 Task: Find a place to stay in Barpali, India, from 10th to 25th June for 4 guests, with a price range of ₹10,000 to ₹15,000, 4 bedrooms, 4 beds, and amenities including Wifi, Free parking, TV, and Breakfast.
Action: Mouse moved to (579, 146)
Screenshot: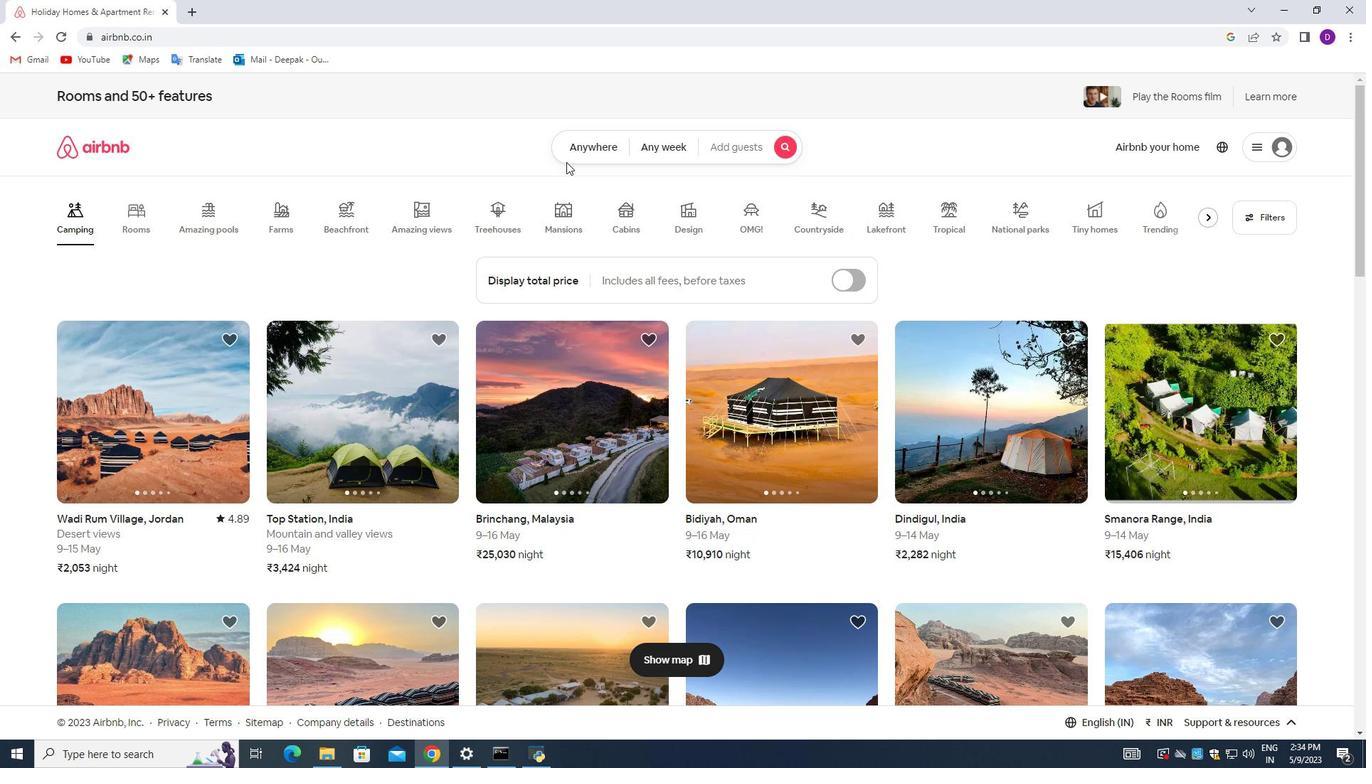 
Action: Mouse pressed left at (579, 146)
Screenshot: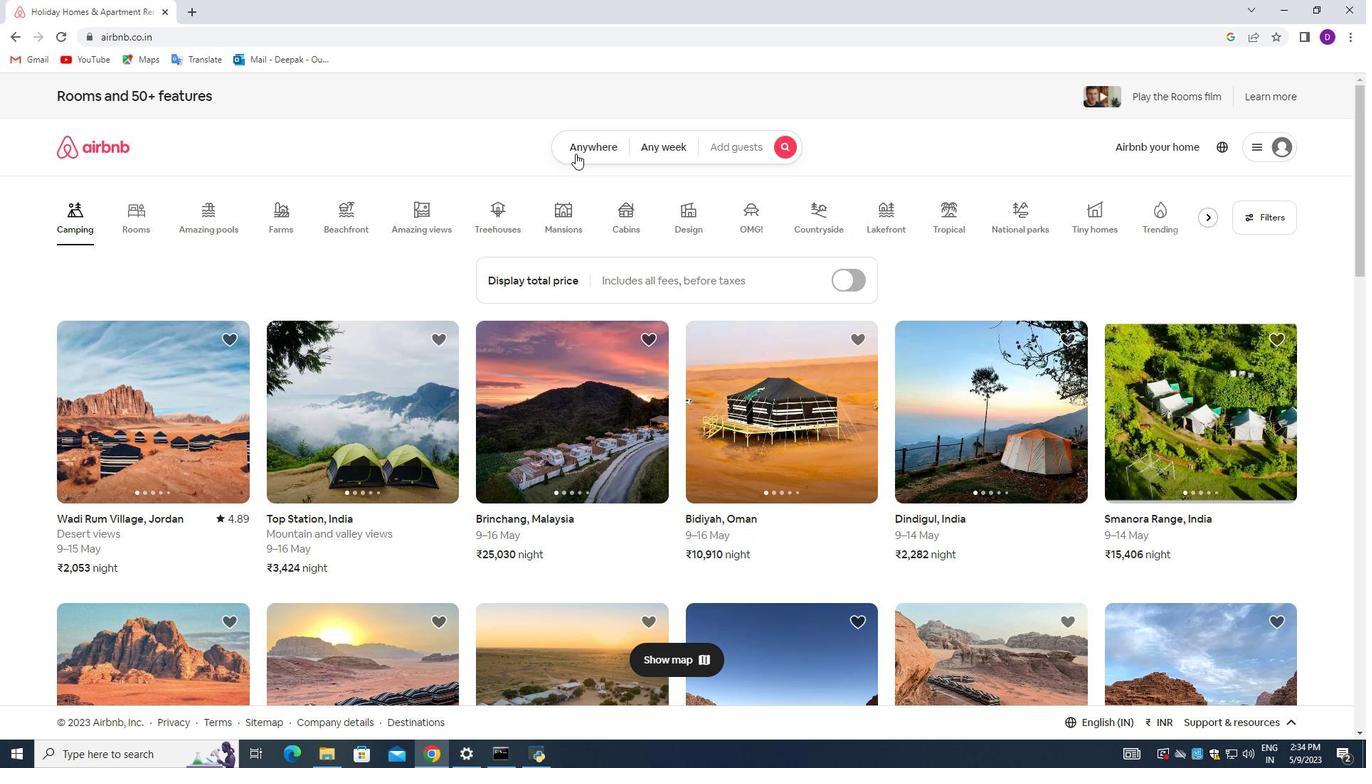 
Action: Mouse moved to (502, 205)
Screenshot: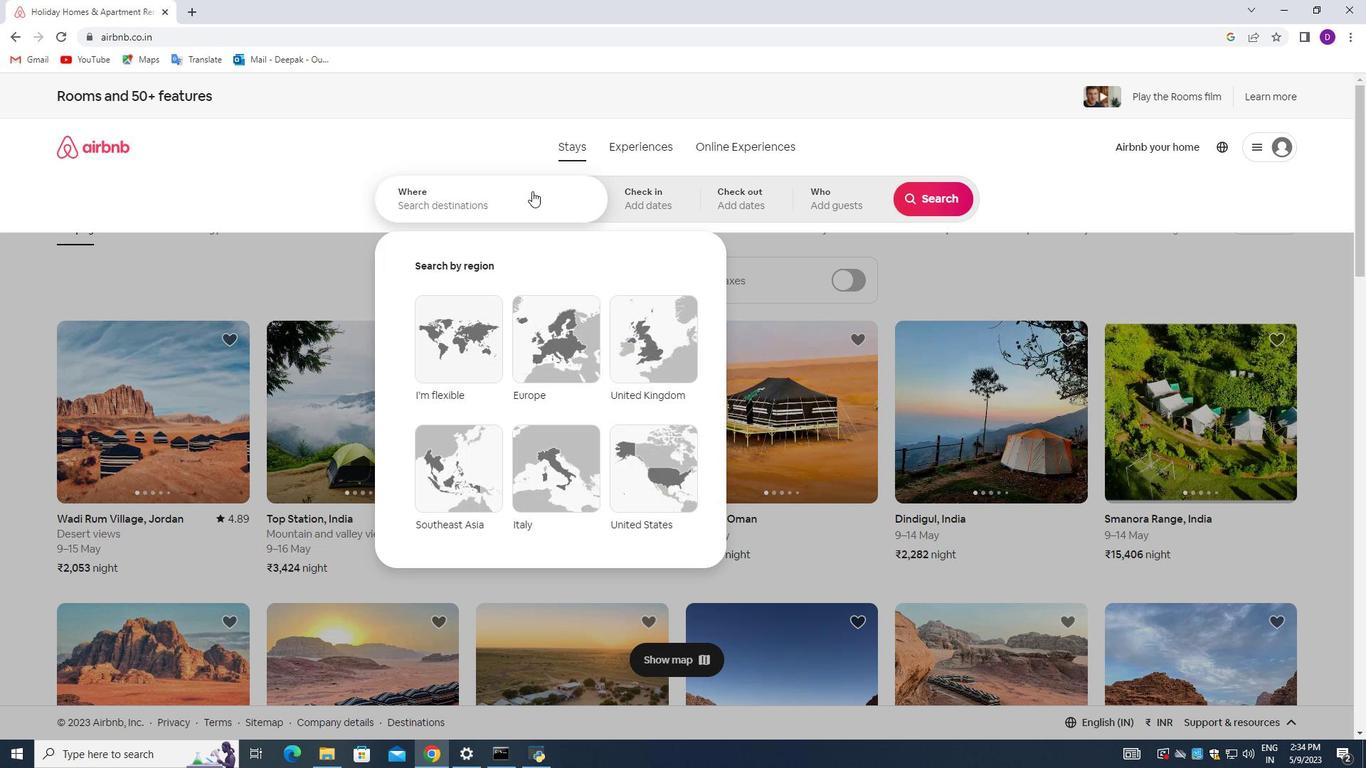 
Action: Mouse pressed left at (502, 205)
Screenshot: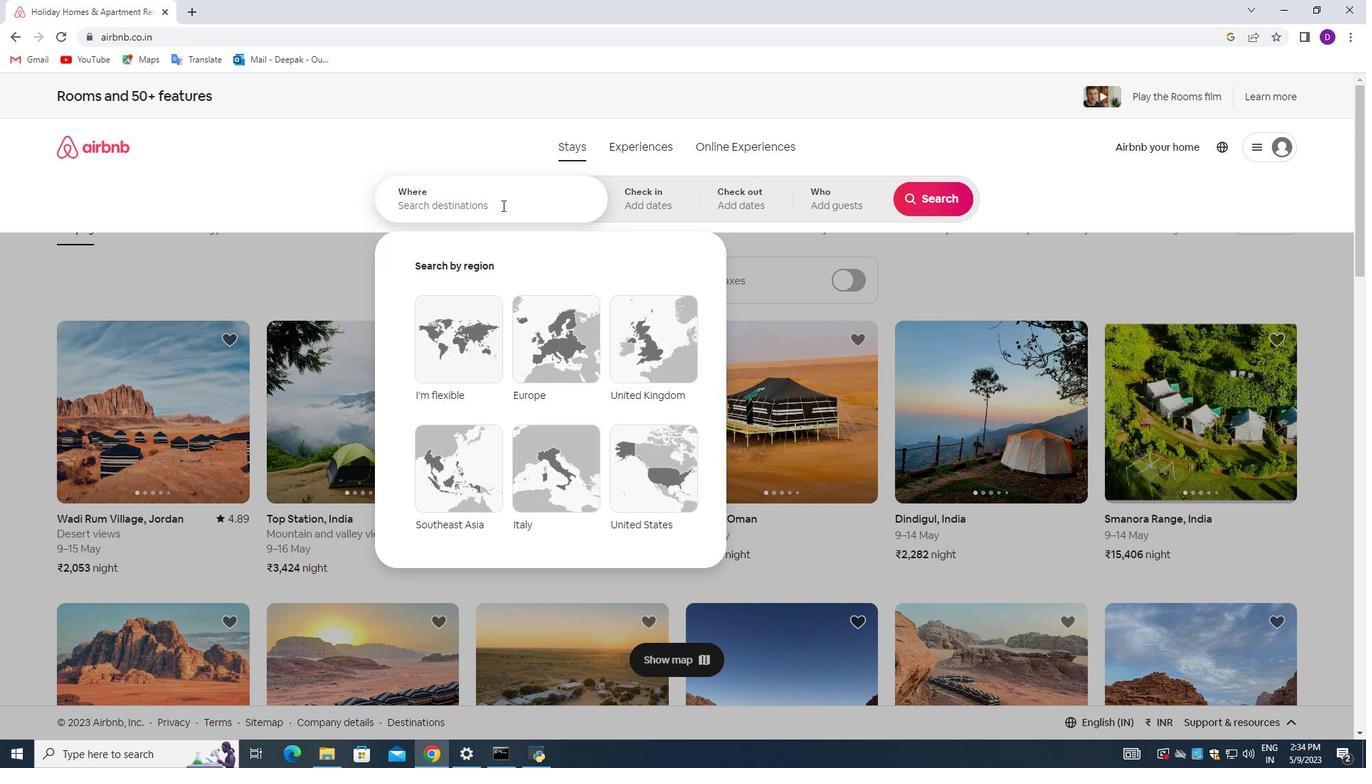 
Action: Mouse moved to (258, 294)
Screenshot: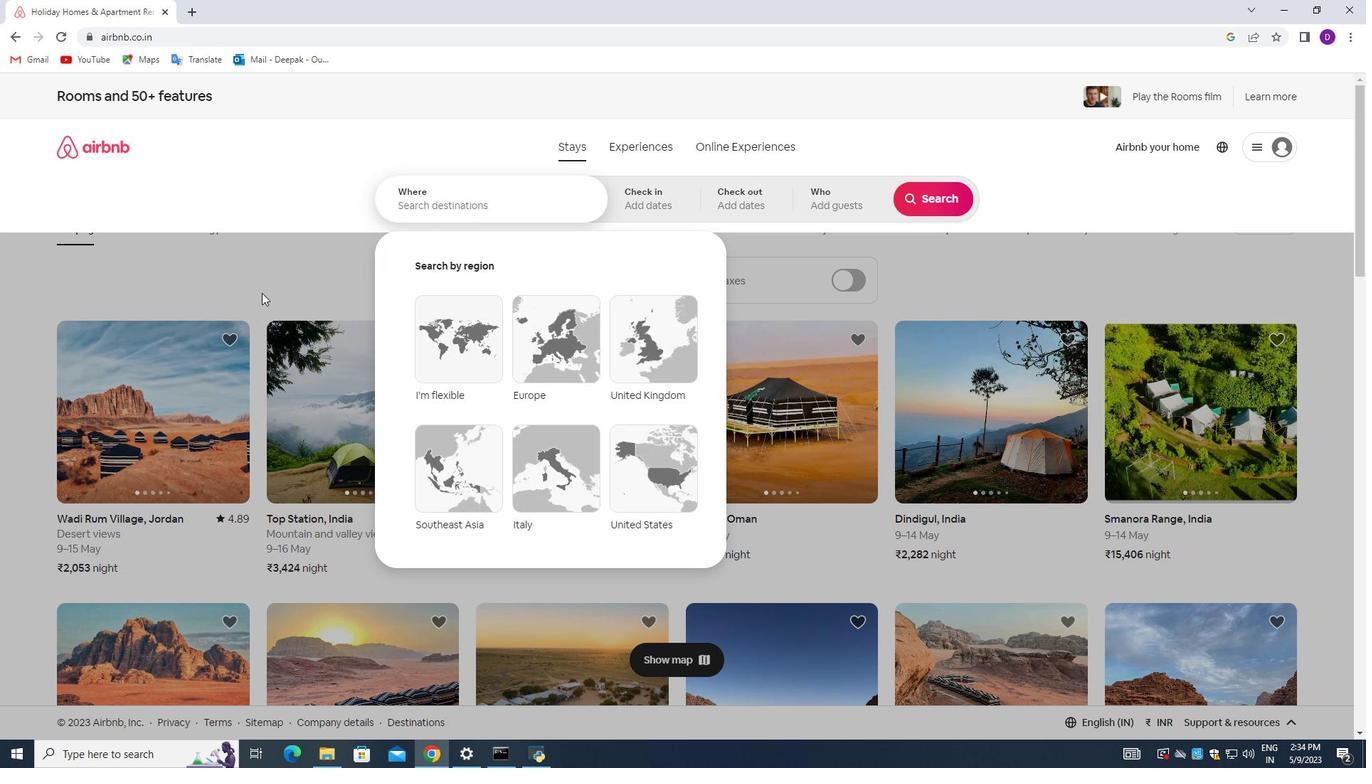
Action: Key pressed <Key.shift_r>Barpali,<Key.space><Key.shift>India<Key.enter>
Screenshot: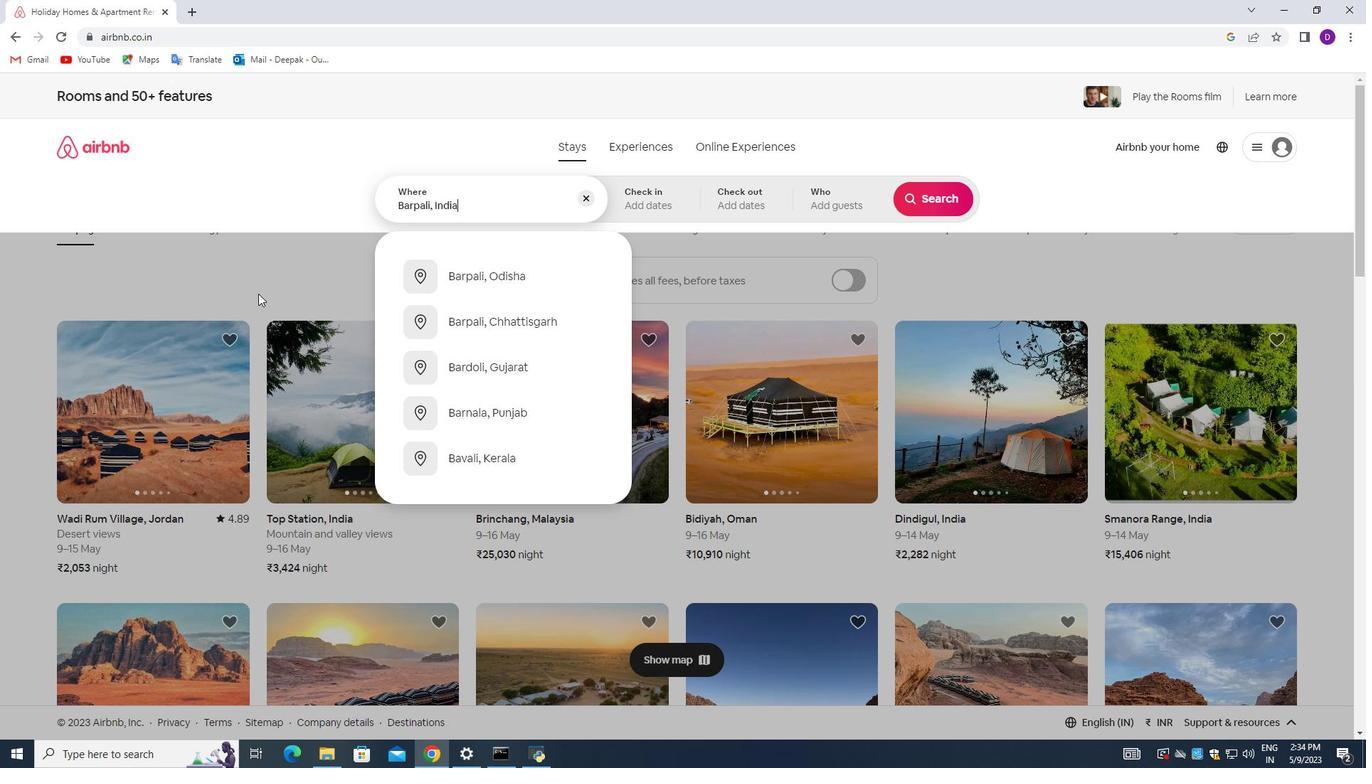 
Action: Mouse moved to (912, 409)
Screenshot: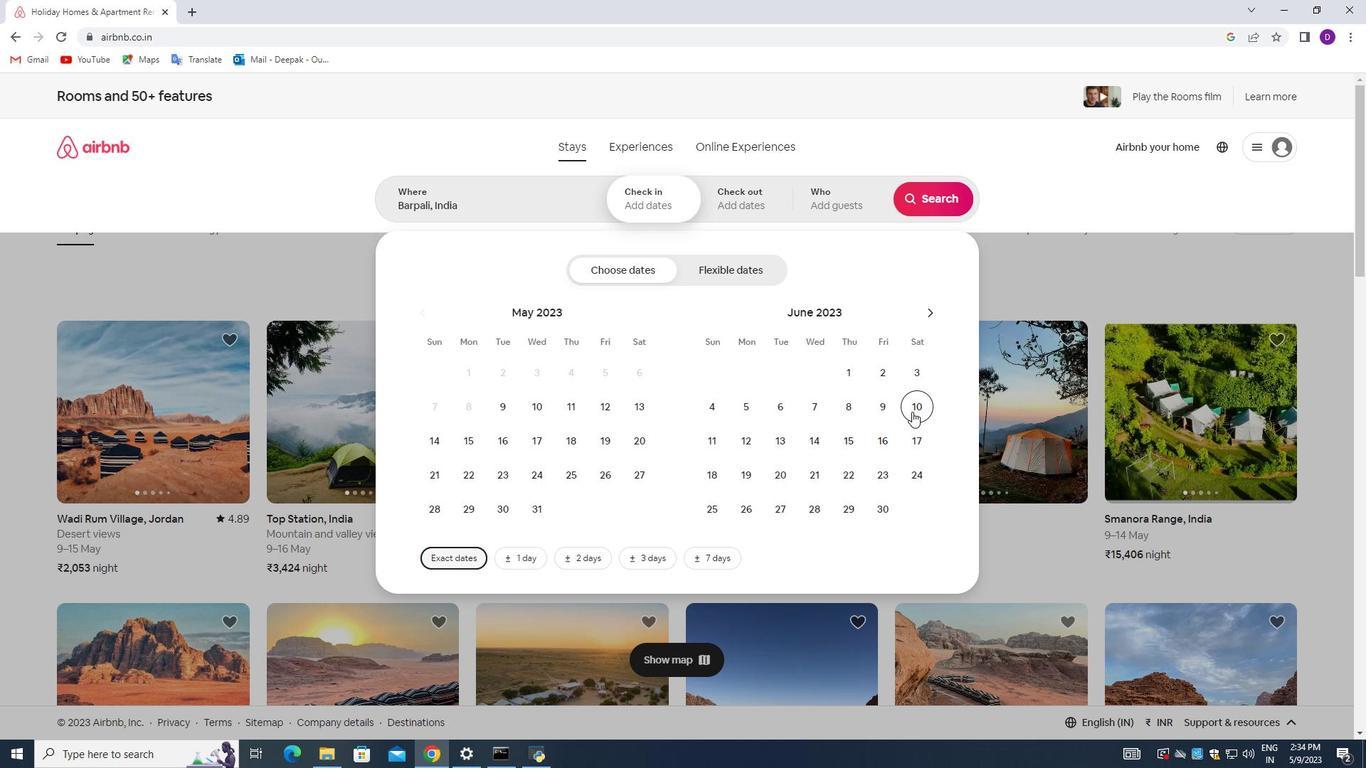 
Action: Mouse pressed left at (912, 409)
Screenshot: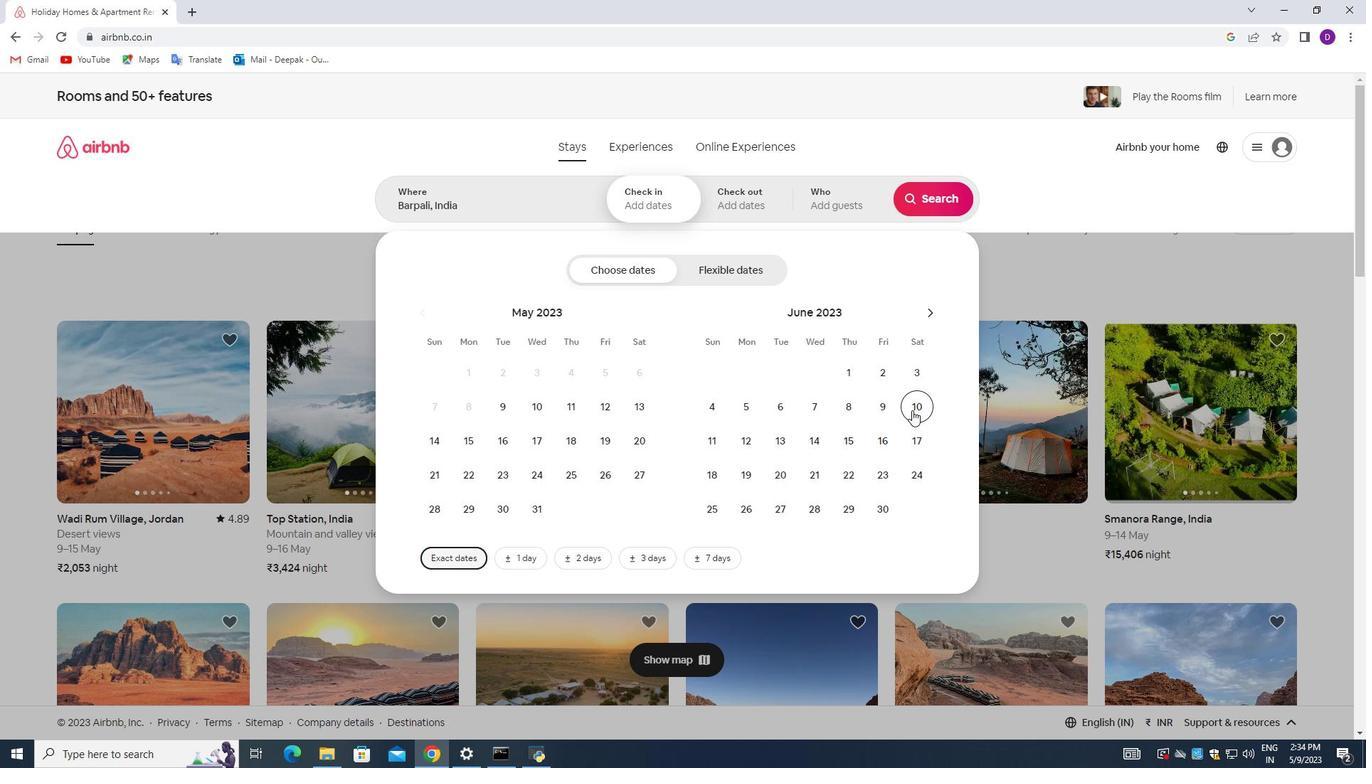 
Action: Mouse moved to (715, 515)
Screenshot: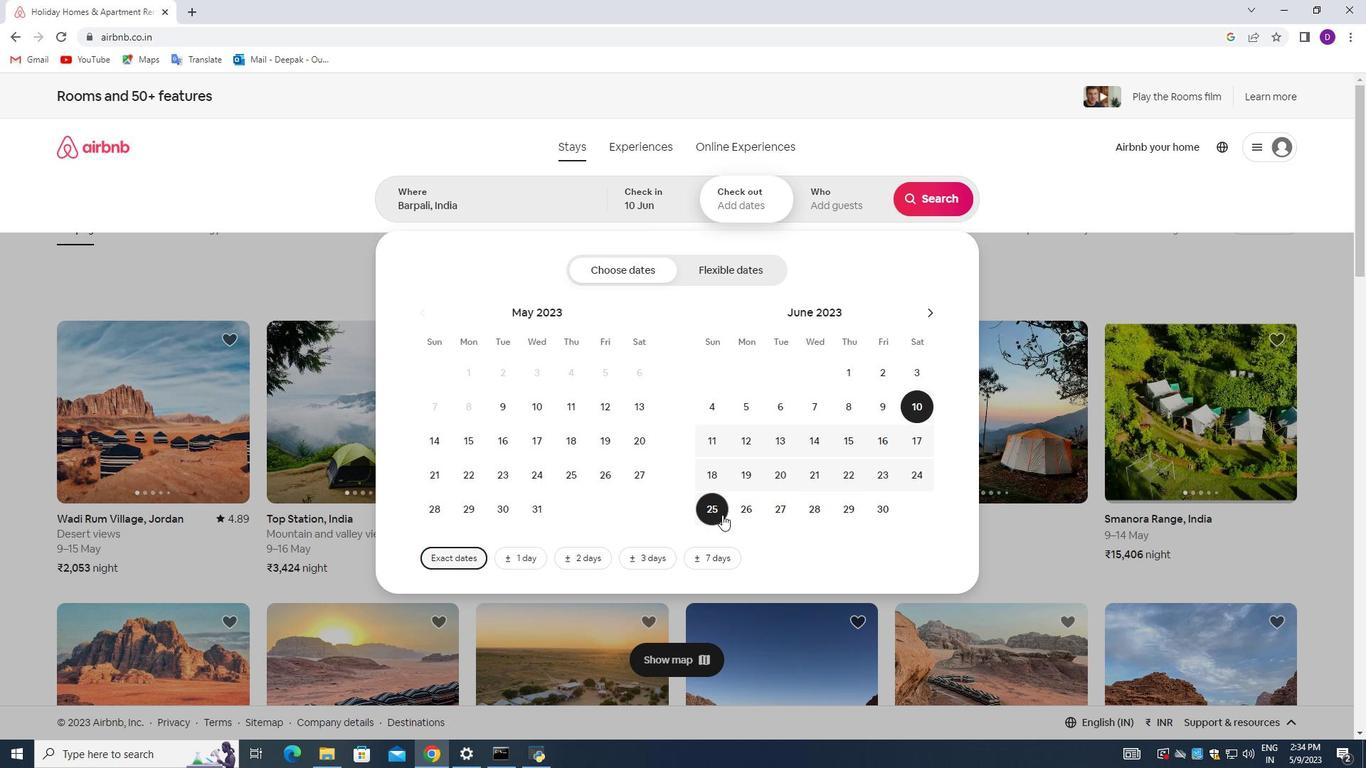 
Action: Mouse pressed left at (715, 515)
Screenshot: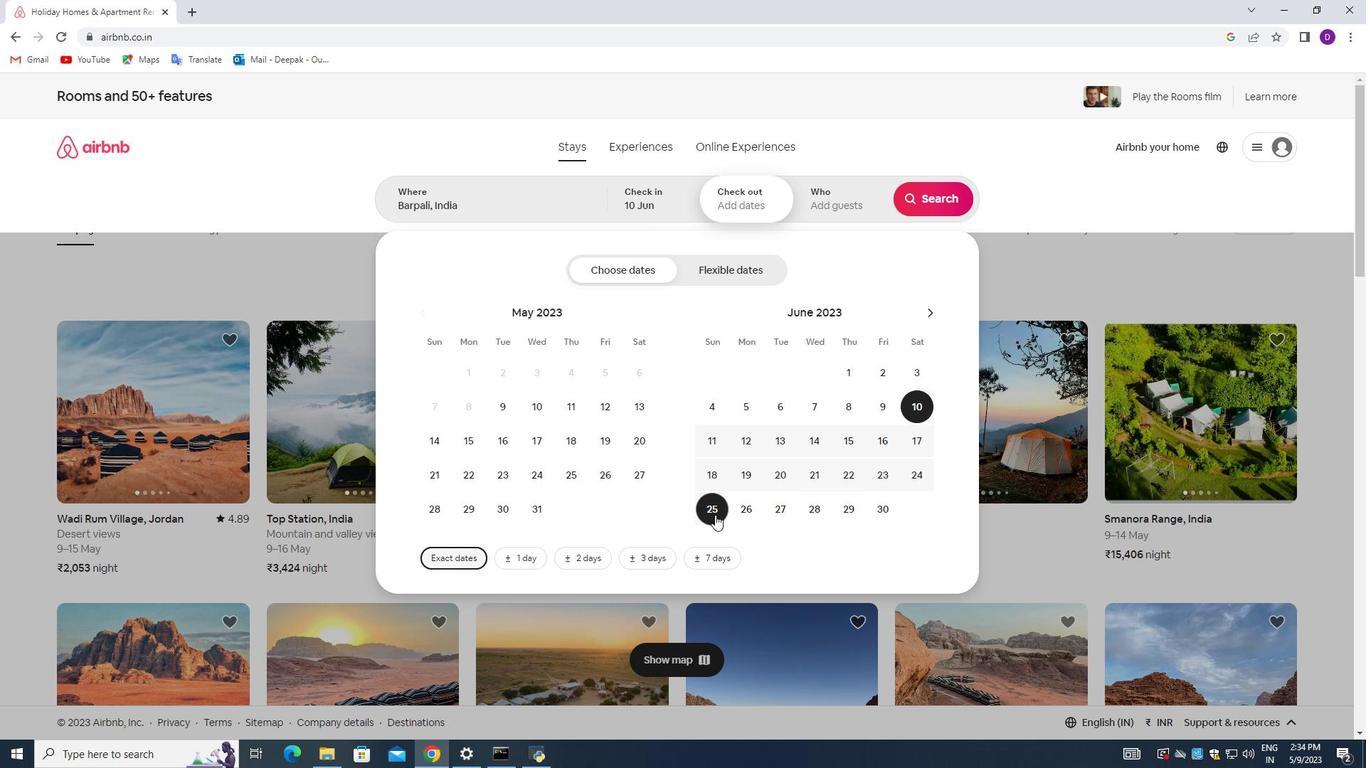 
Action: Mouse moved to (820, 201)
Screenshot: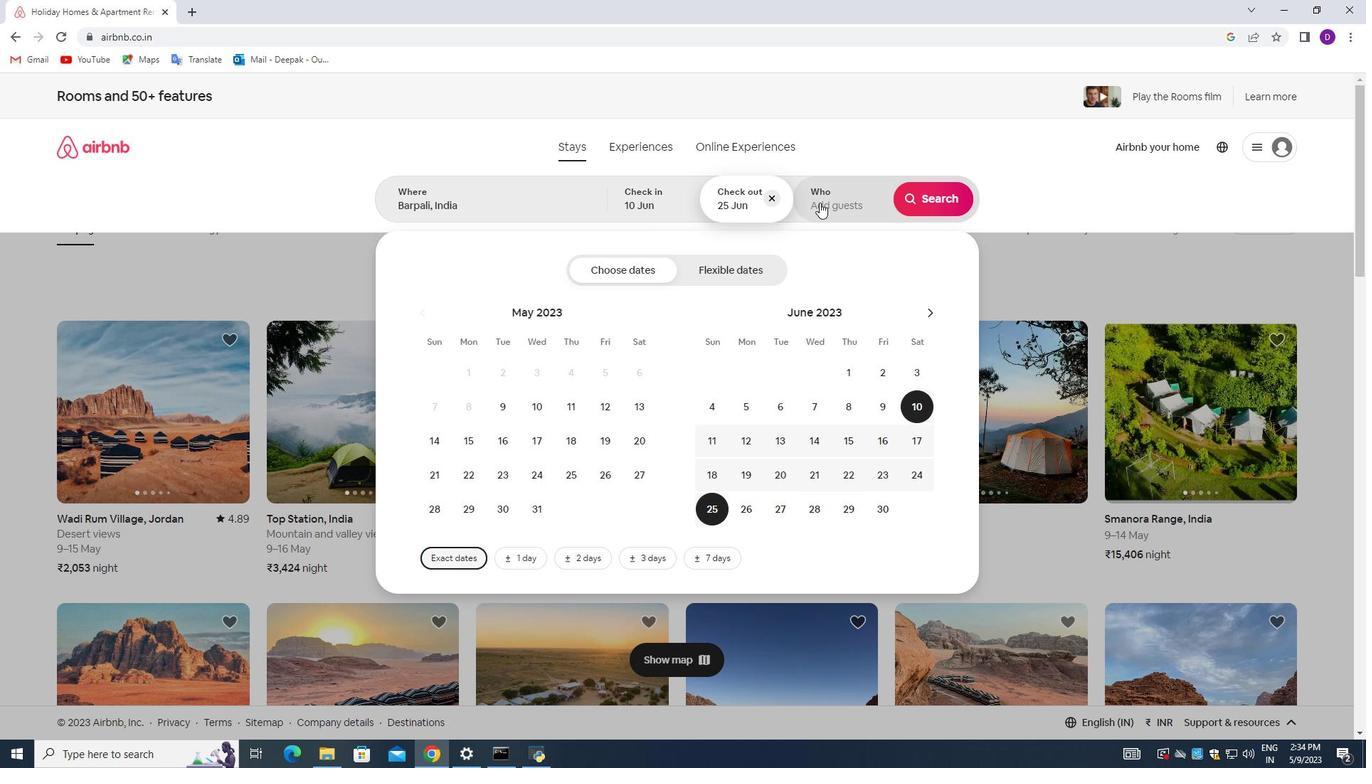 
Action: Mouse pressed left at (820, 201)
Screenshot: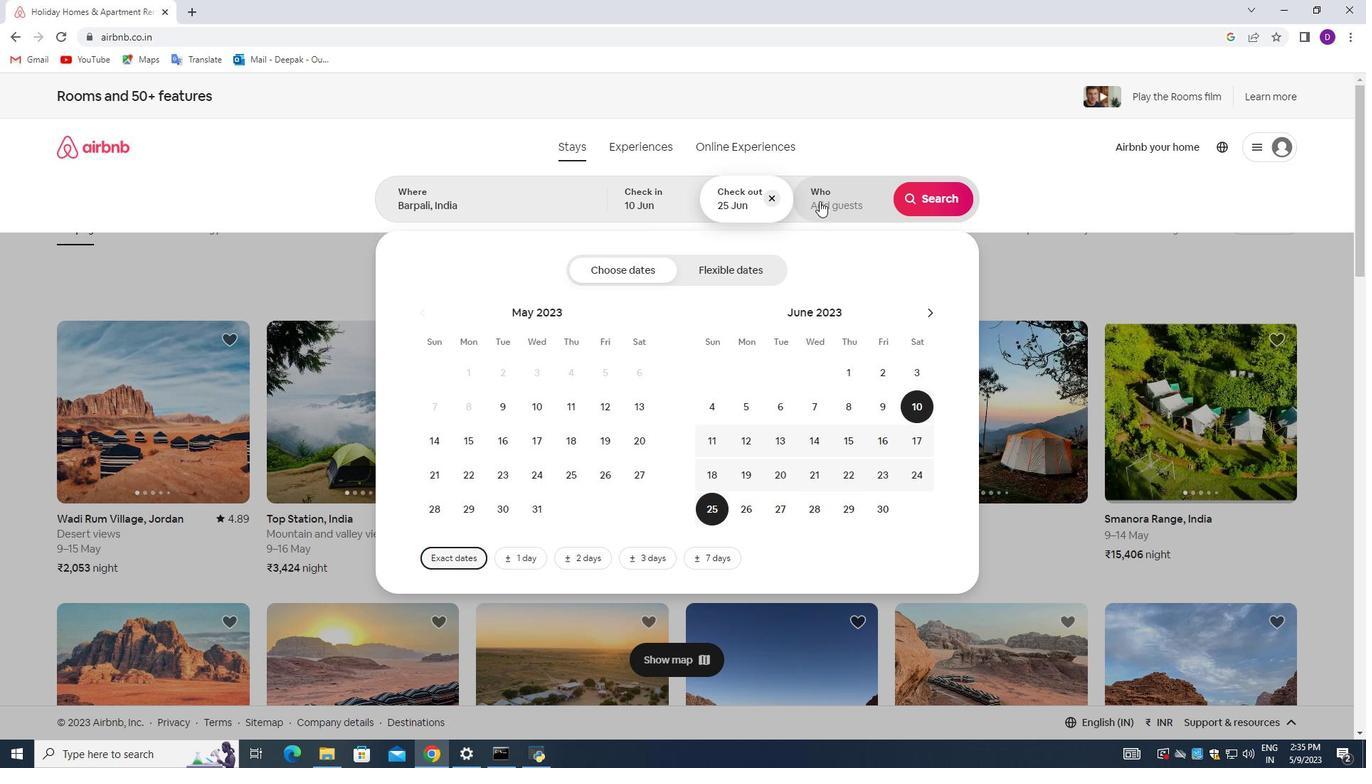 
Action: Mouse moved to (936, 274)
Screenshot: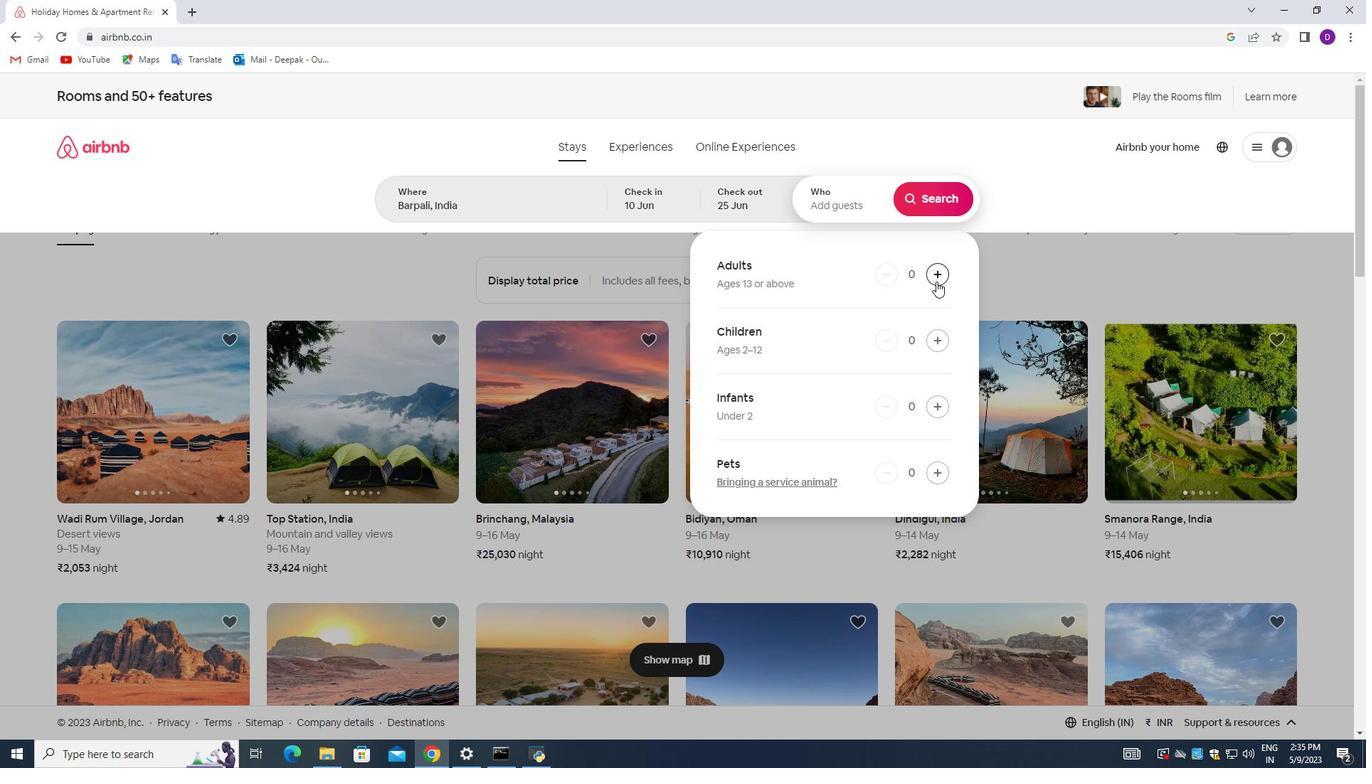 
Action: Mouse pressed left at (936, 274)
Screenshot: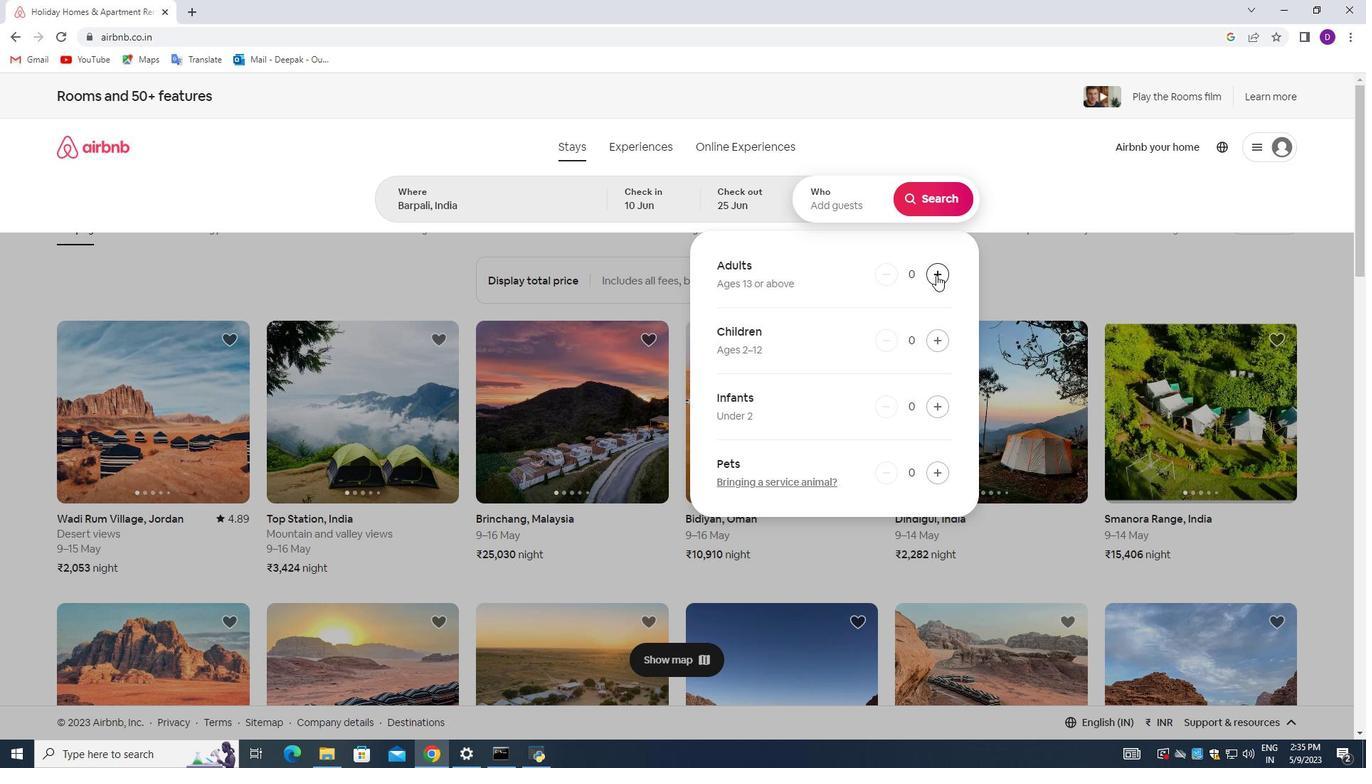 
Action: Mouse pressed left at (936, 274)
Screenshot: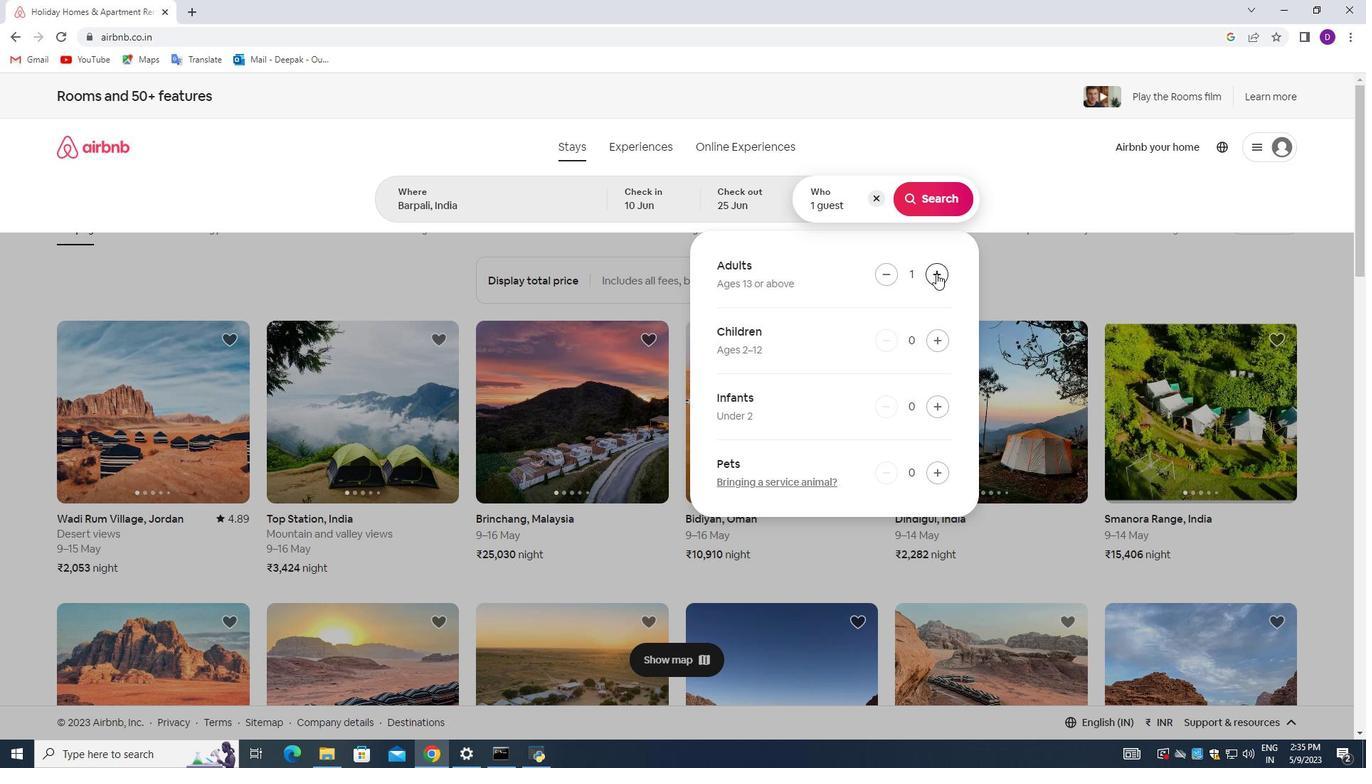 
Action: Mouse pressed left at (936, 274)
Screenshot: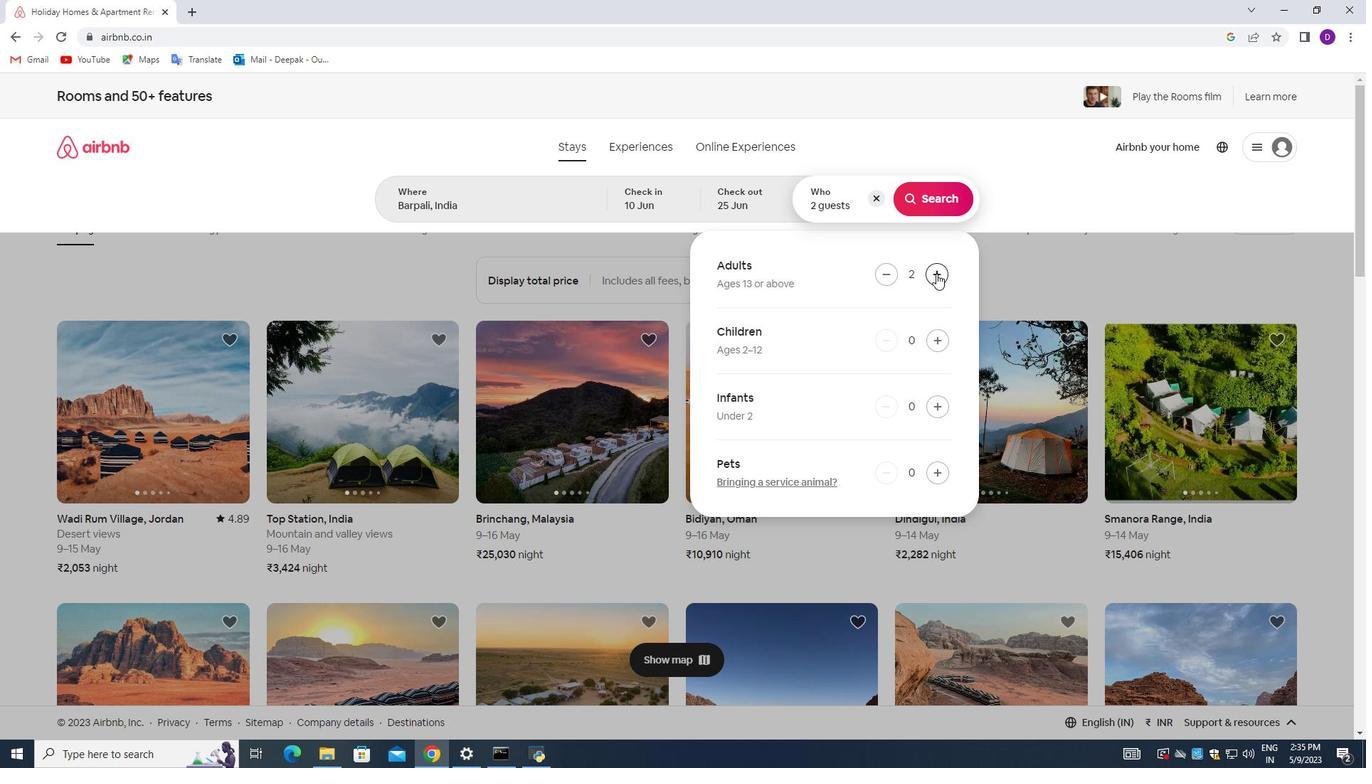 
Action: Mouse pressed left at (936, 274)
Screenshot: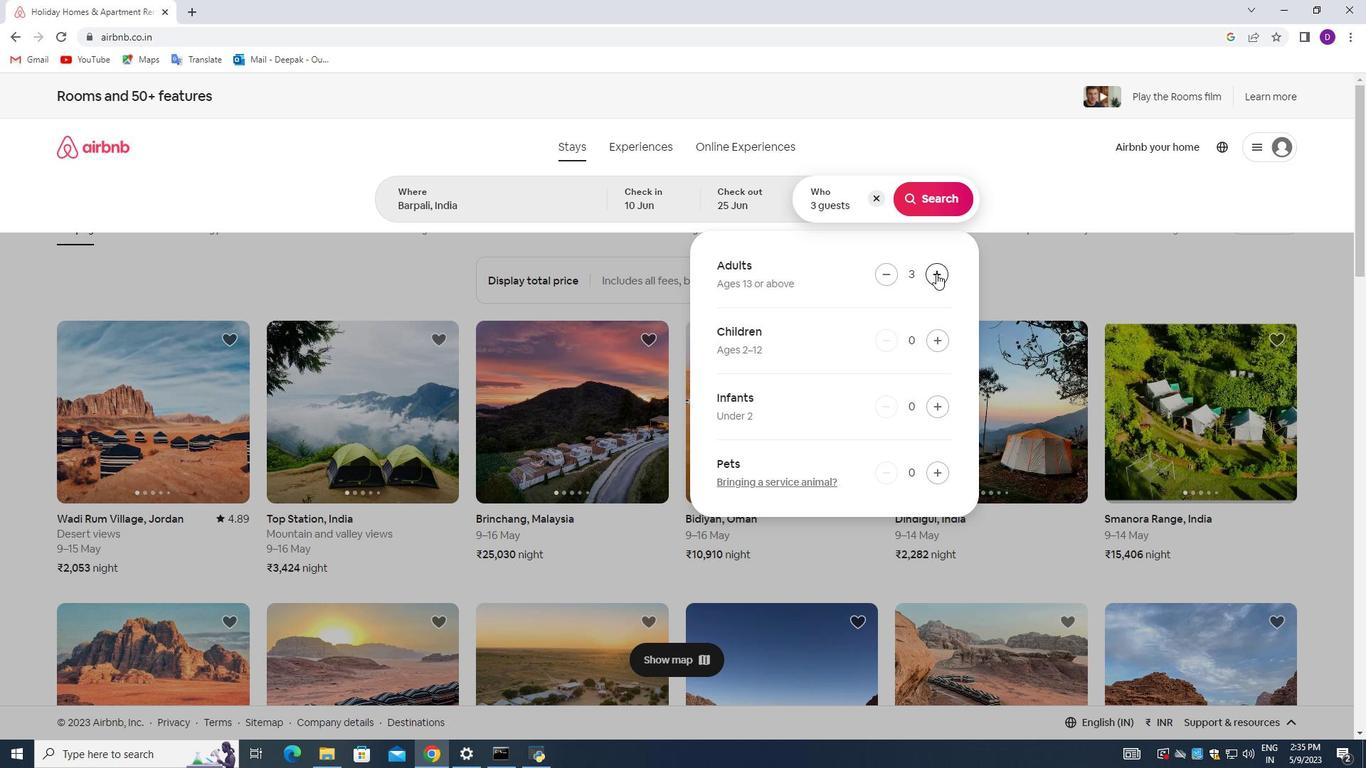 
Action: Mouse moved to (926, 199)
Screenshot: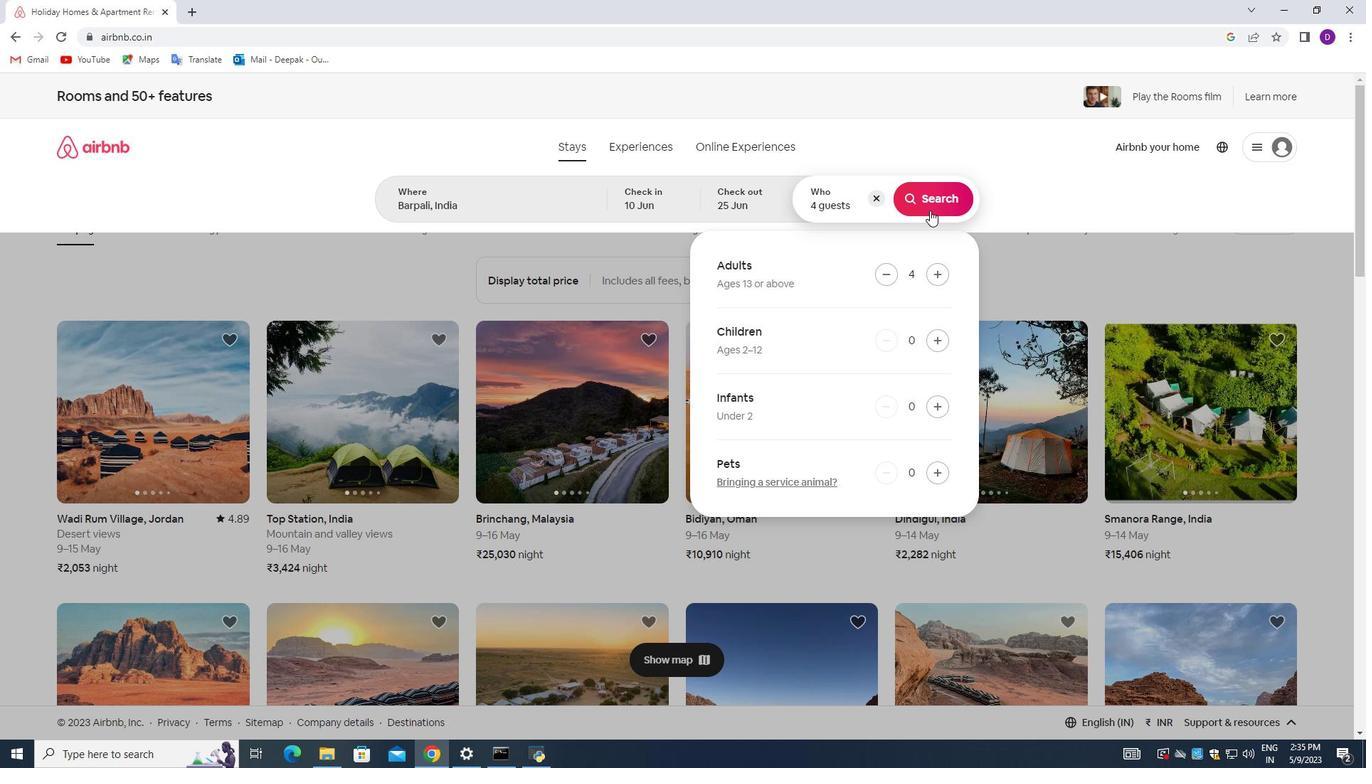 
Action: Mouse pressed left at (926, 199)
Screenshot: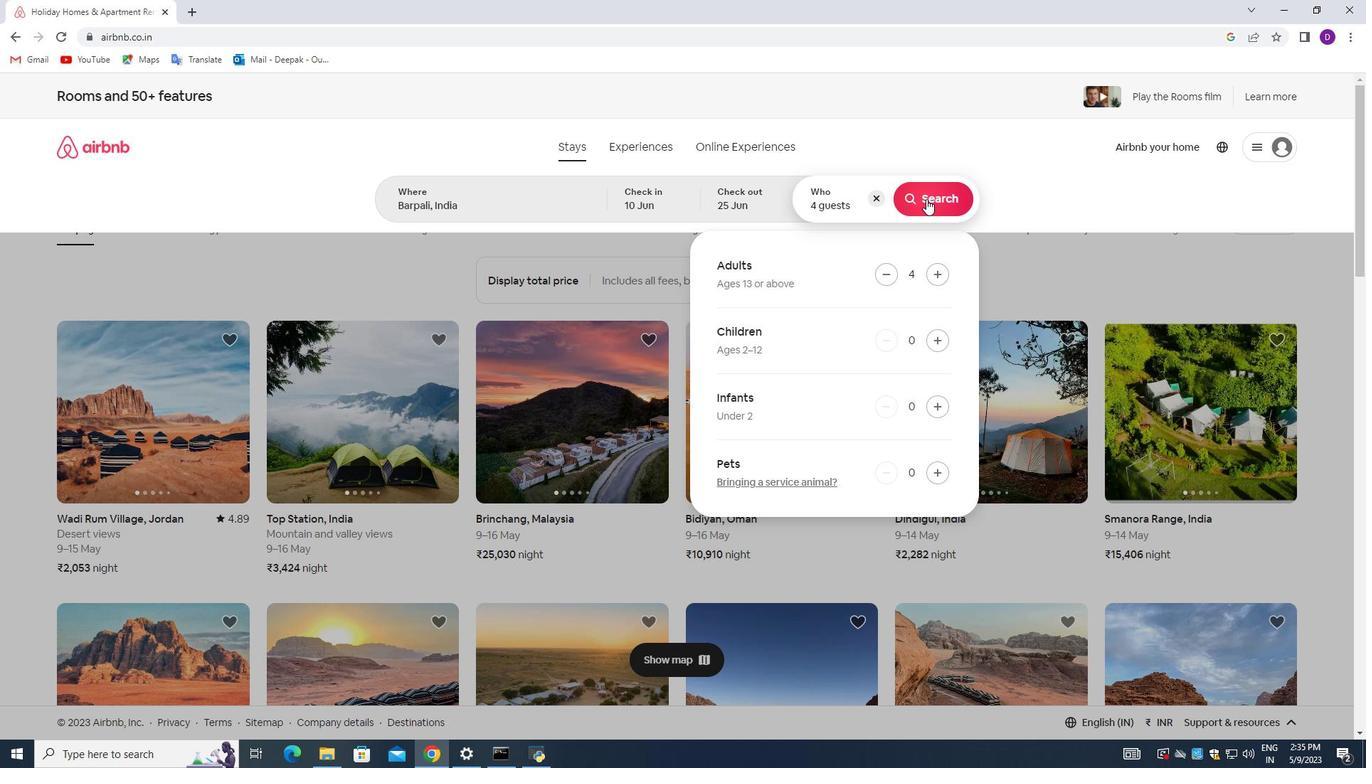 
Action: Mouse moved to (1288, 157)
Screenshot: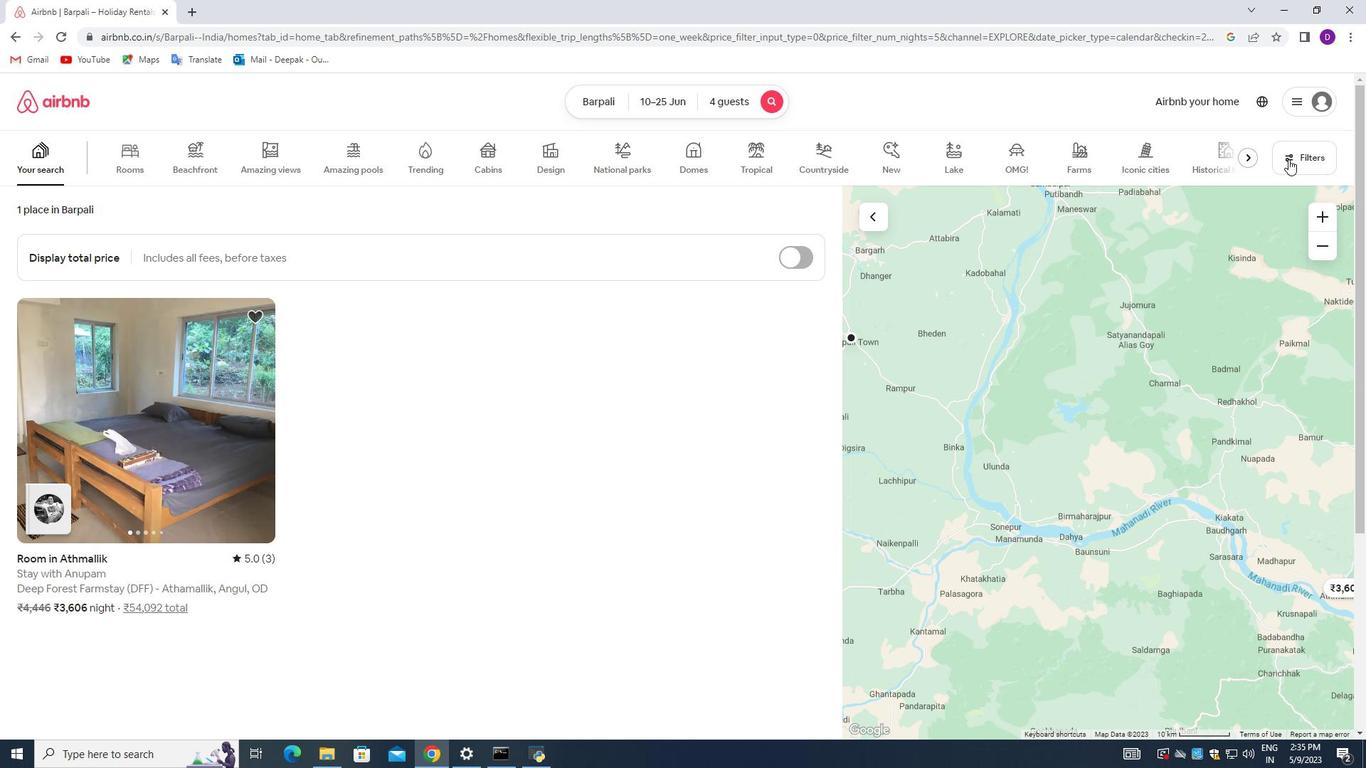 
Action: Mouse pressed left at (1288, 157)
Screenshot: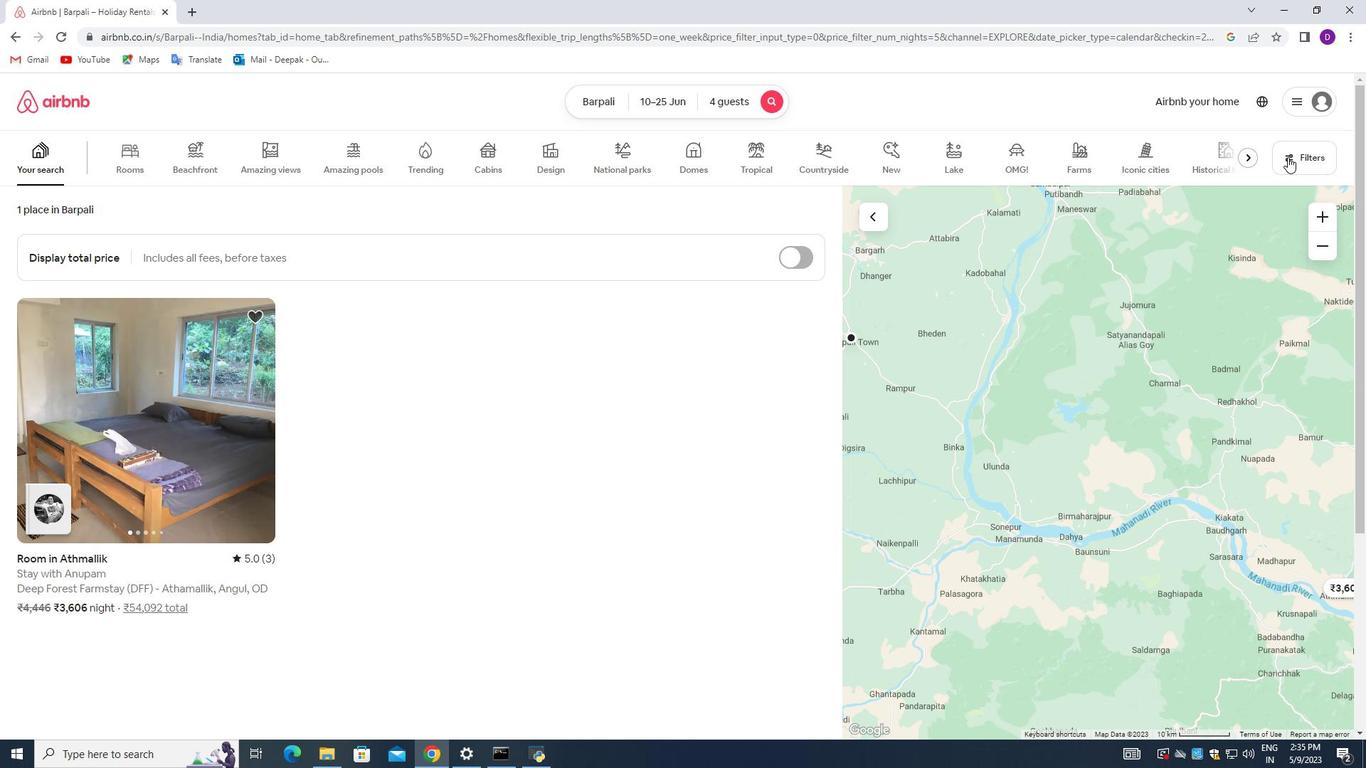 
Action: Mouse moved to (501, 505)
Screenshot: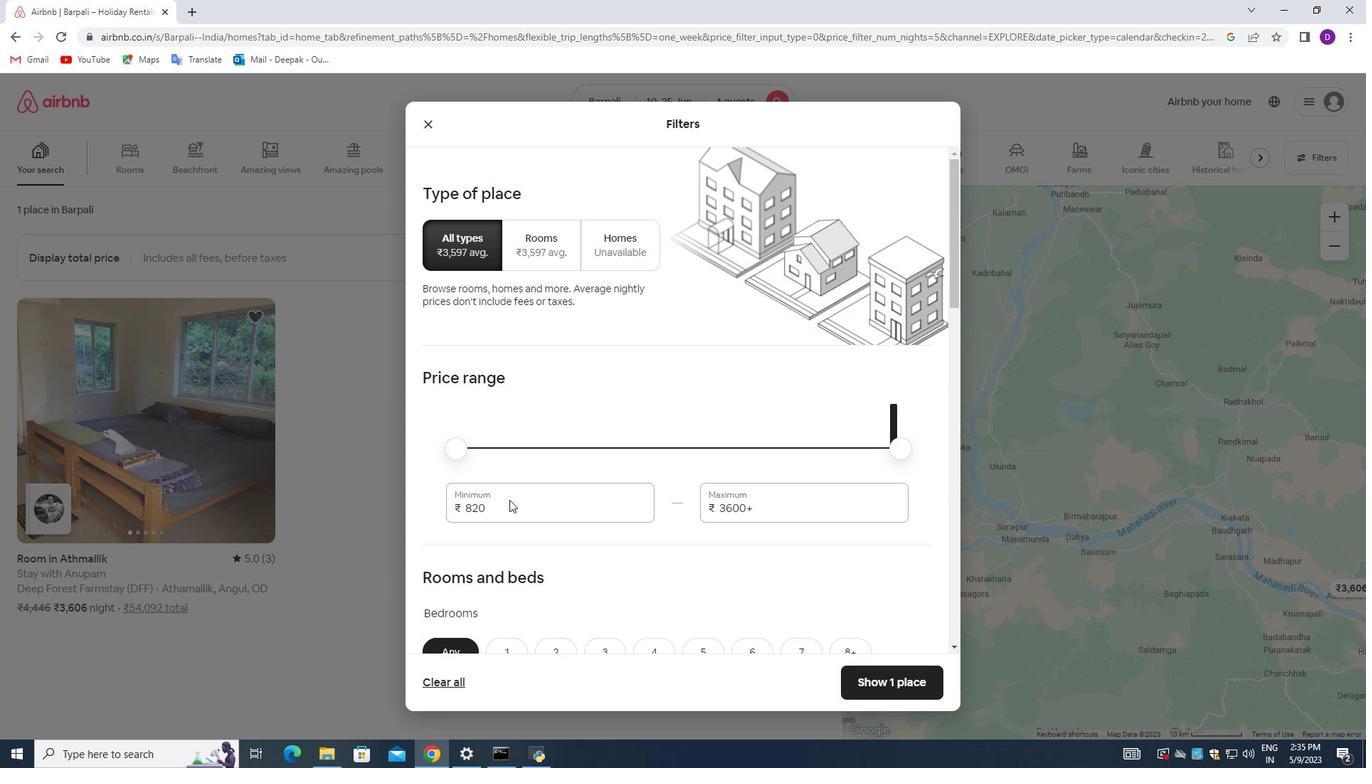 
Action: Mouse pressed left at (501, 505)
Screenshot: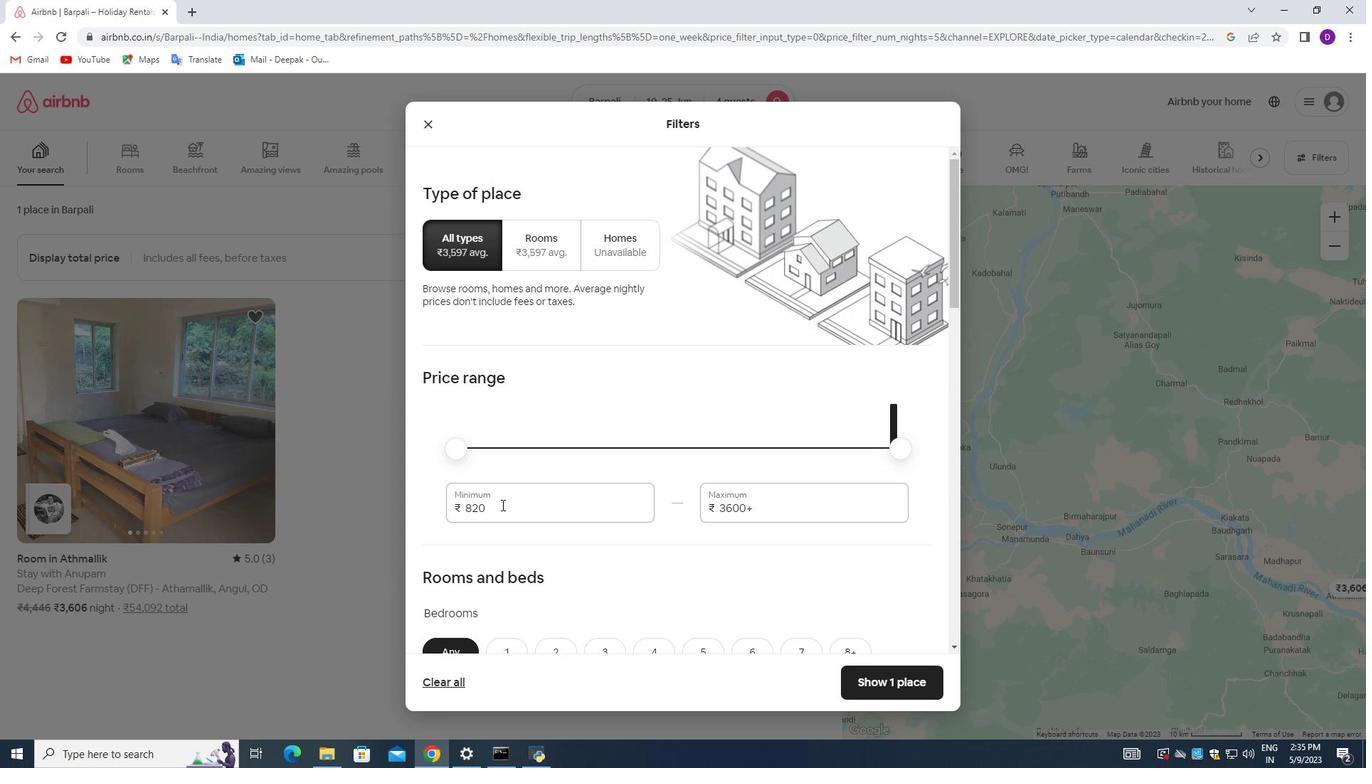 
Action: Mouse pressed left at (501, 505)
Screenshot: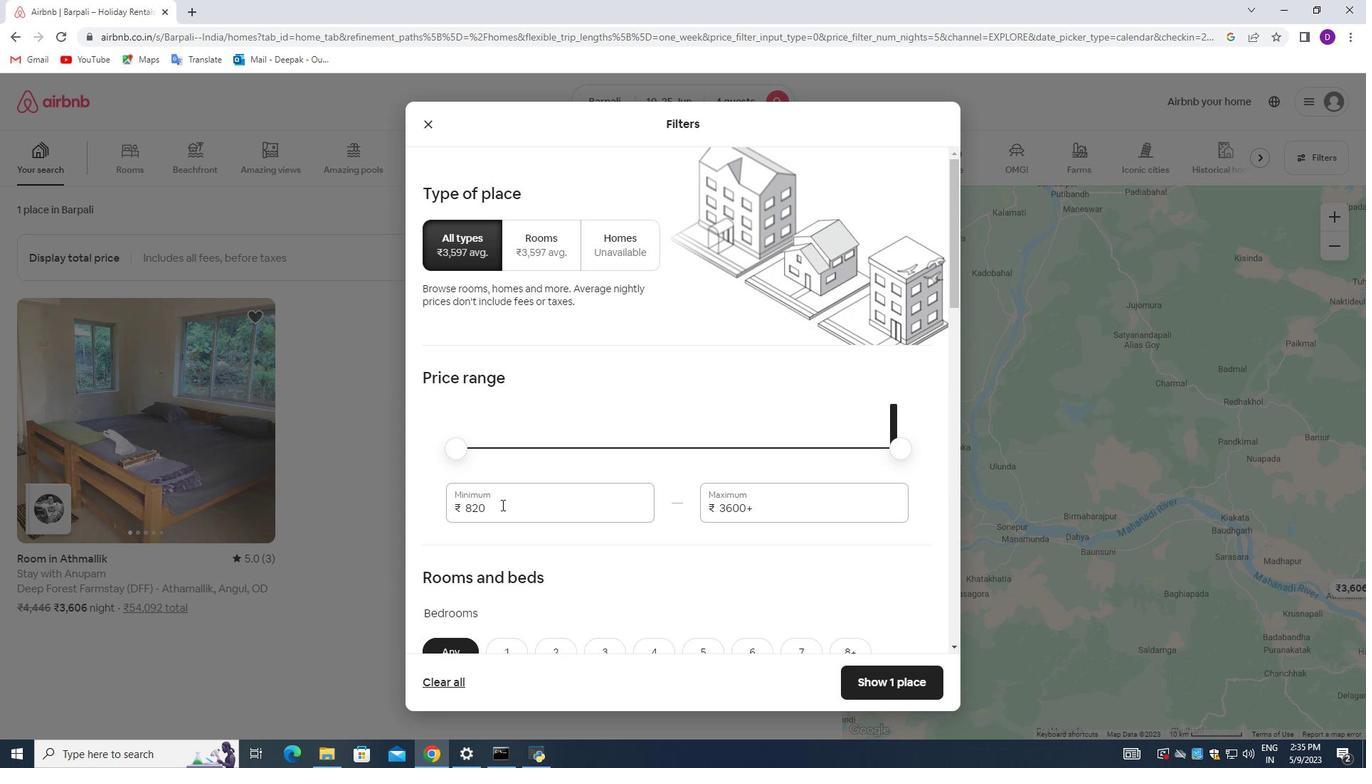 
Action: Key pressed 10000<Key.tab>15000
Screenshot: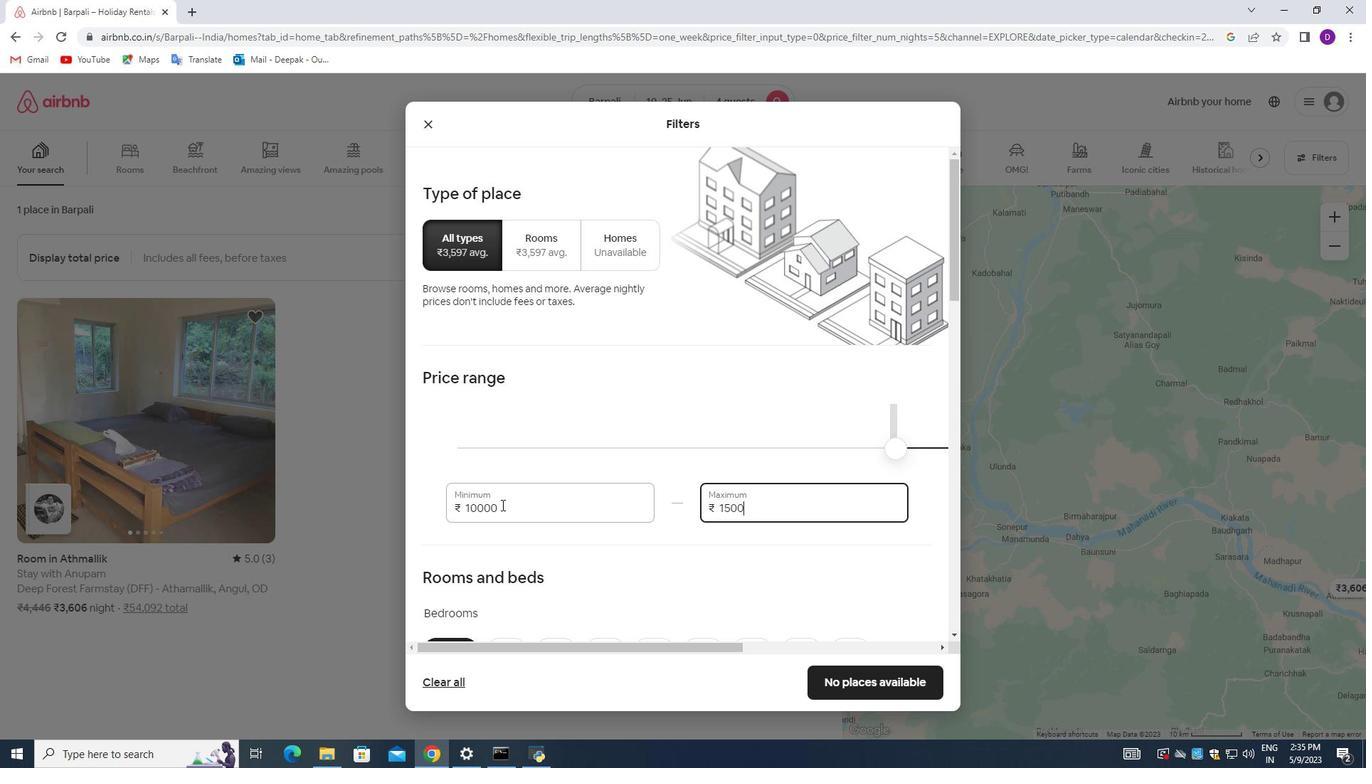 
Action: Mouse moved to (593, 454)
Screenshot: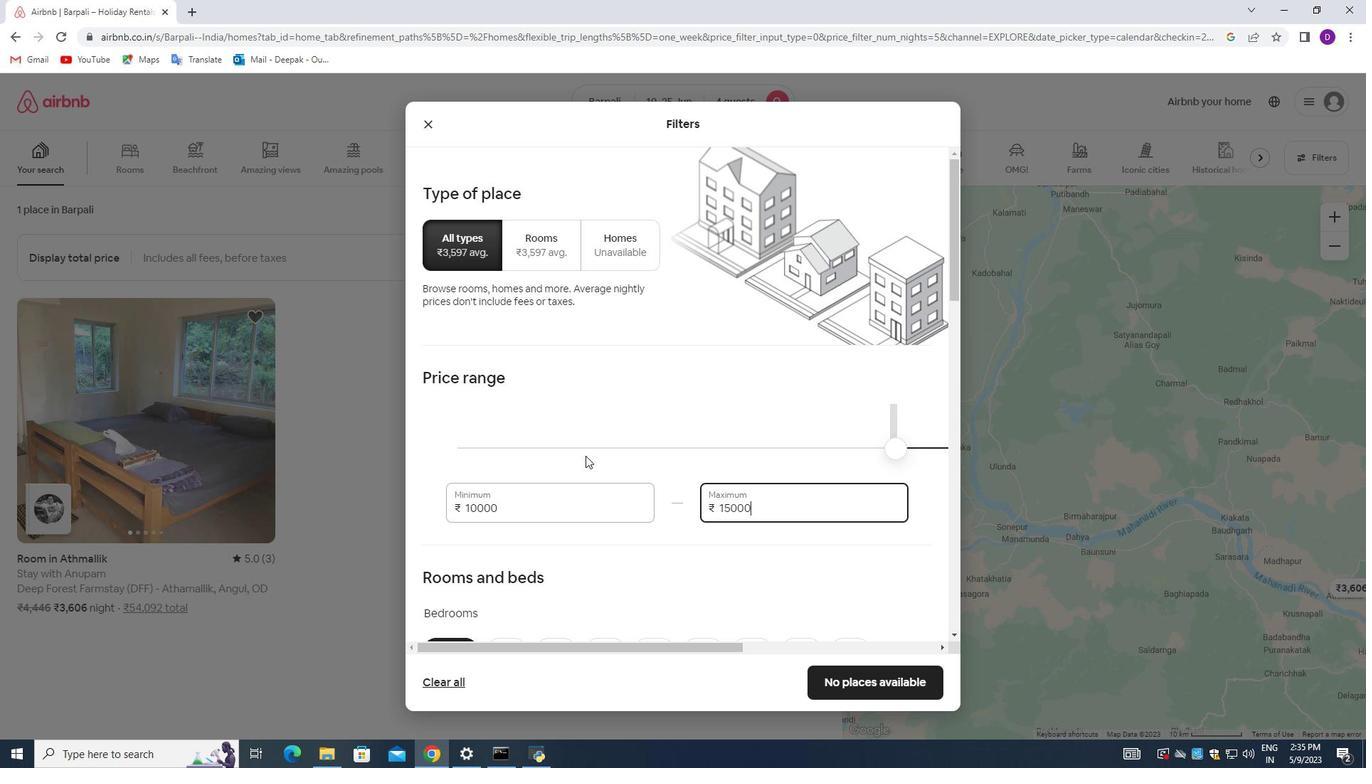
Action: Mouse scrolled (593, 453) with delta (0, 0)
Screenshot: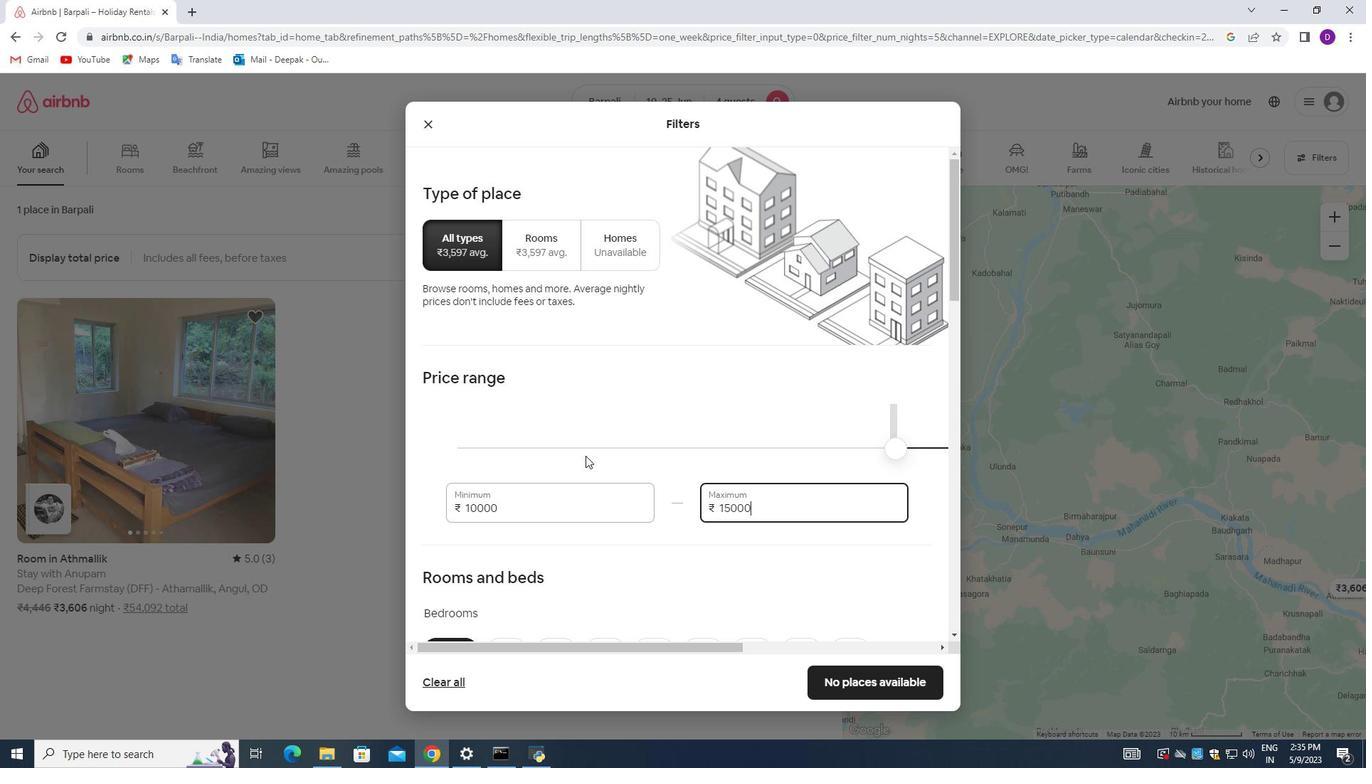 
Action: Mouse scrolled (593, 453) with delta (0, 0)
Screenshot: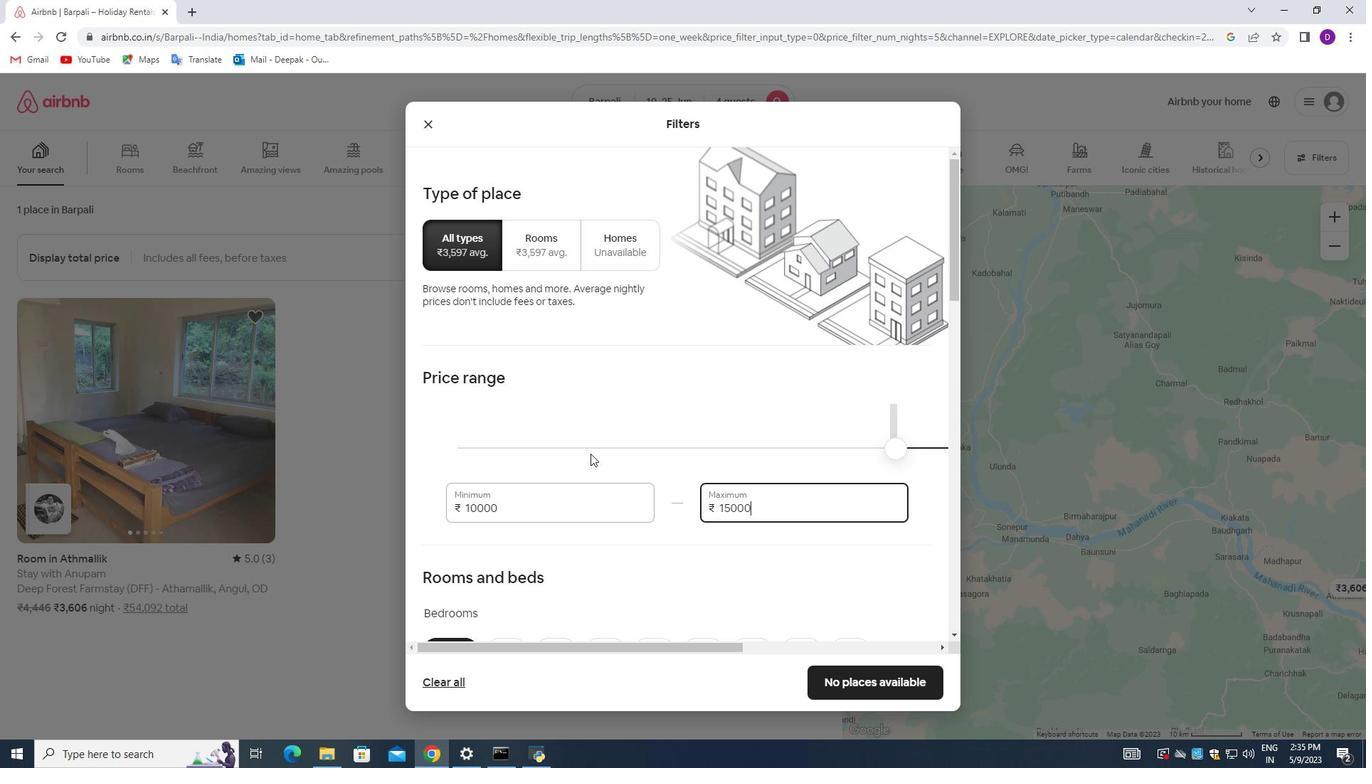
Action: Mouse scrolled (593, 453) with delta (0, 0)
Screenshot: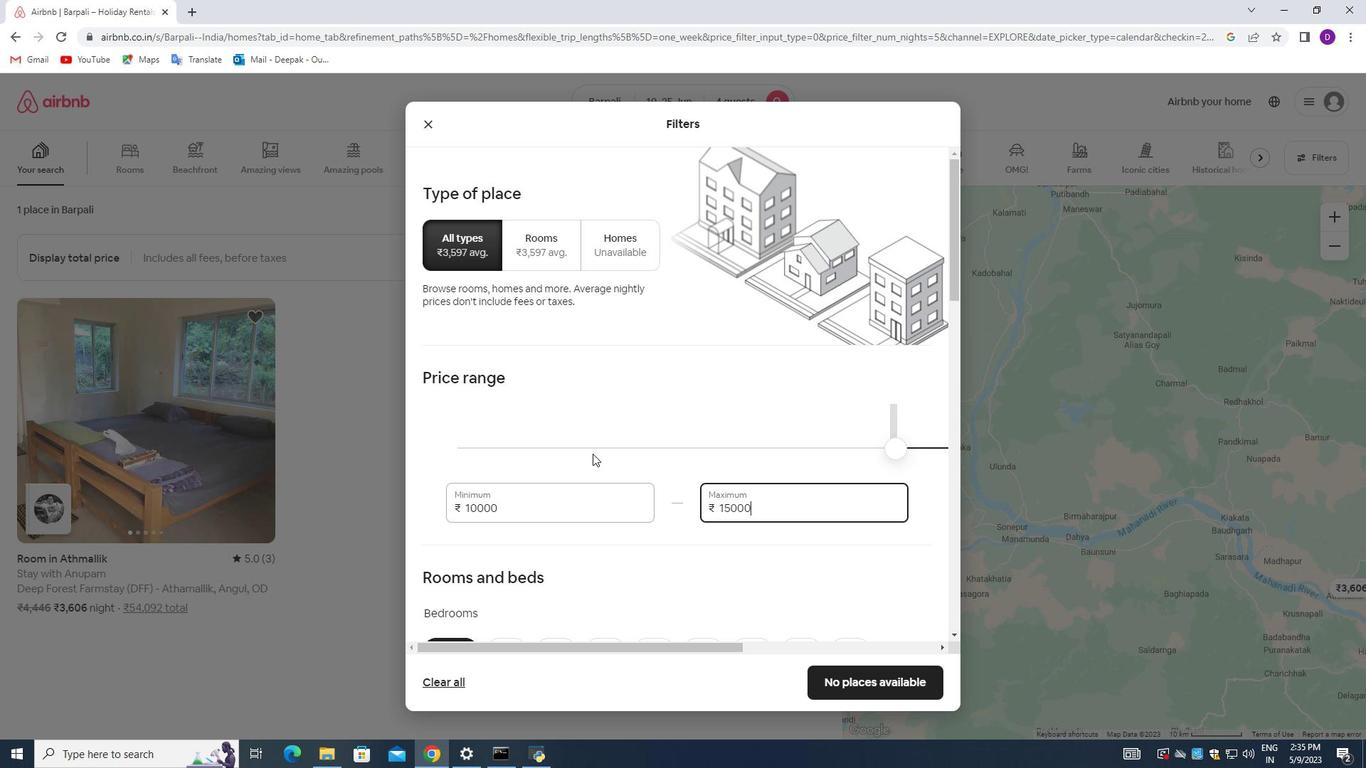 
Action: Mouse scrolled (593, 453) with delta (0, 0)
Screenshot: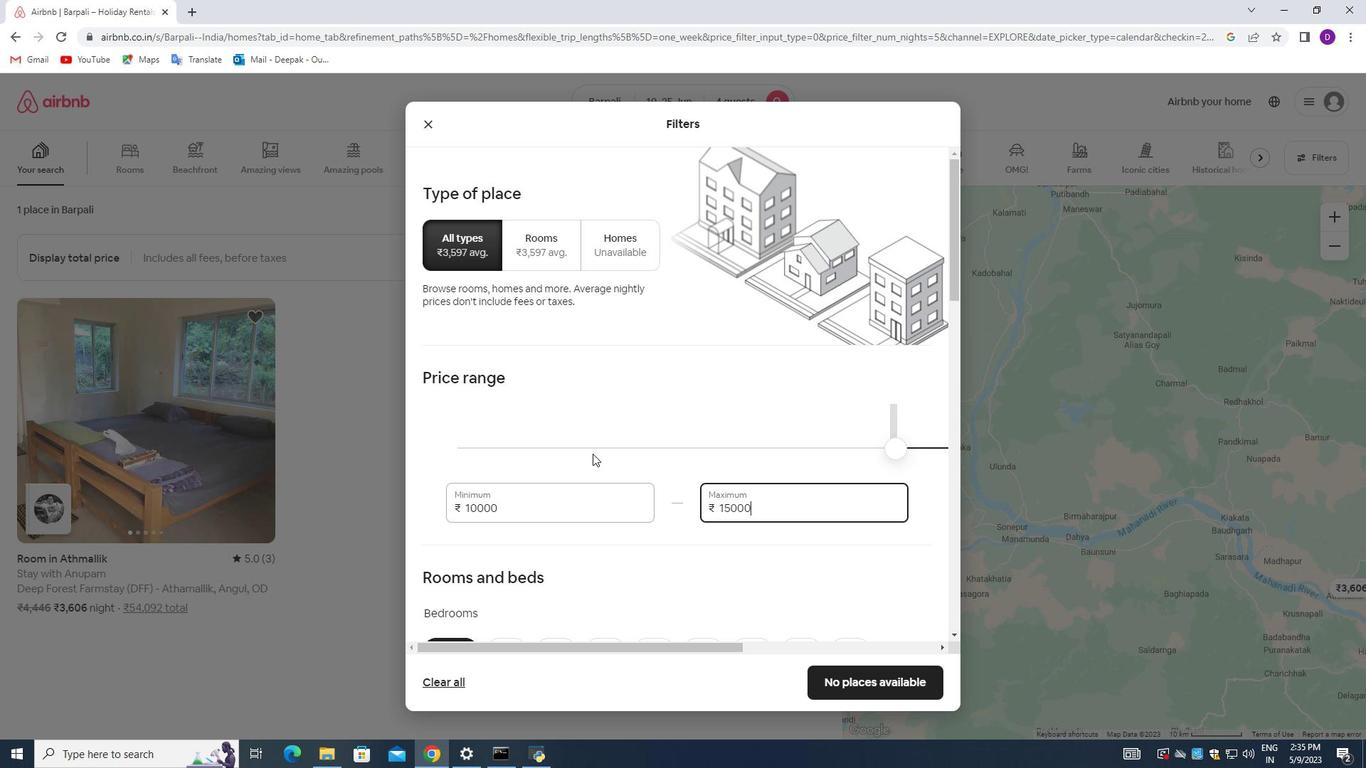 
Action: Mouse moved to (661, 370)
Screenshot: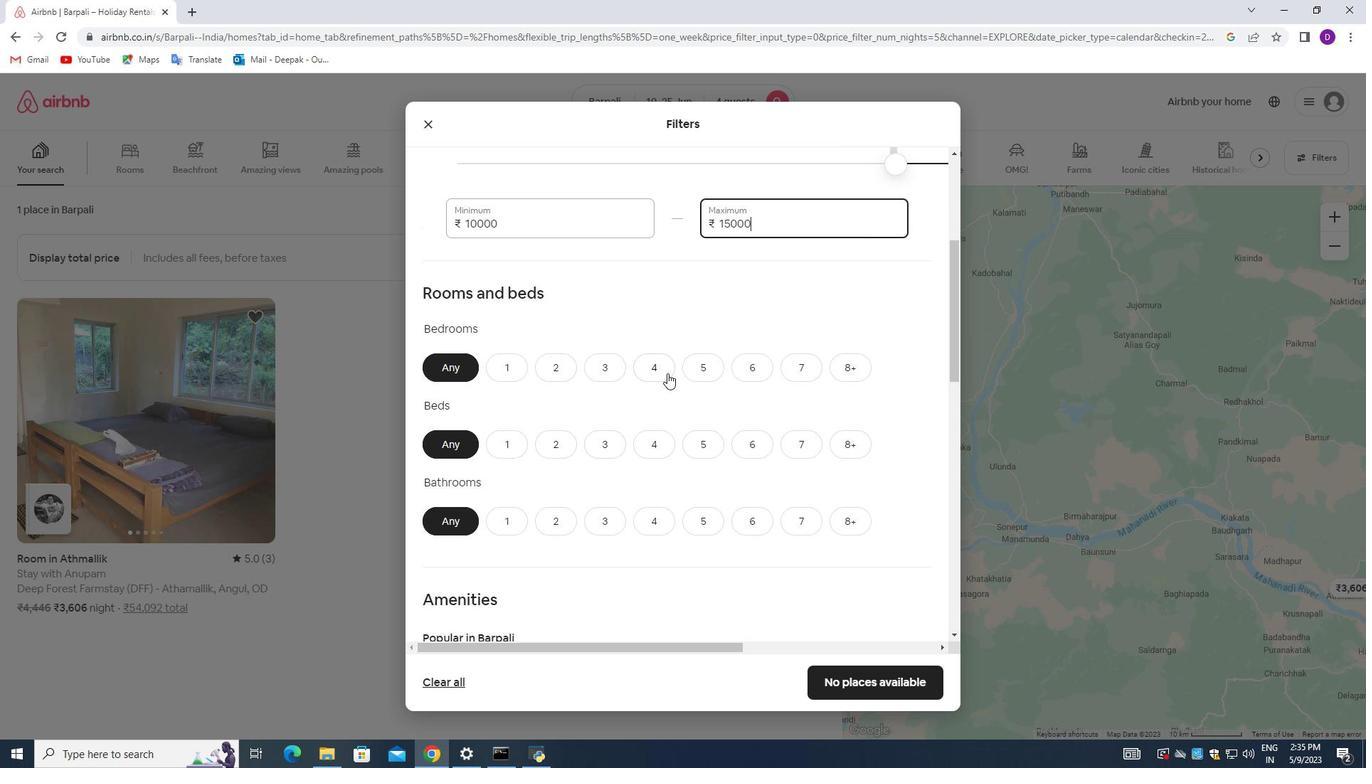 
Action: Mouse pressed left at (661, 370)
Screenshot: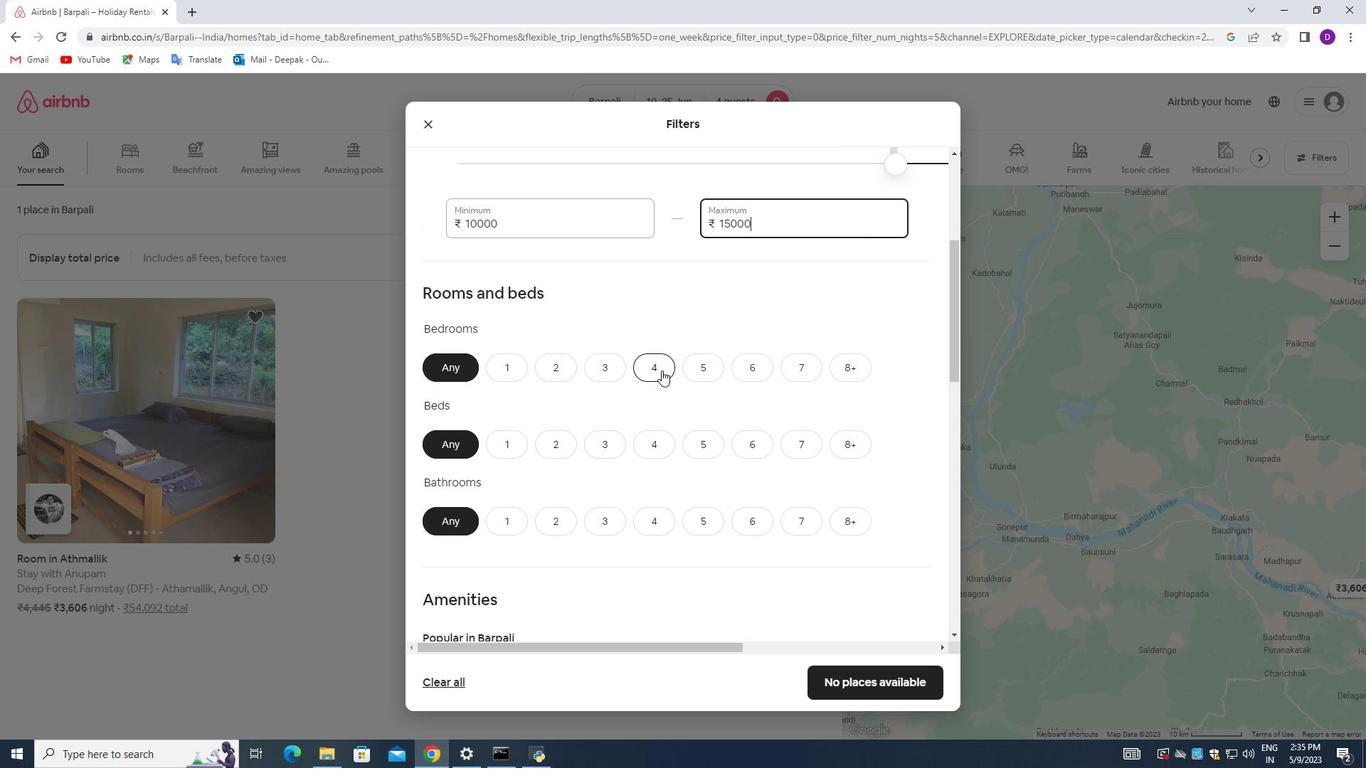 
Action: Mouse moved to (662, 443)
Screenshot: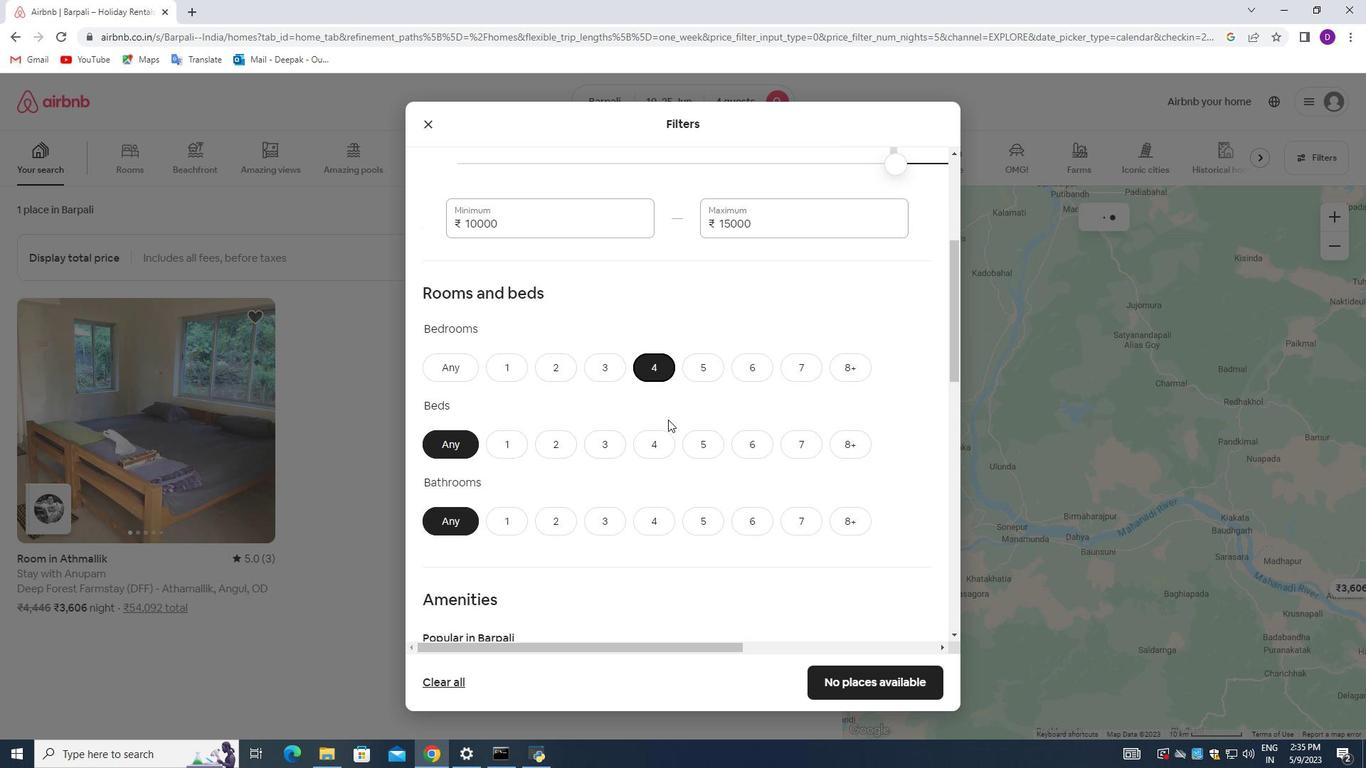 
Action: Mouse pressed left at (662, 443)
Screenshot: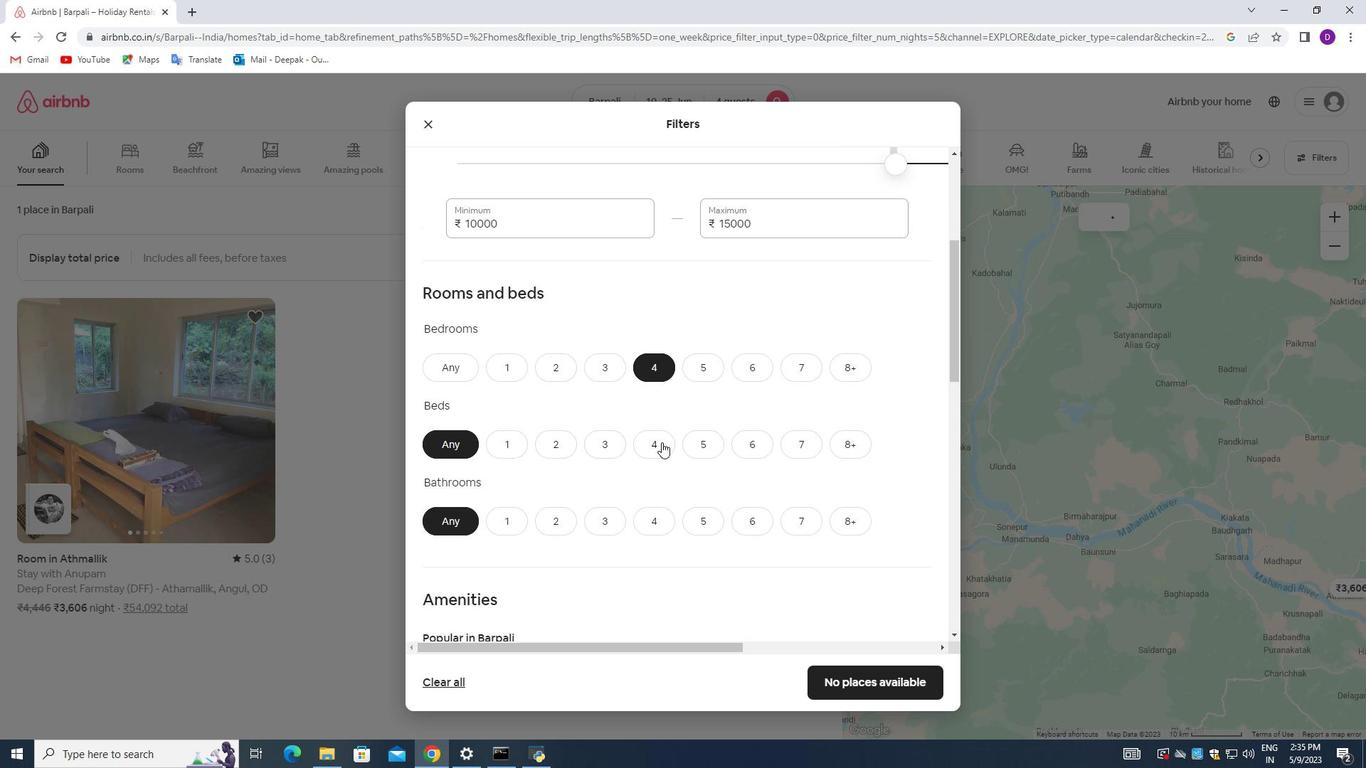 
Action: Mouse moved to (654, 517)
Screenshot: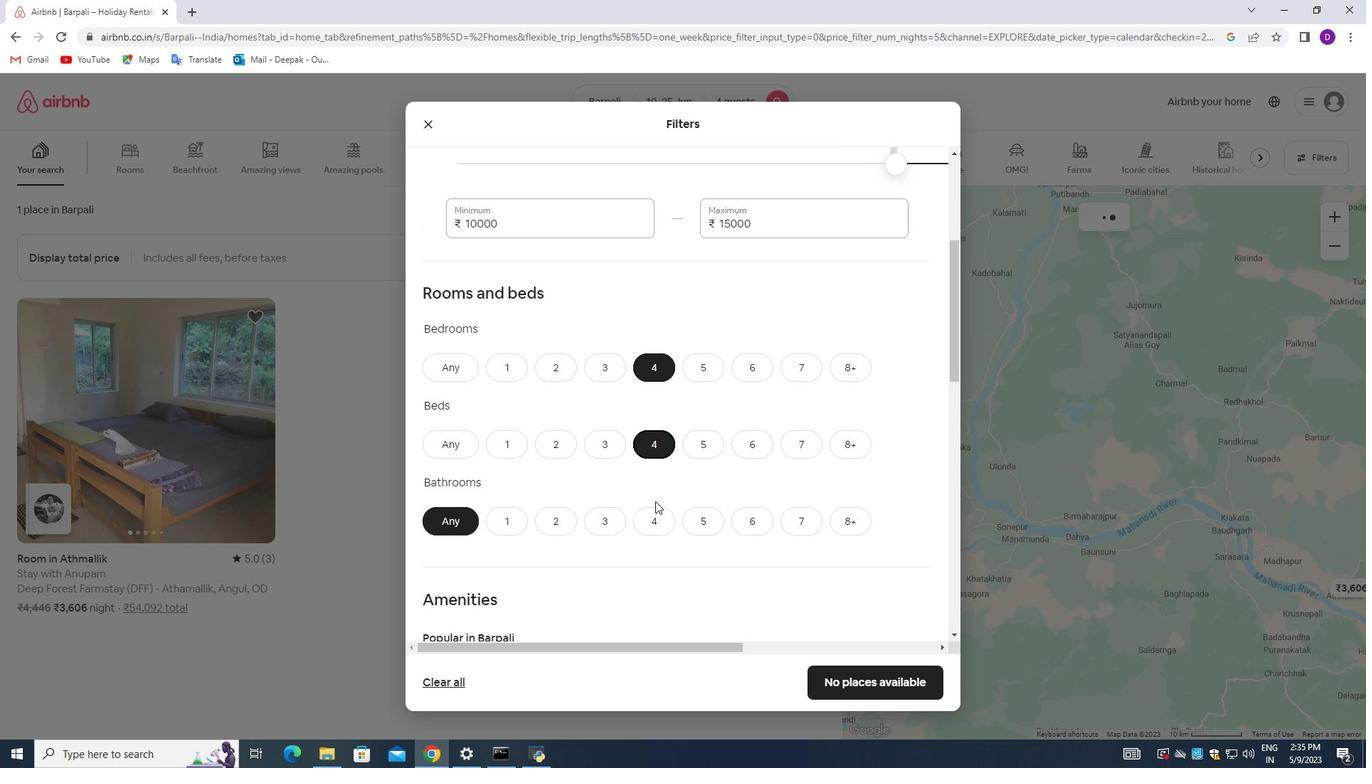 
Action: Mouse pressed left at (654, 517)
Screenshot: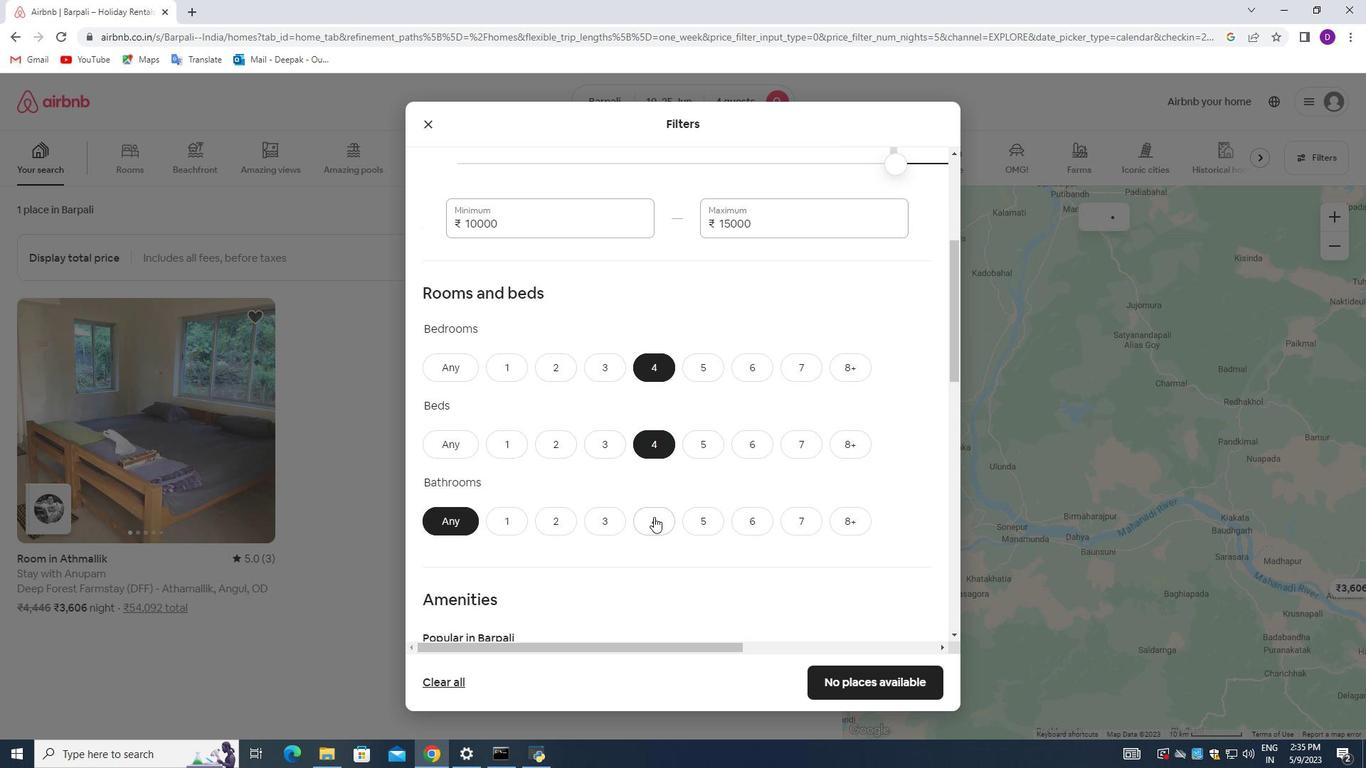 
Action: Mouse moved to (640, 415)
Screenshot: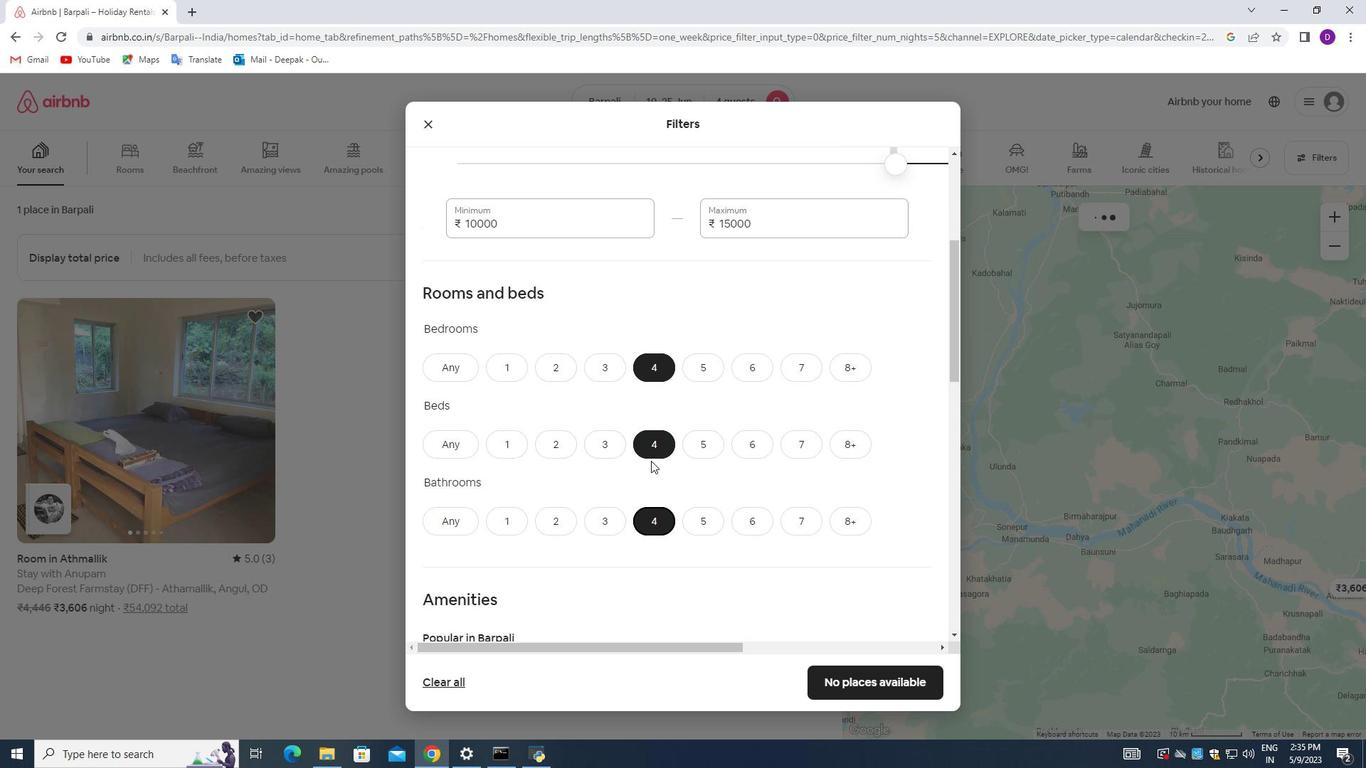 
Action: Mouse scrolled (640, 414) with delta (0, 0)
Screenshot: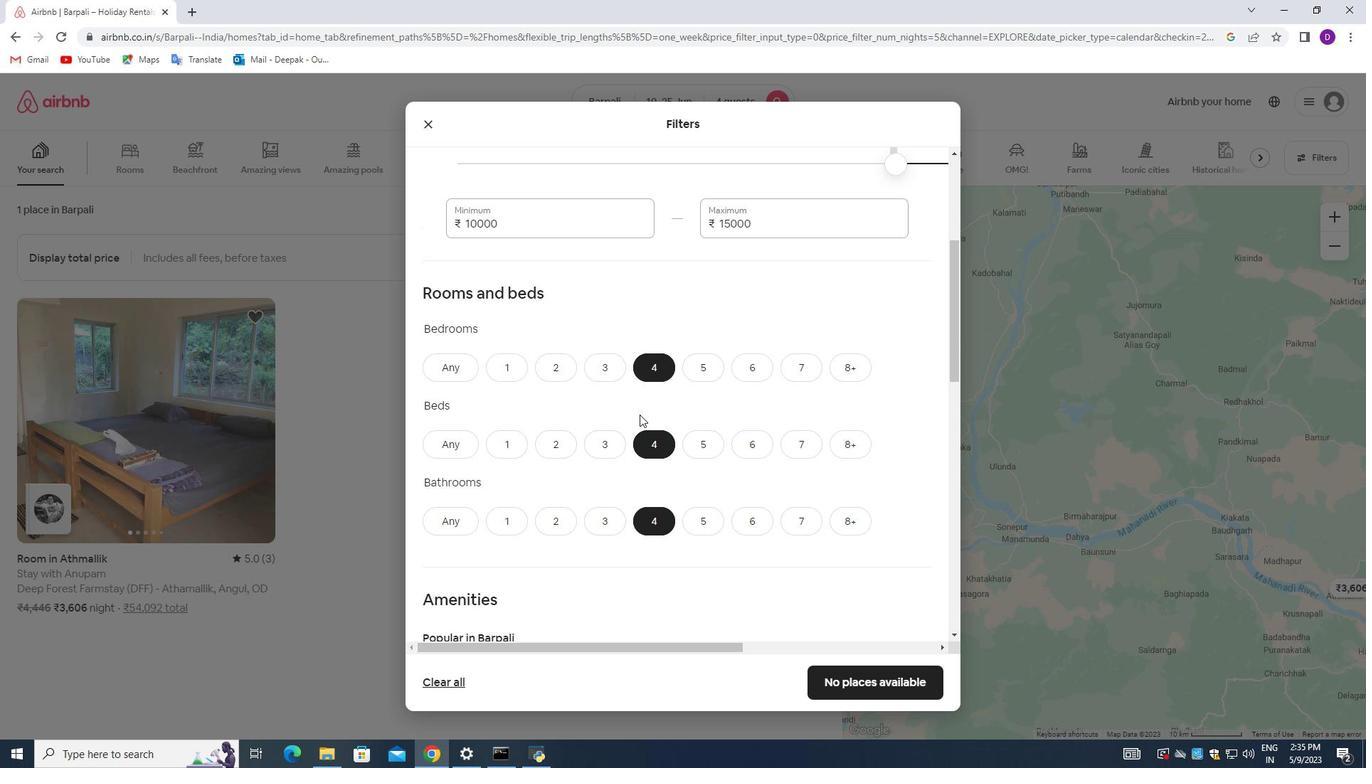 
Action: Mouse scrolled (640, 414) with delta (0, 0)
Screenshot: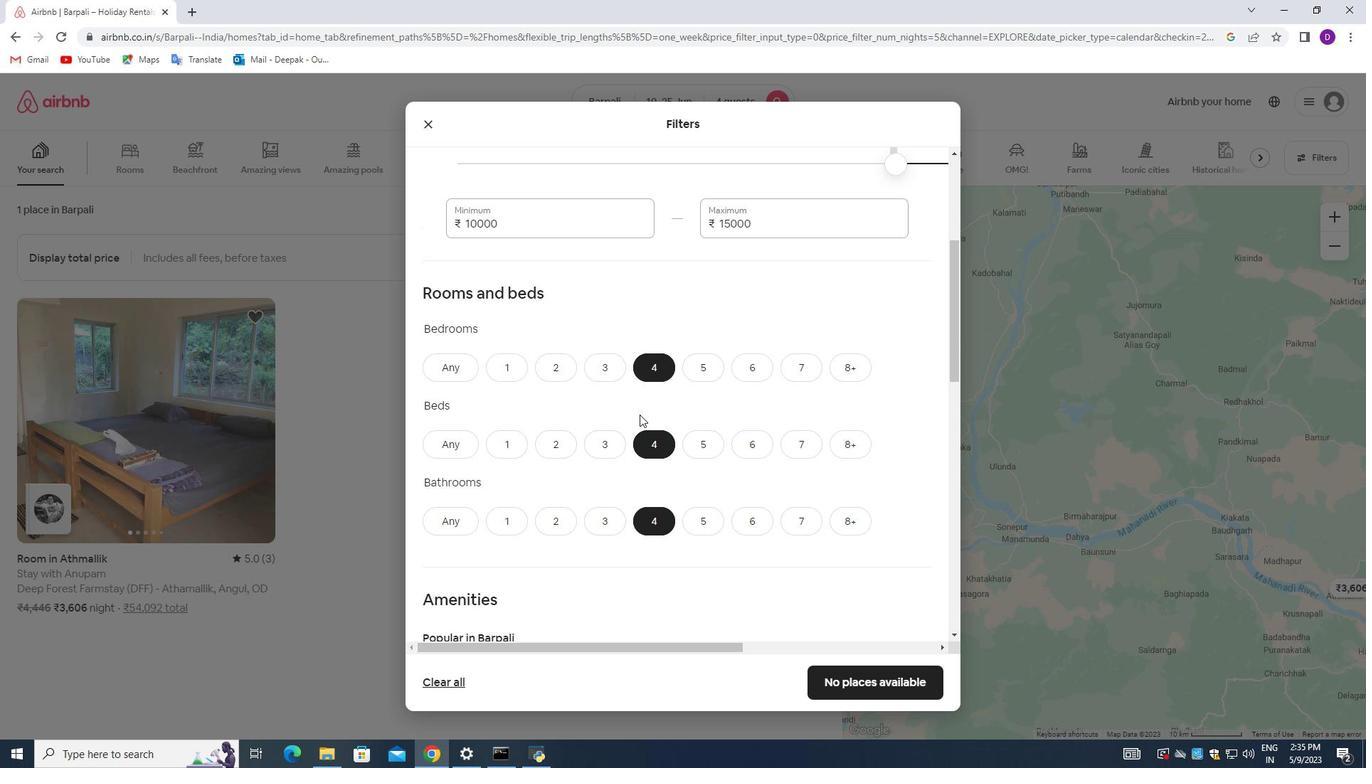 
Action: Mouse scrolled (640, 414) with delta (0, 0)
Screenshot: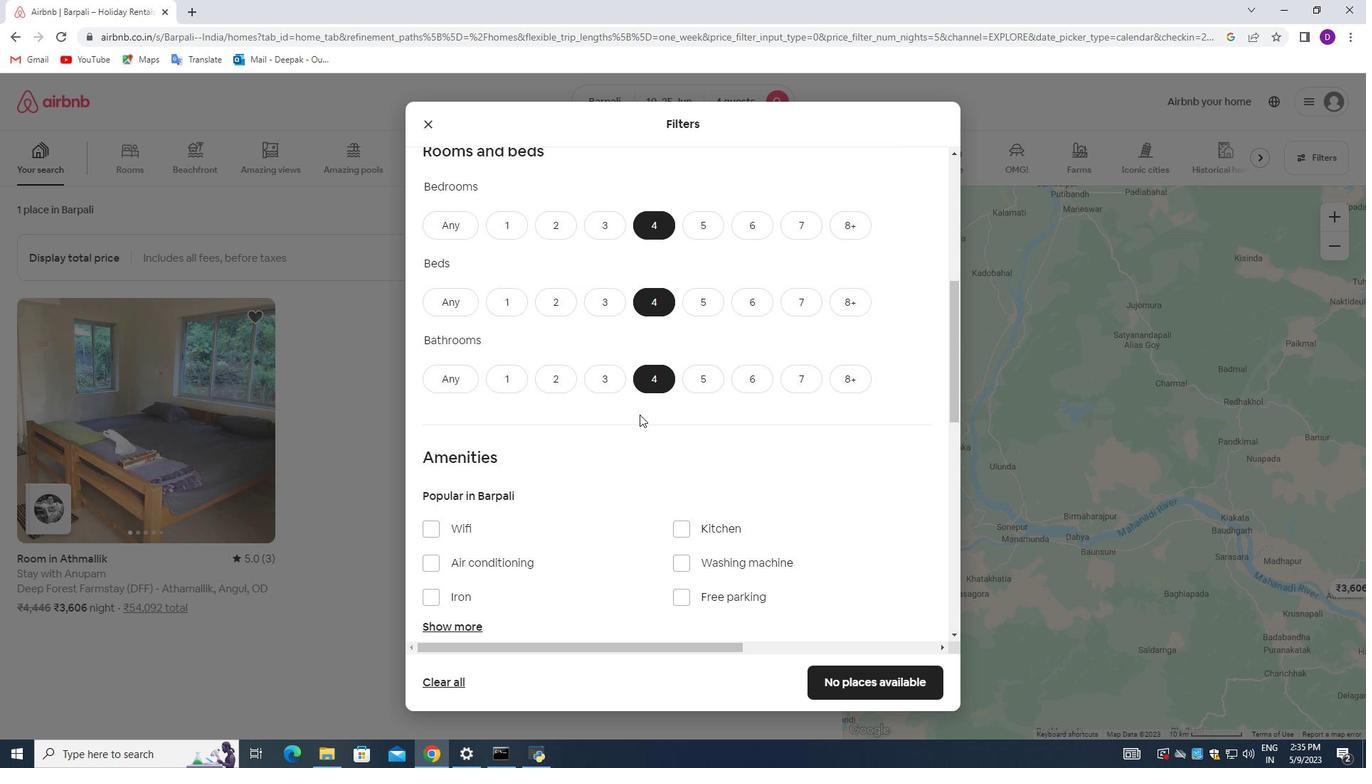
Action: Mouse scrolled (640, 414) with delta (0, 0)
Screenshot: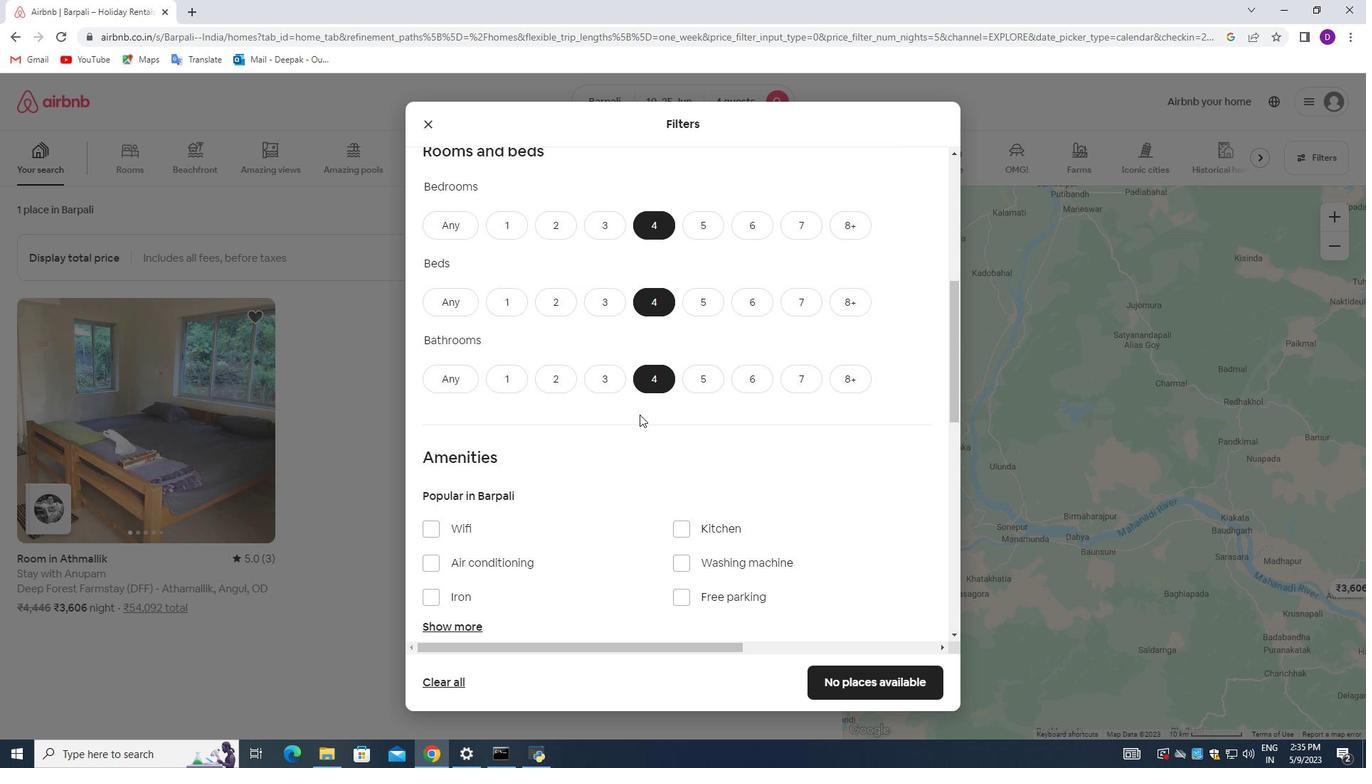 
Action: Mouse scrolled (640, 414) with delta (0, 0)
Screenshot: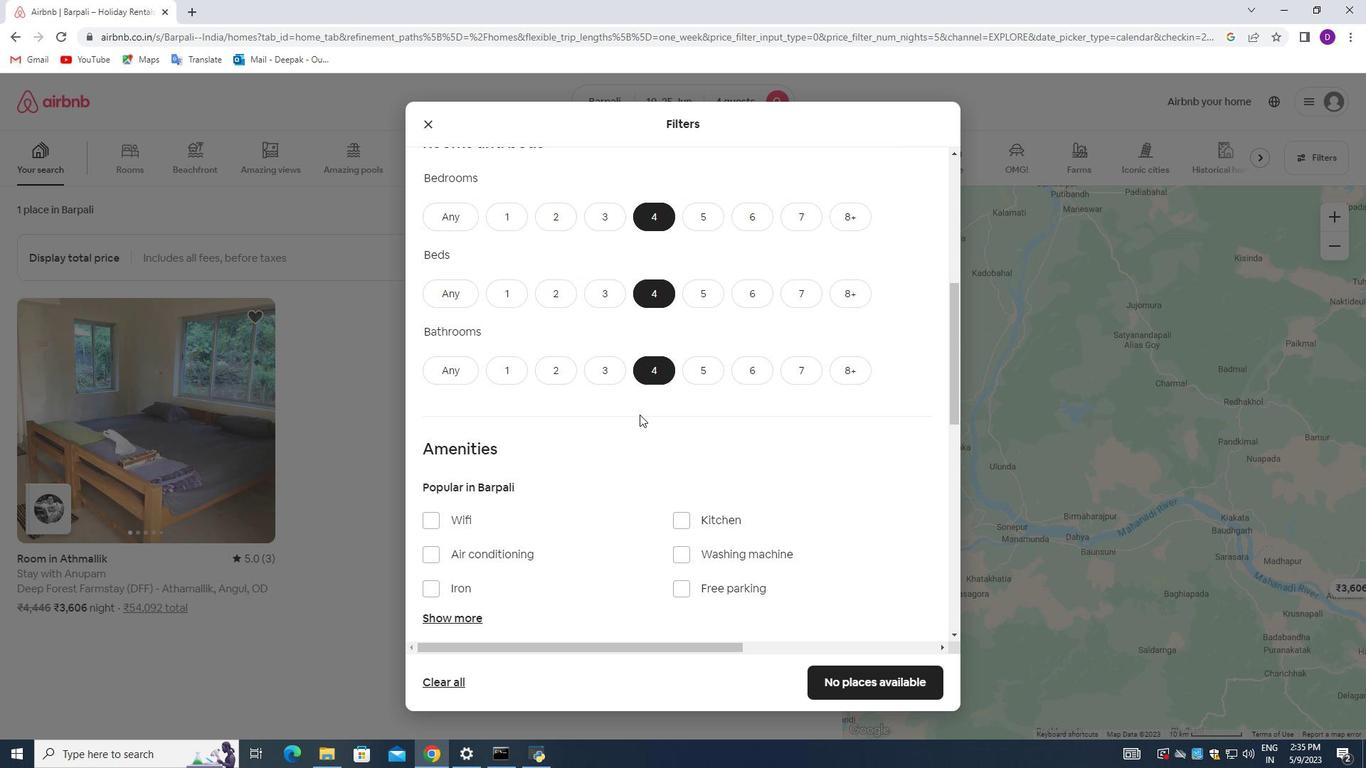 
Action: Mouse moved to (619, 412)
Screenshot: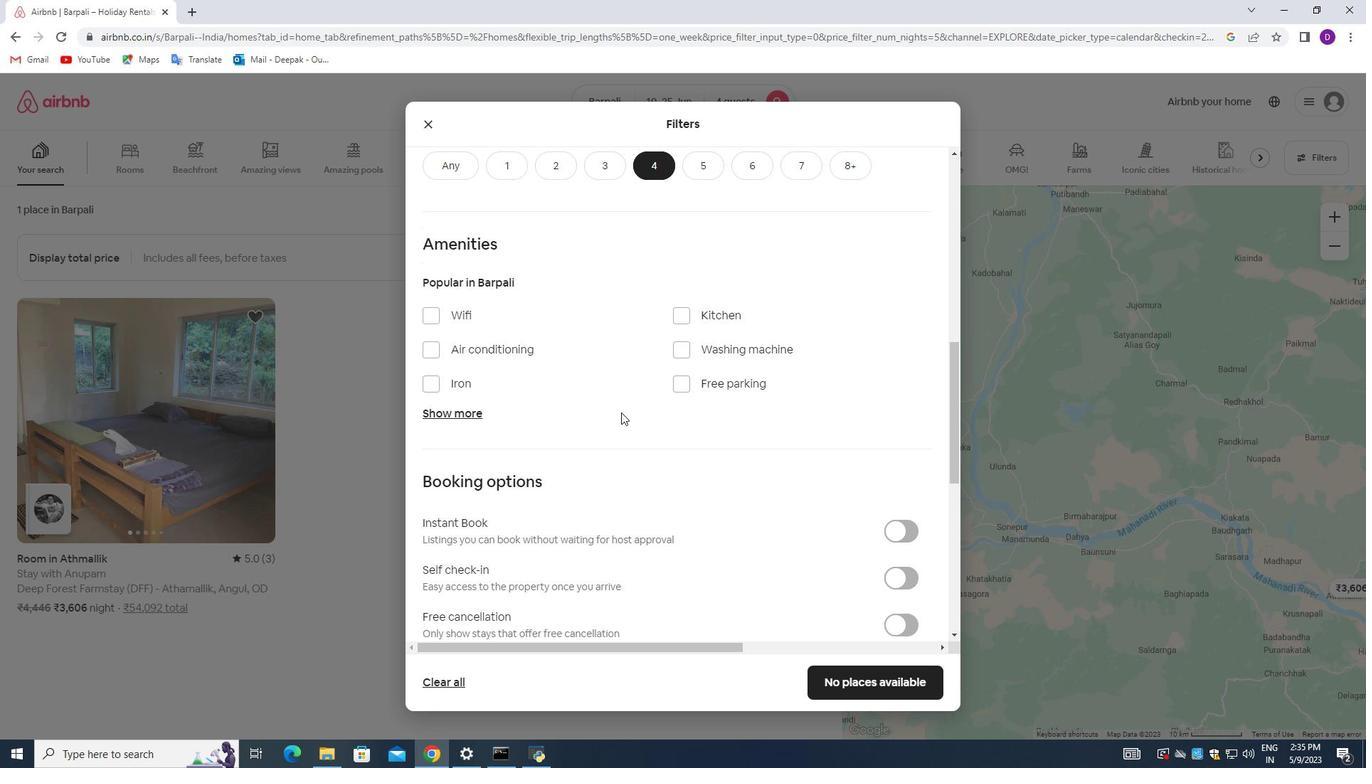 
Action: Mouse scrolled (619, 411) with delta (0, 0)
Screenshot: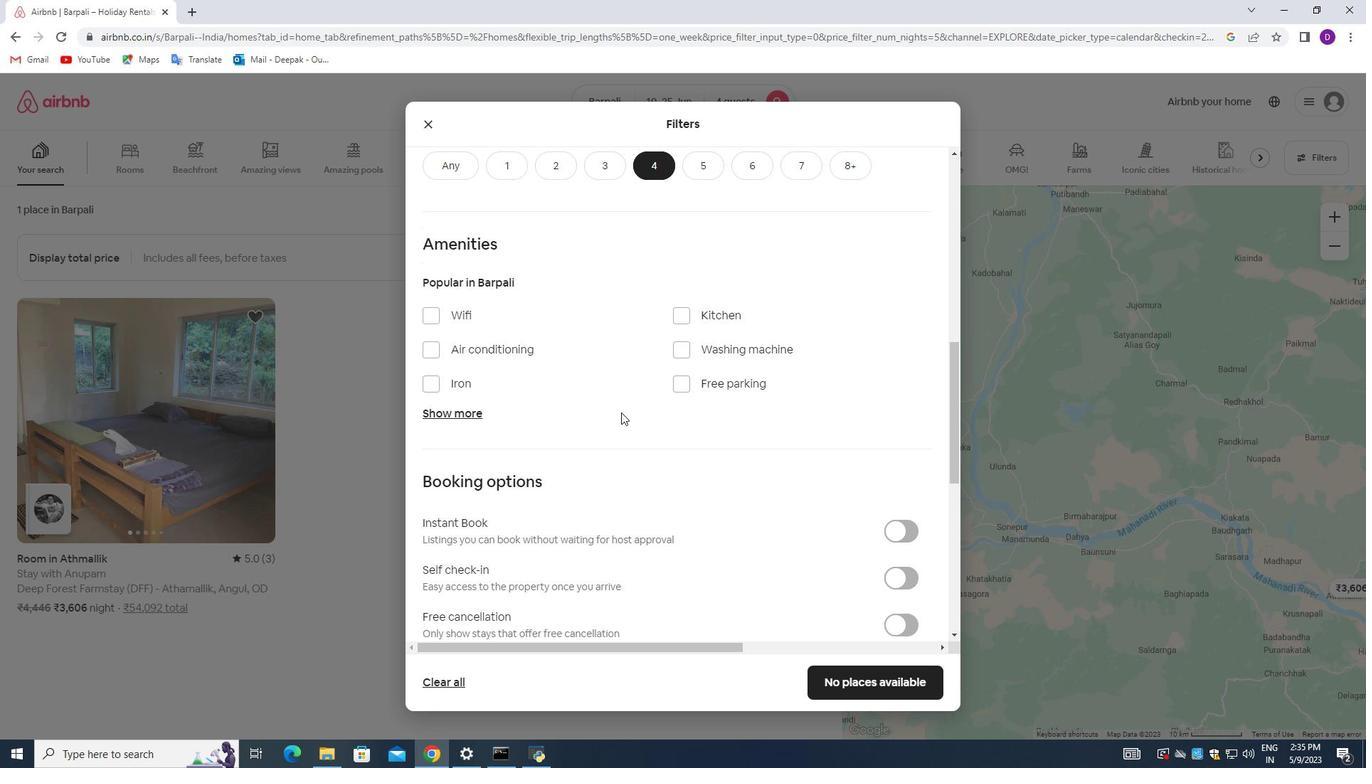 
Action: Mouse moved to (432, 249)
Screenshot: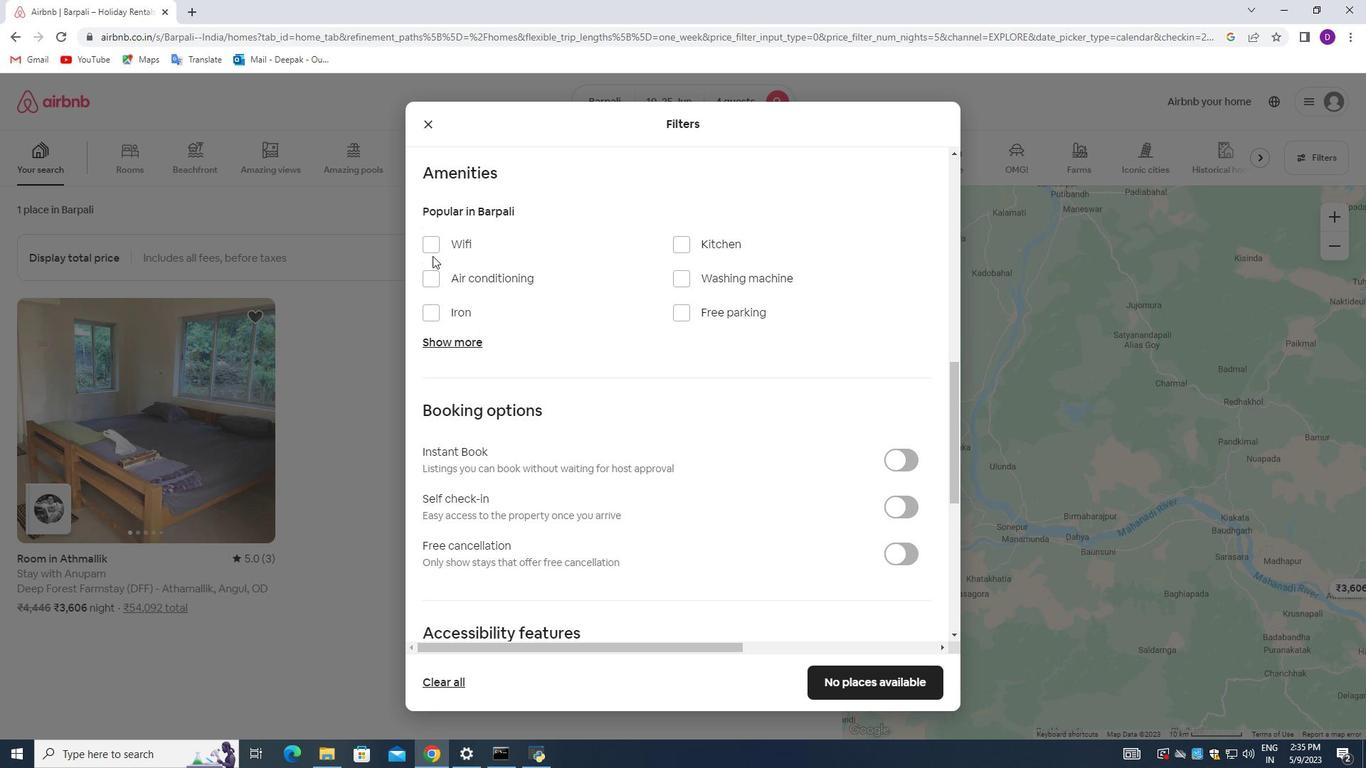 
Action: Mouse pressed left at (432, 249)
Screenshot: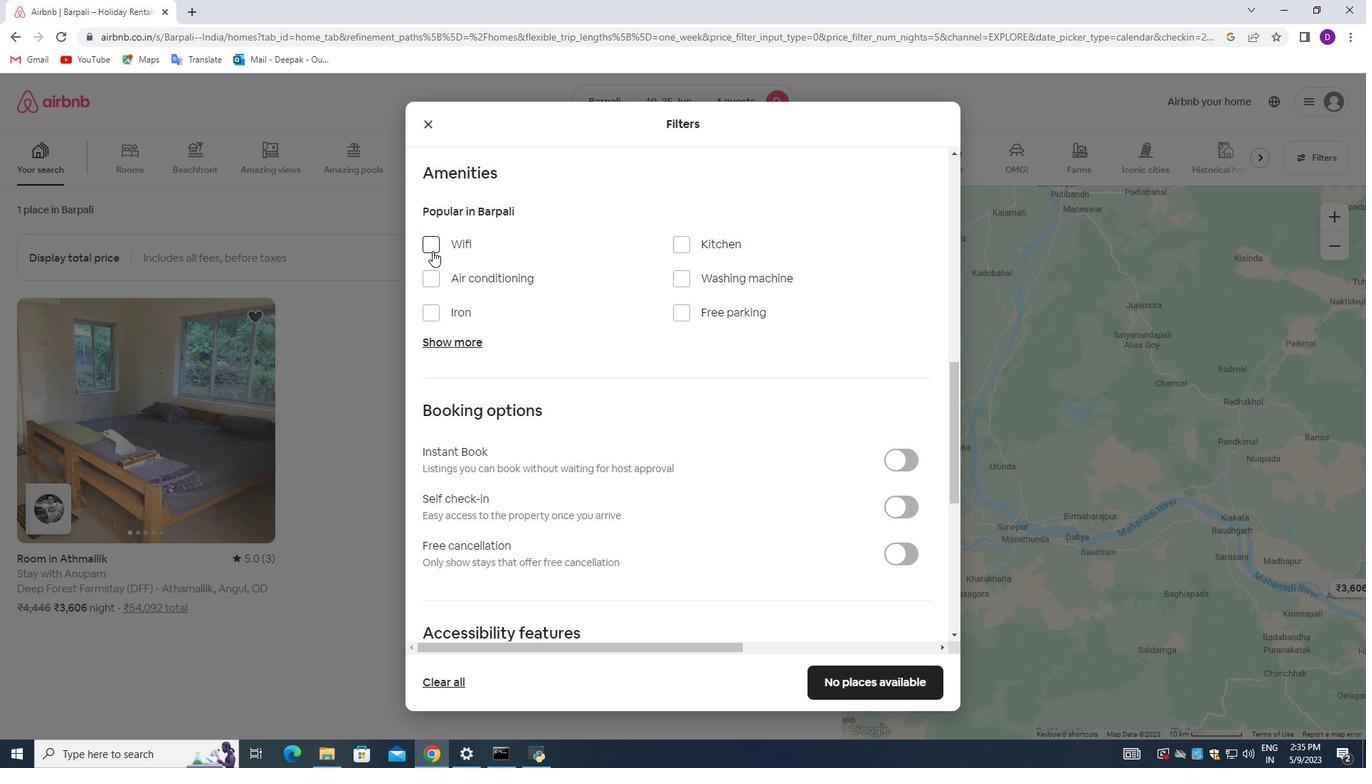 
Action: Mouse moved to (677, 313)
Screenshot: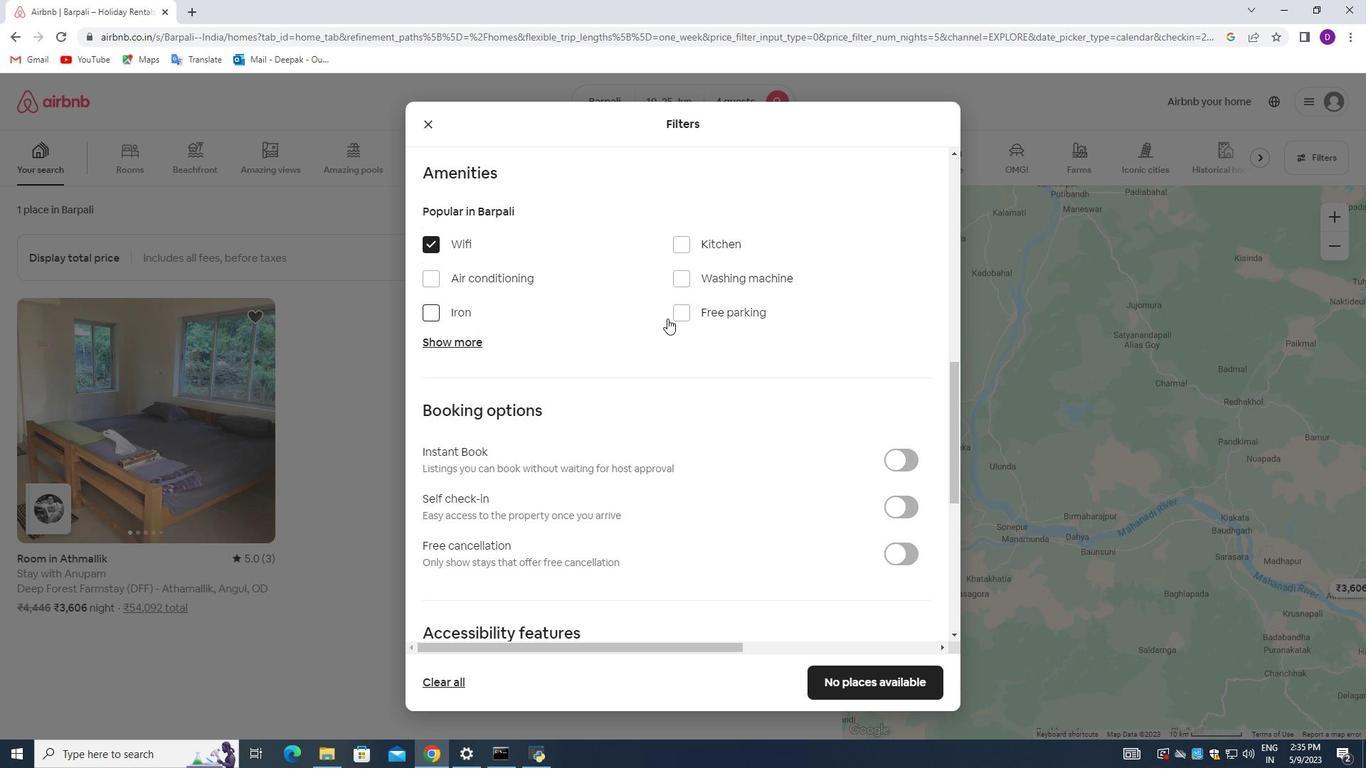 
Action: Mouse pressed left at (677, 313)
Screenshot: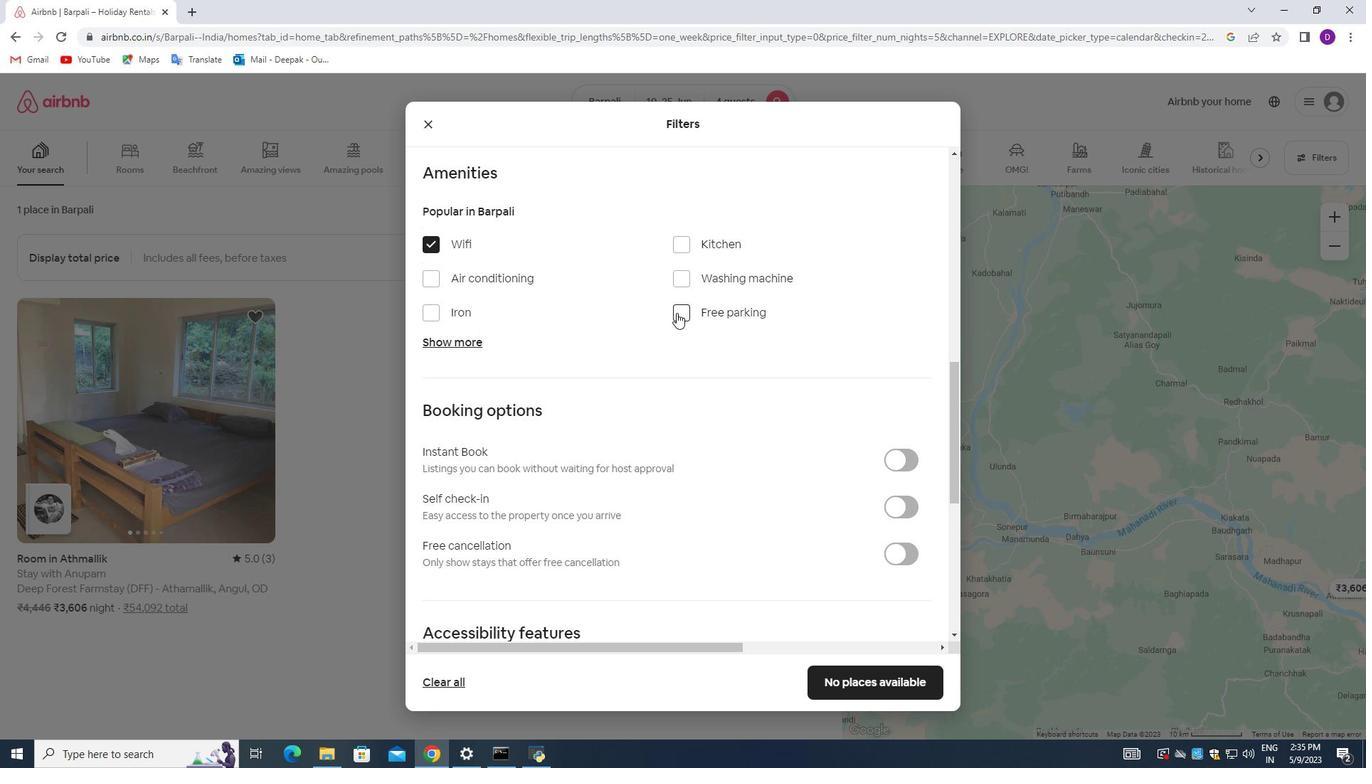 
Action: Mouse moved to (459, 343)
Screenshot: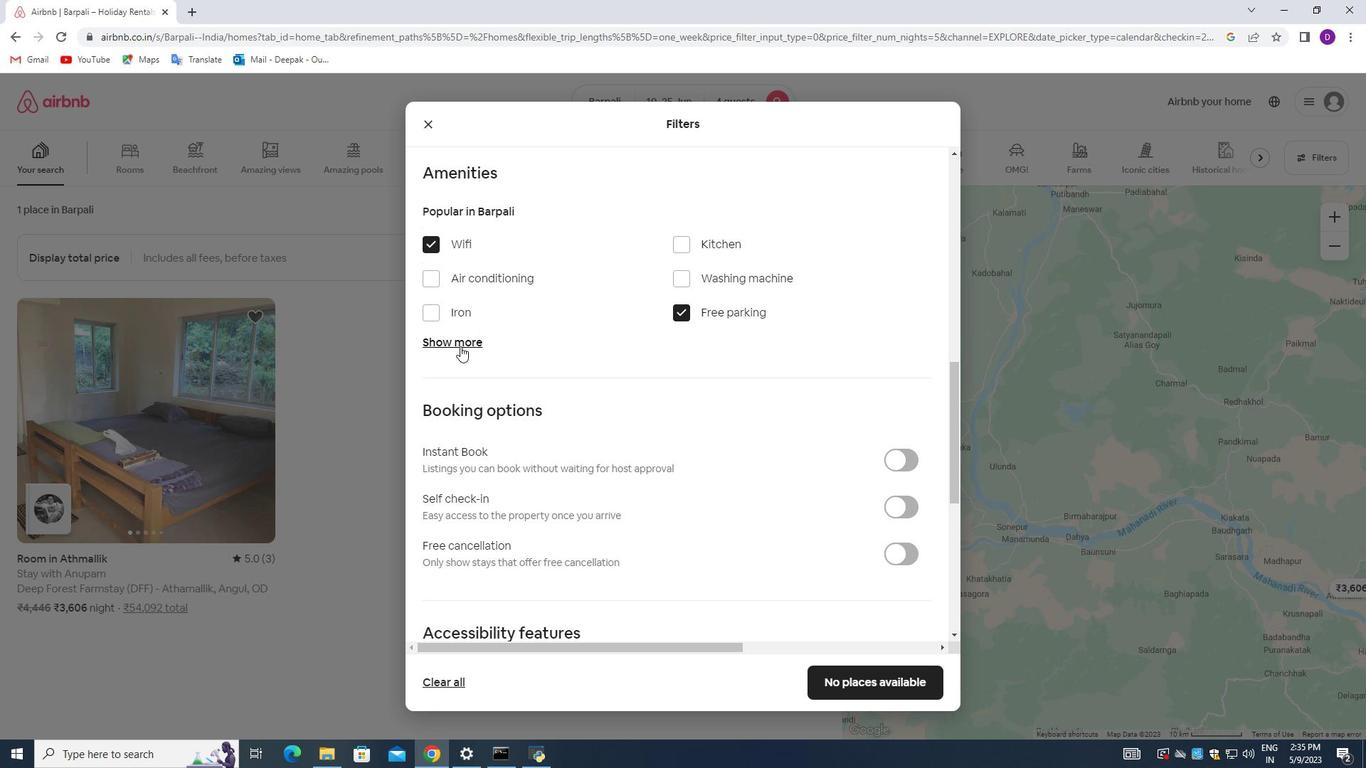 
Action: Mouse pressed left at (459, 343)
Screenshot: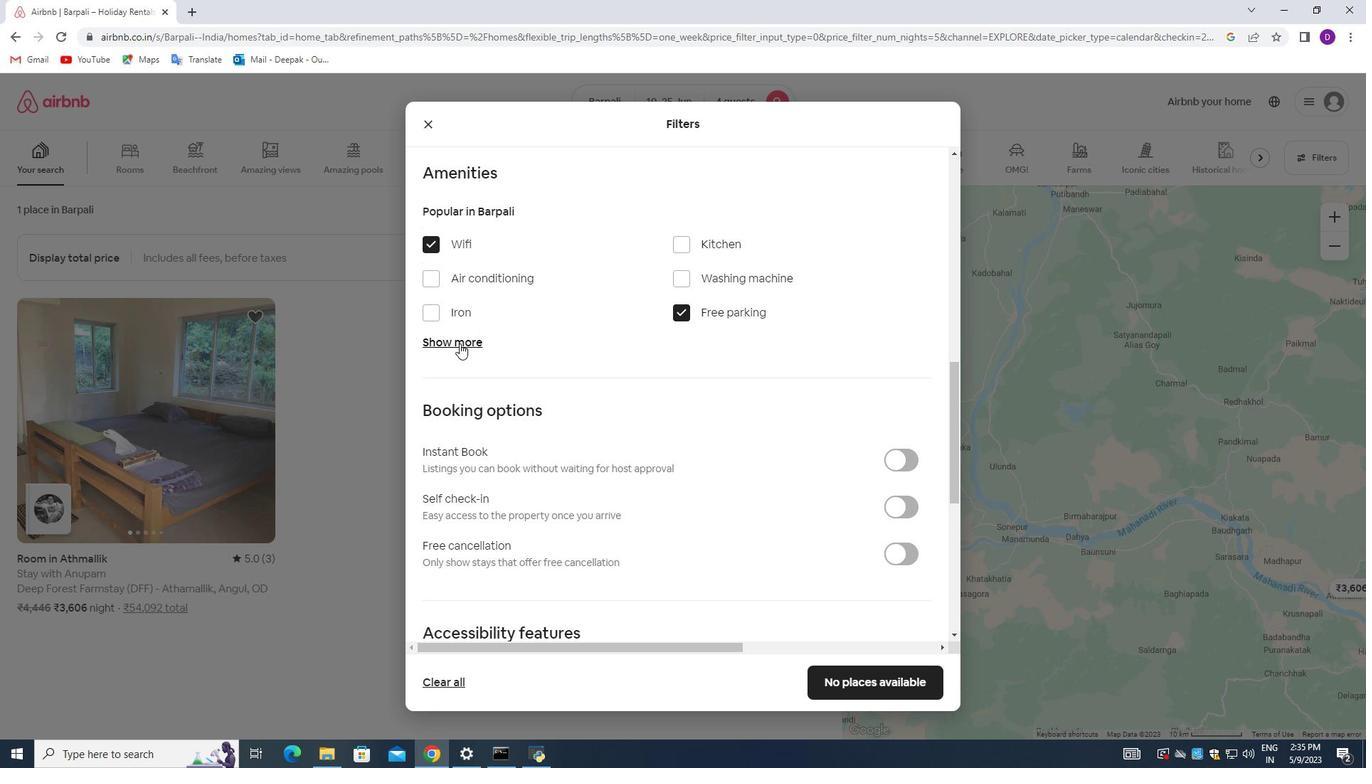 
Action: Mouse moved to (686, 427)
Screenshot: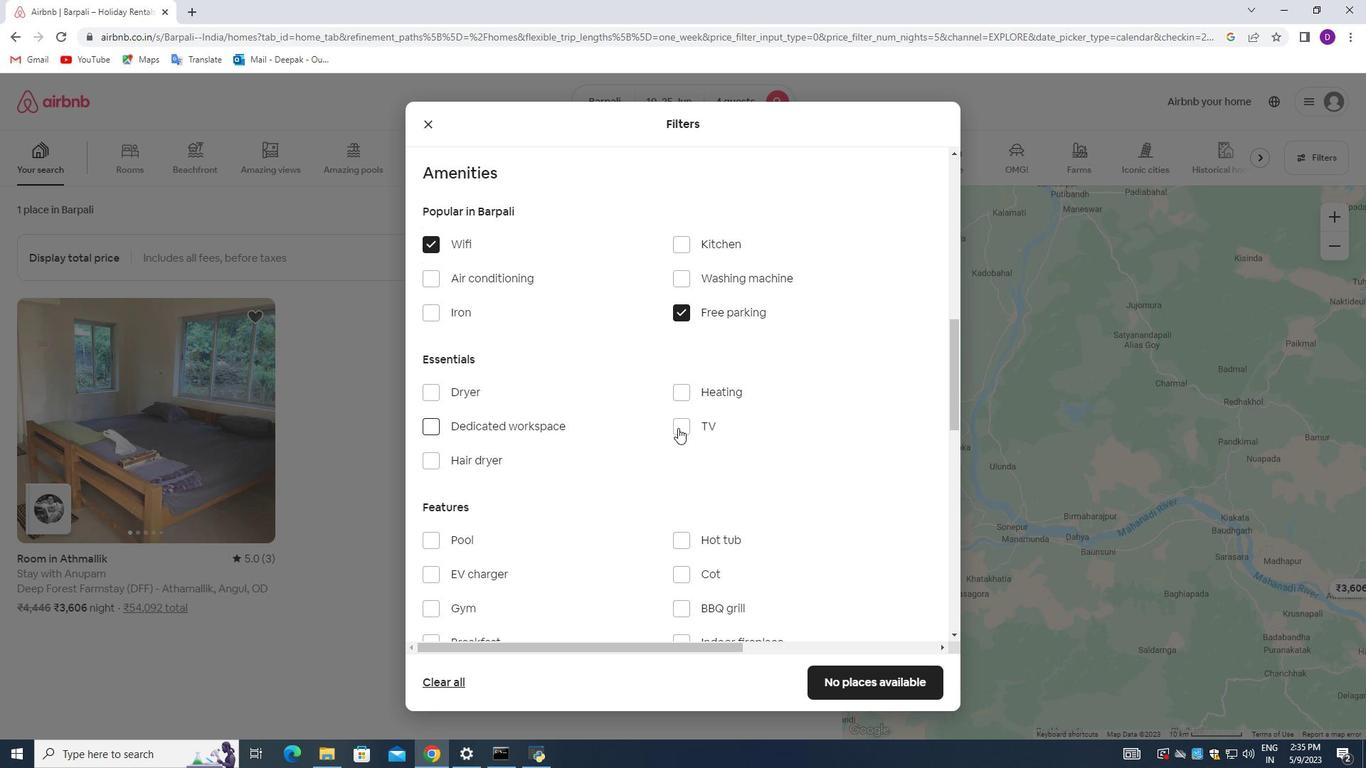 
Action: Mouse pressed left at (686, 427)
Screenshot: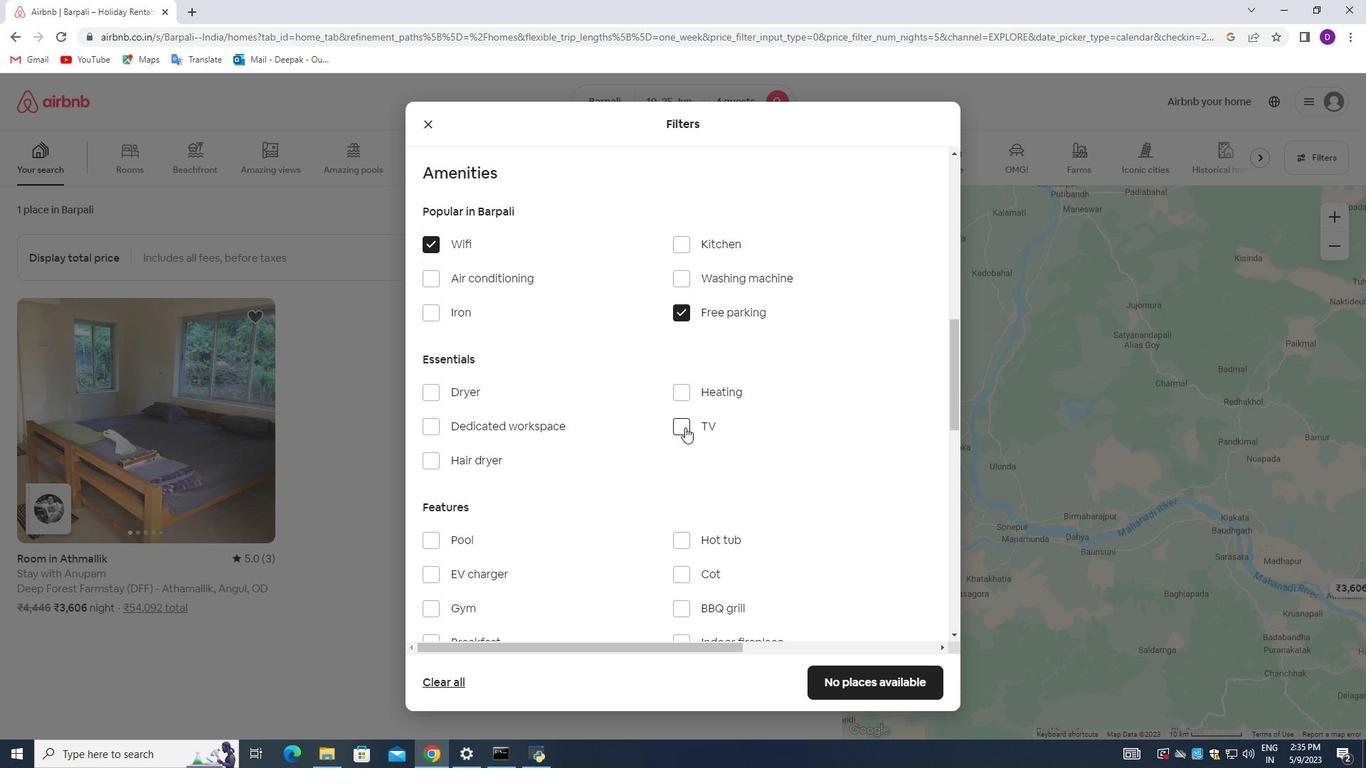 
Action: Mouse moved to (565, 429)
Screenshot: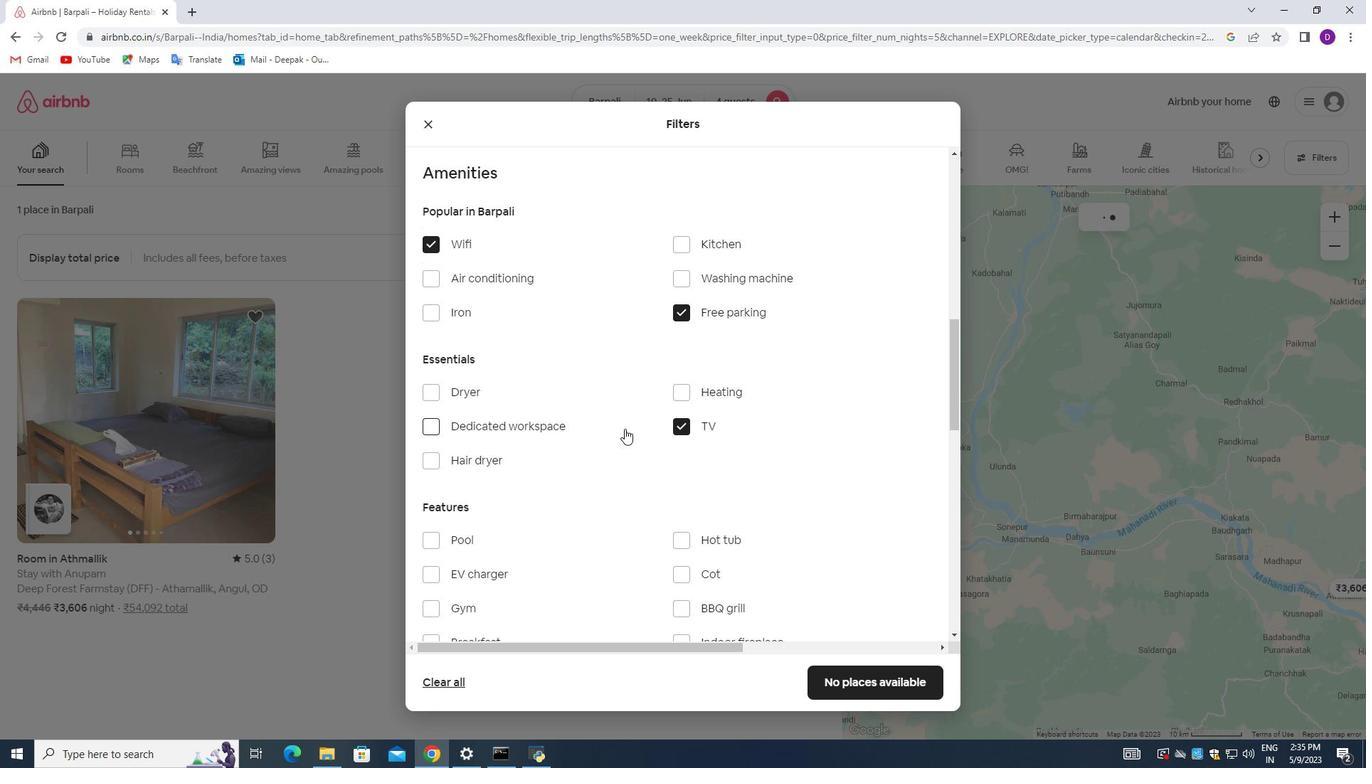 
Action: Mouse scrolled (565, 429) with delta (0, 0)
Screenshot: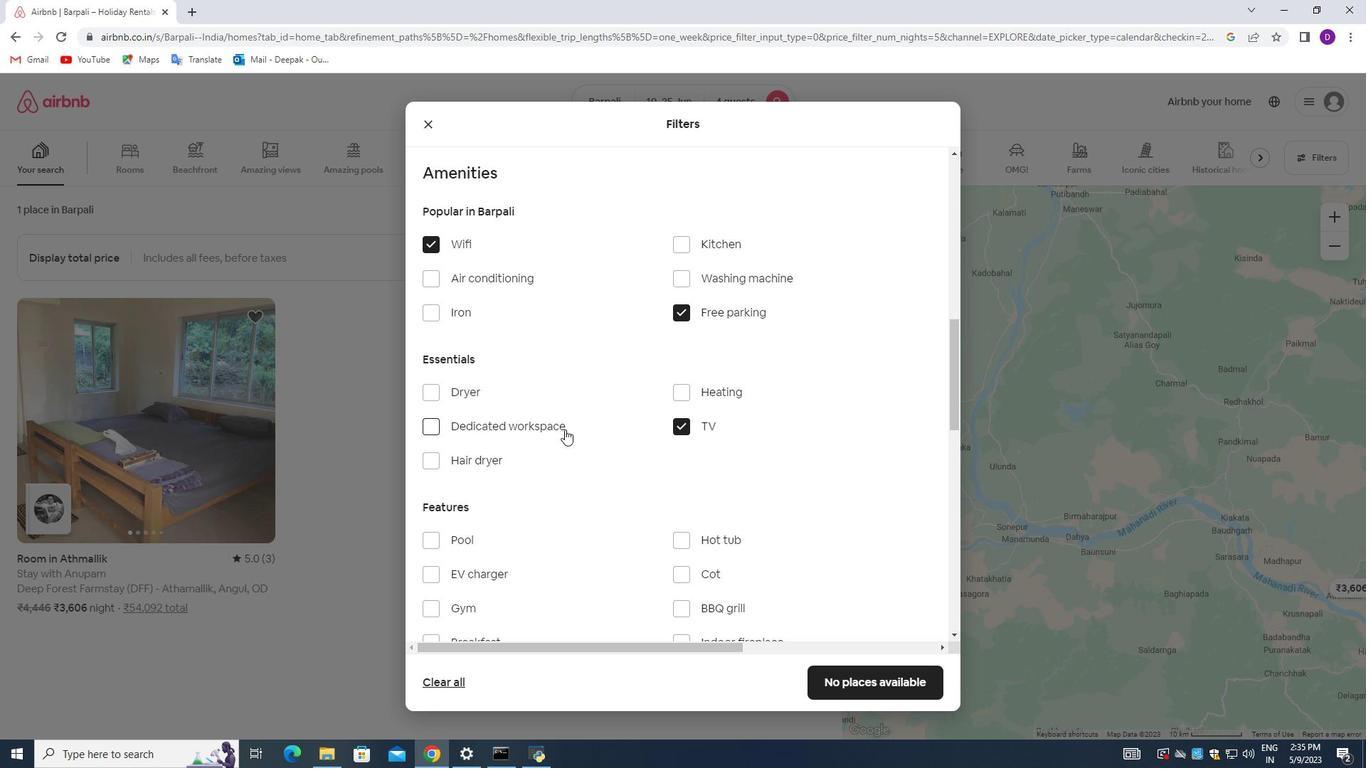 
Action: Mouse moved to (559, 441)
Screenshot: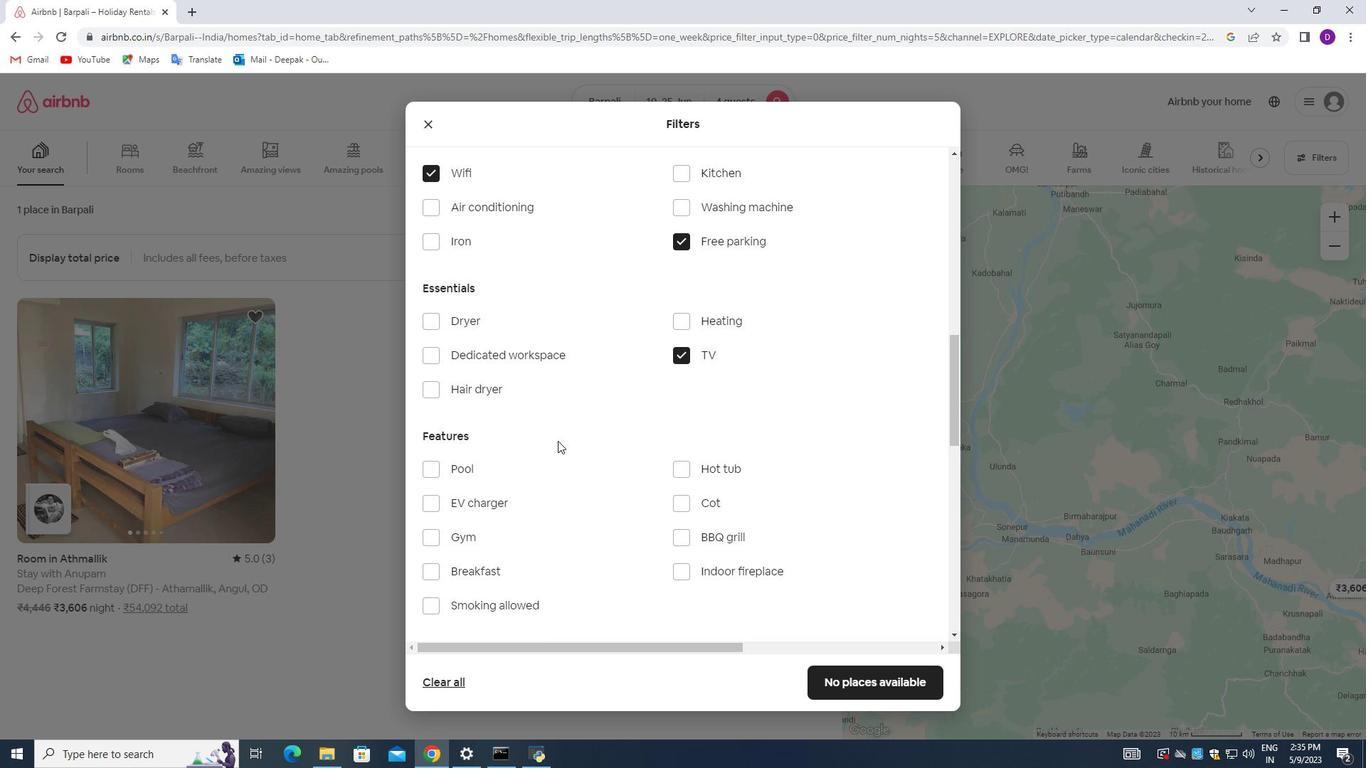 
Action: Mouse scrolled (559, 440) with delta (0, 0)
Screenshot: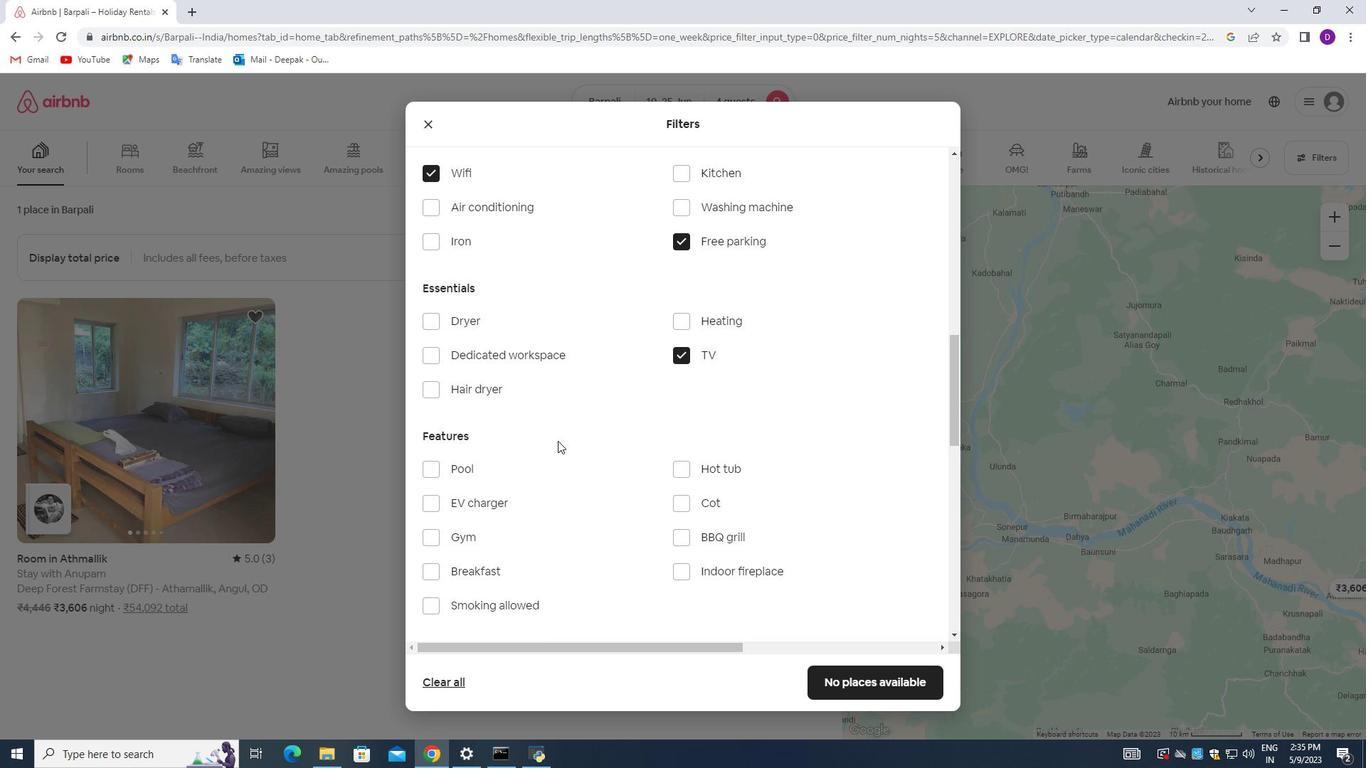 
Action: Mouse moved to (429, 499)
Screenshot: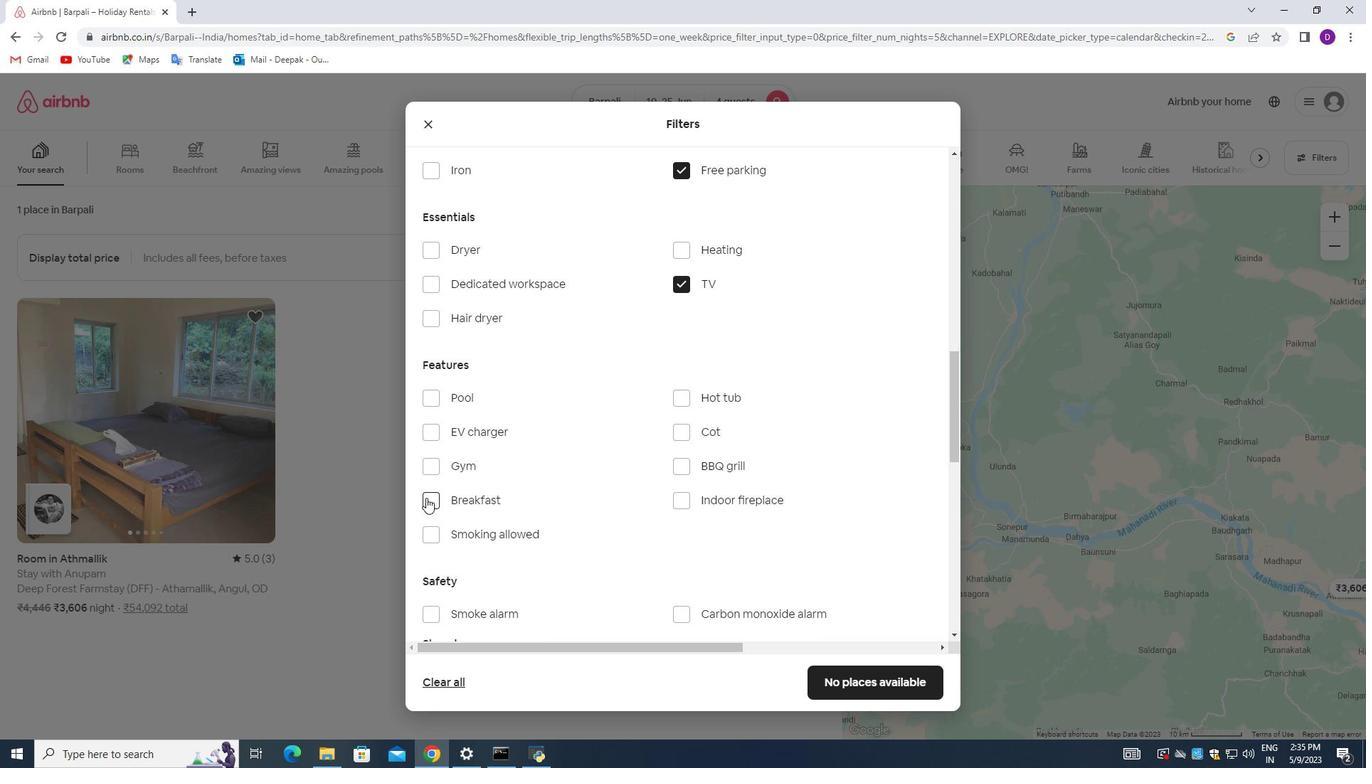 
Action: Mouse pressed left at (429, 499)
Screenshot: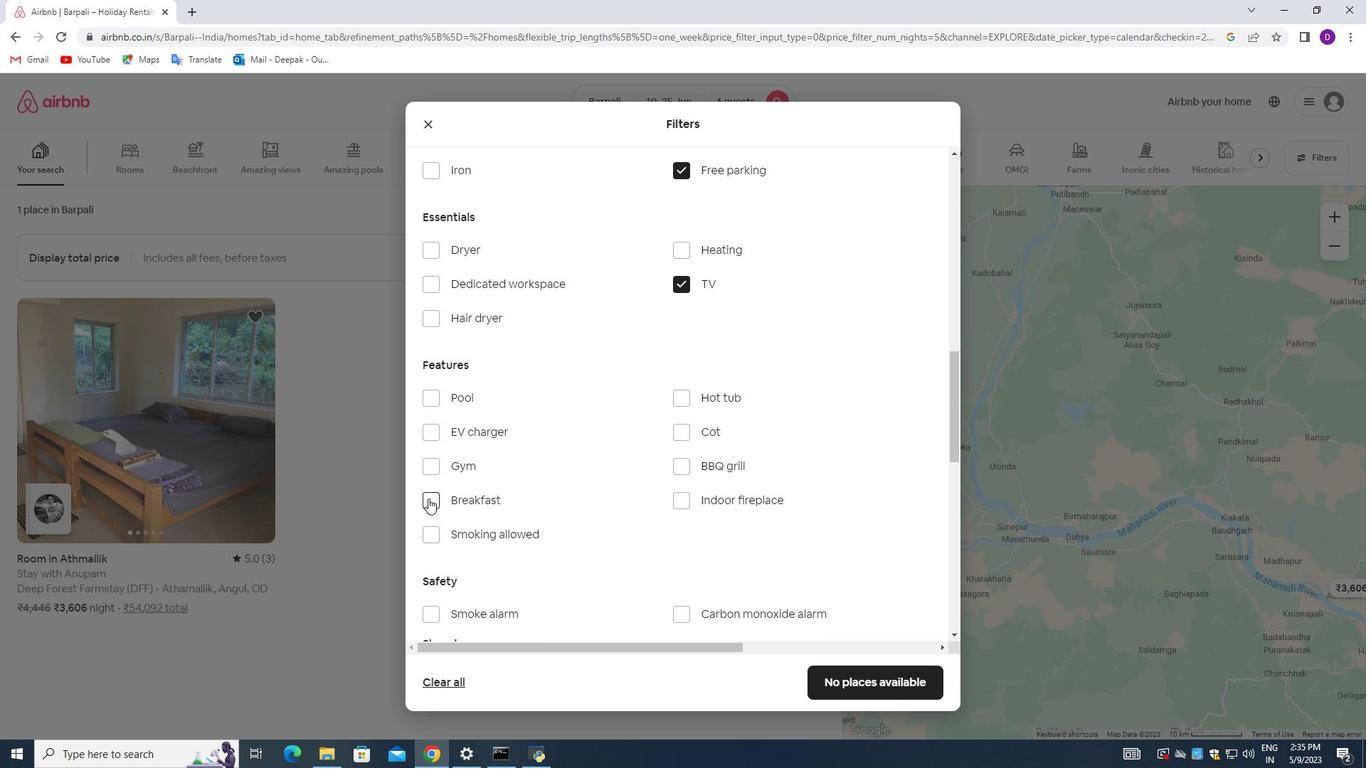 
Action: Mouse moved to (429, 470)
Screenshot: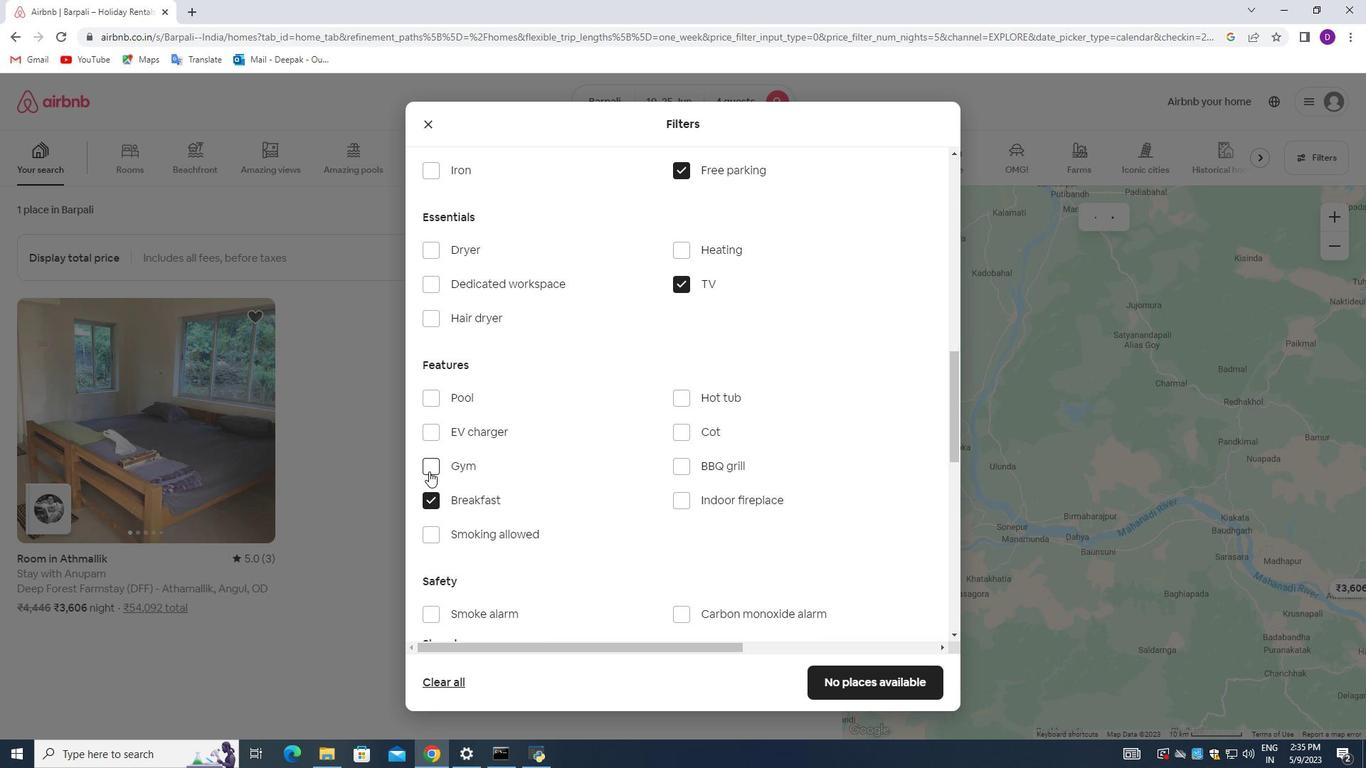 
Action: Mouse pressed left at (429, 470)
Screenshot: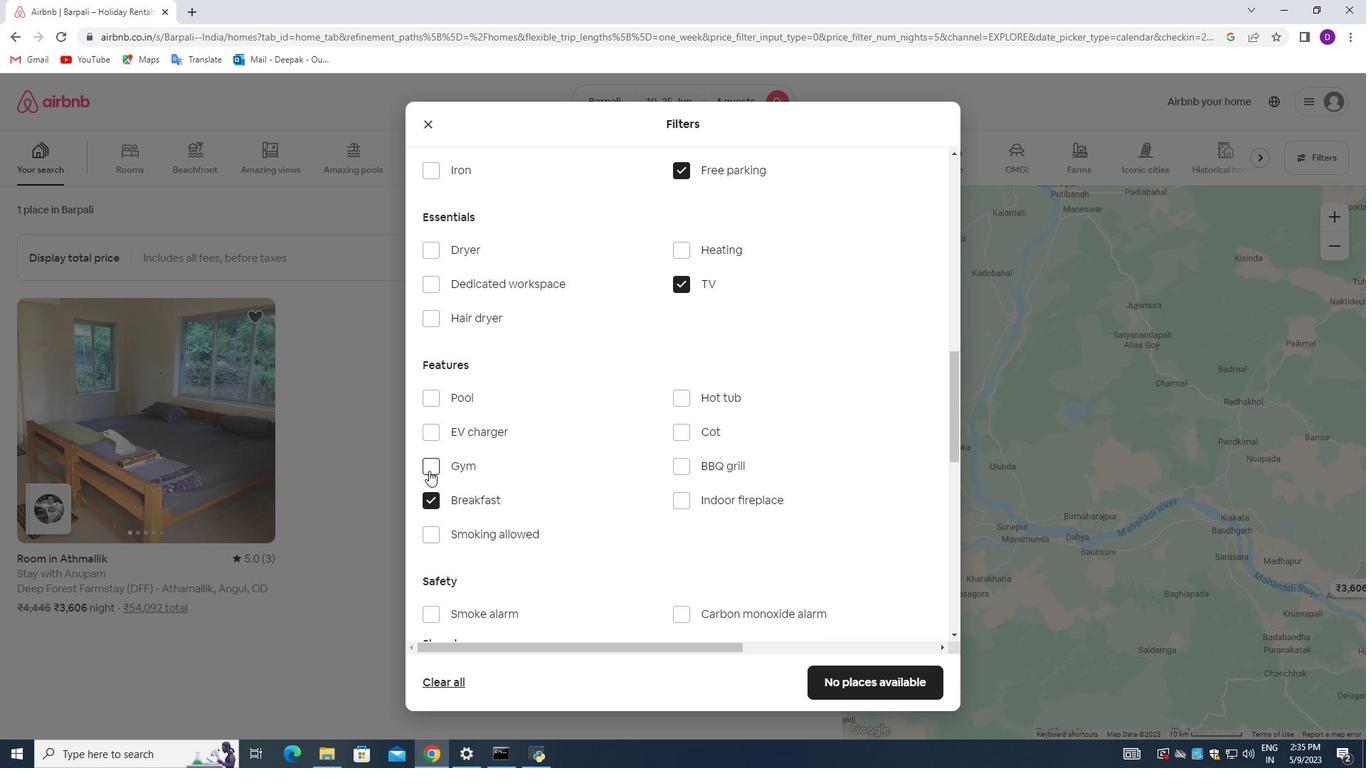 
Action: Mouse moved to (585, 451)
Screenshot: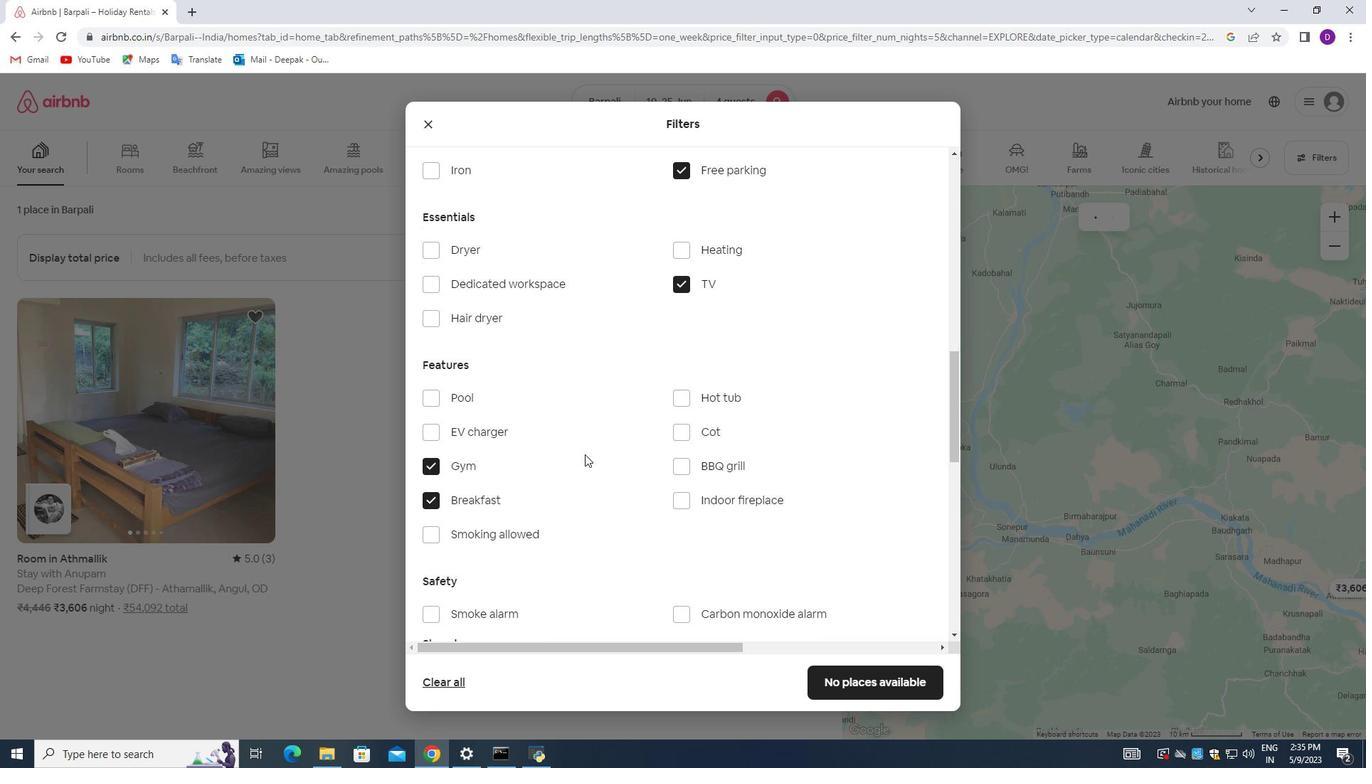 
Action: Mouse scrolled (585, 452) with delta (0, 0)
Screenshot: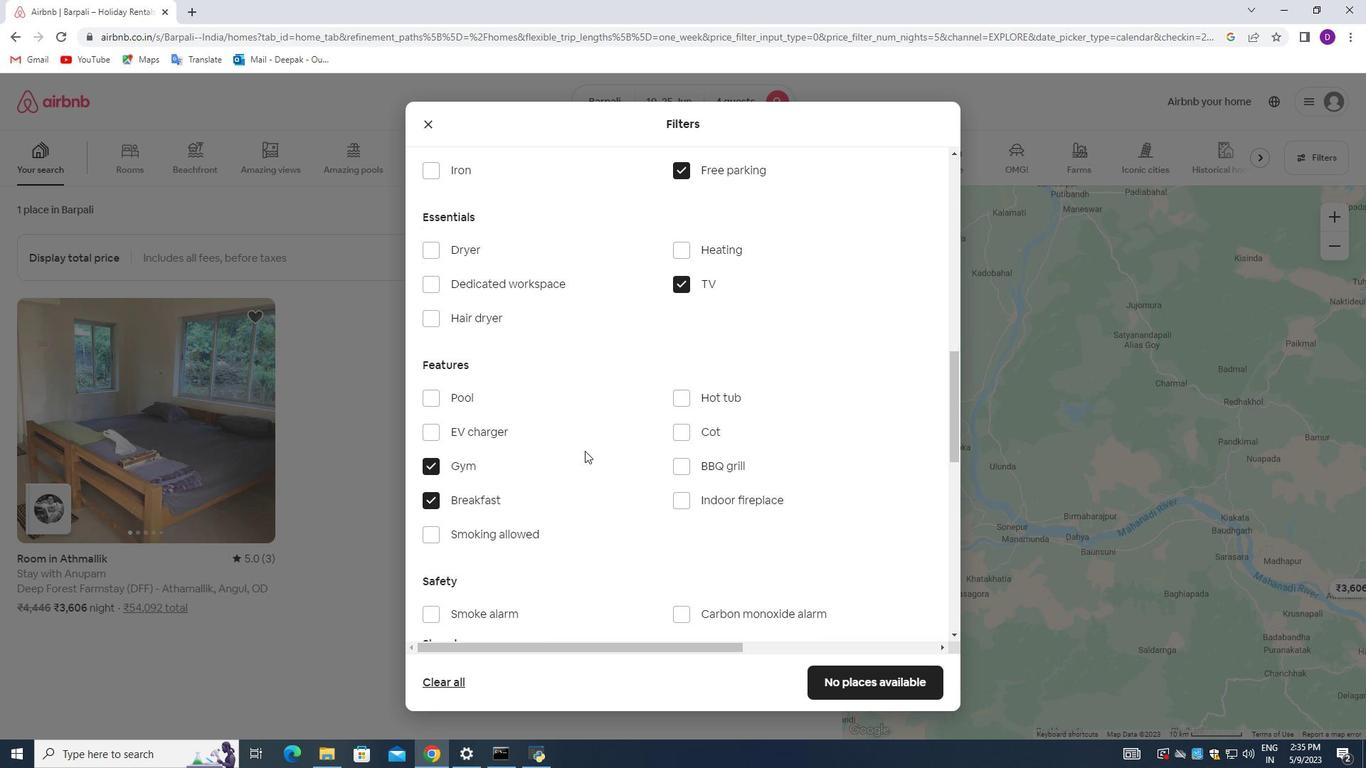 
Action: Mouse scrolled (585, 450) with delta (0, 0)
Screenshot: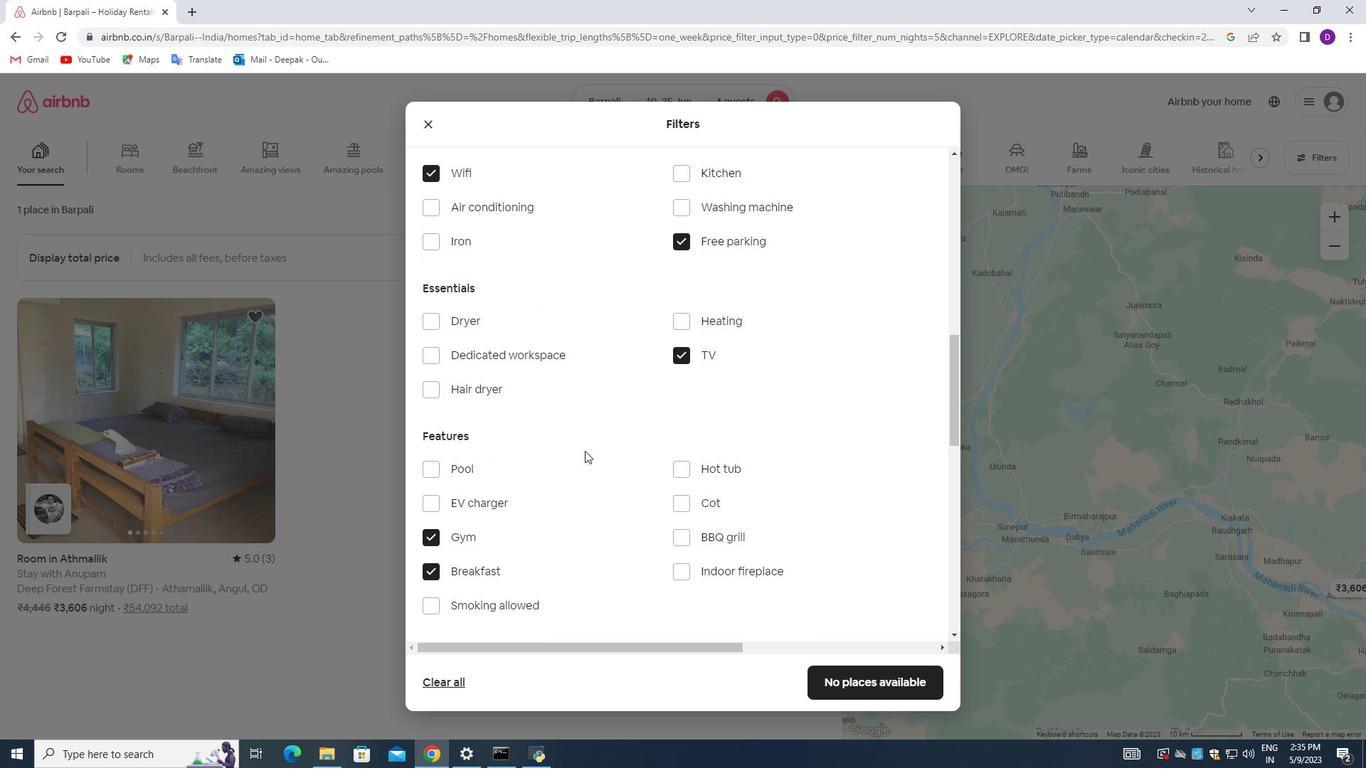 
Action: Mouse scrolled (585, 450) with delta (0, 0)
Screenshot: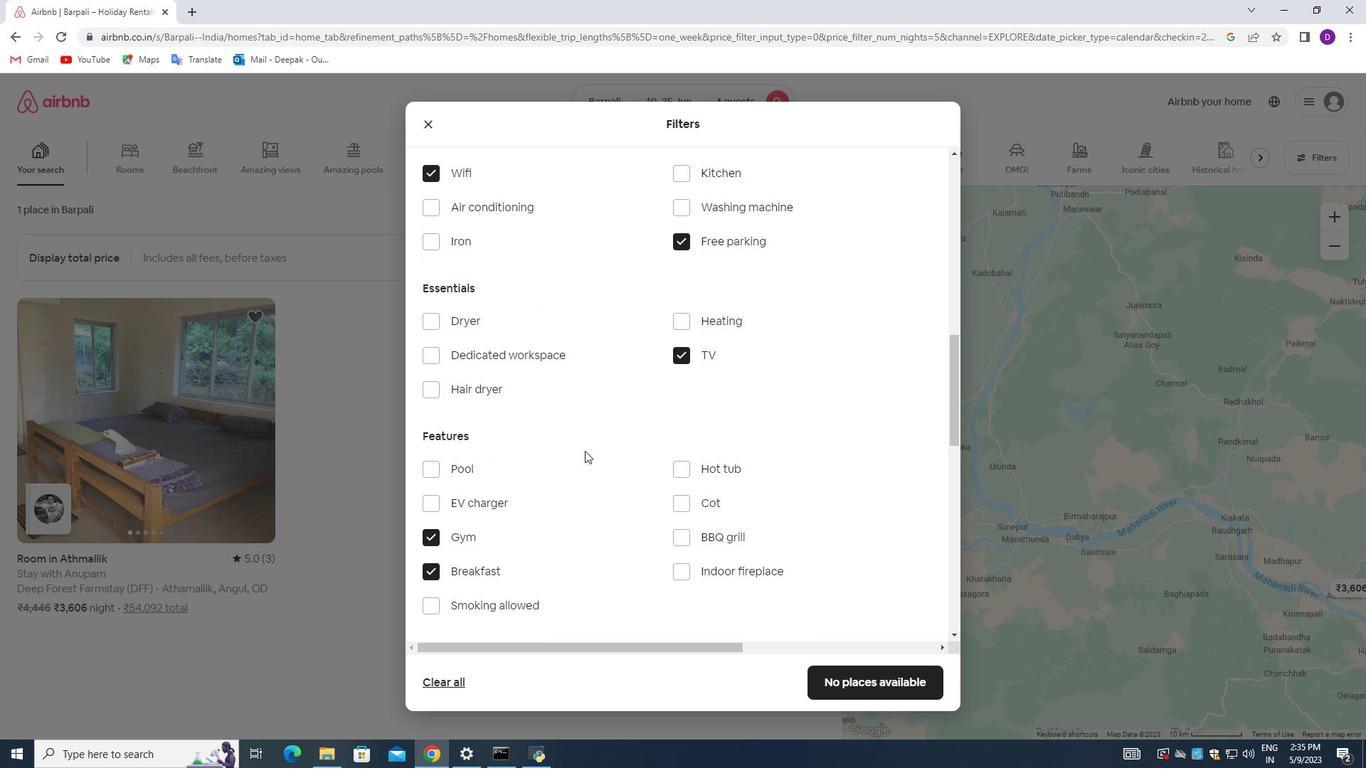 
Action: Mouse scrolled (585, 450) with delta (0, 0)
Screenshot: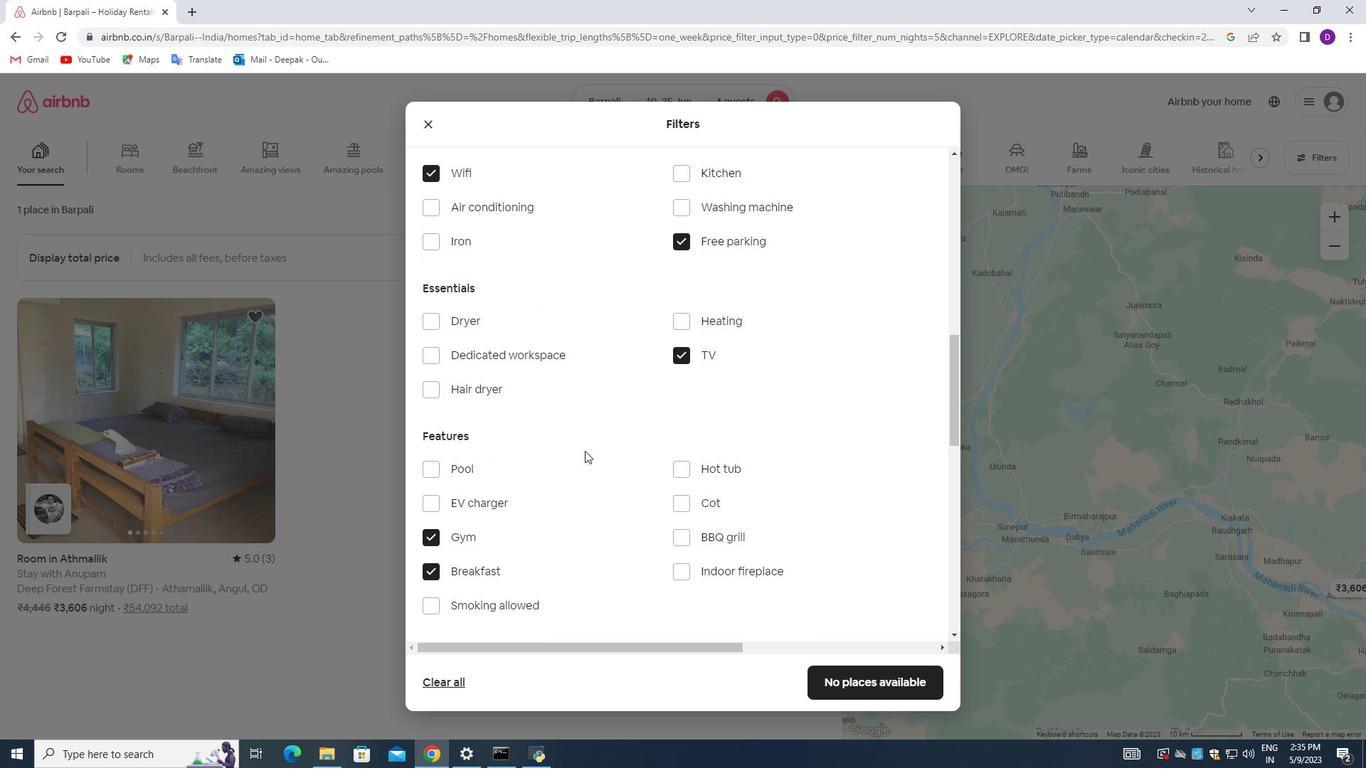 
Action: Mouse scrolled (585, 450) with delta (0, 0)
Screenshot: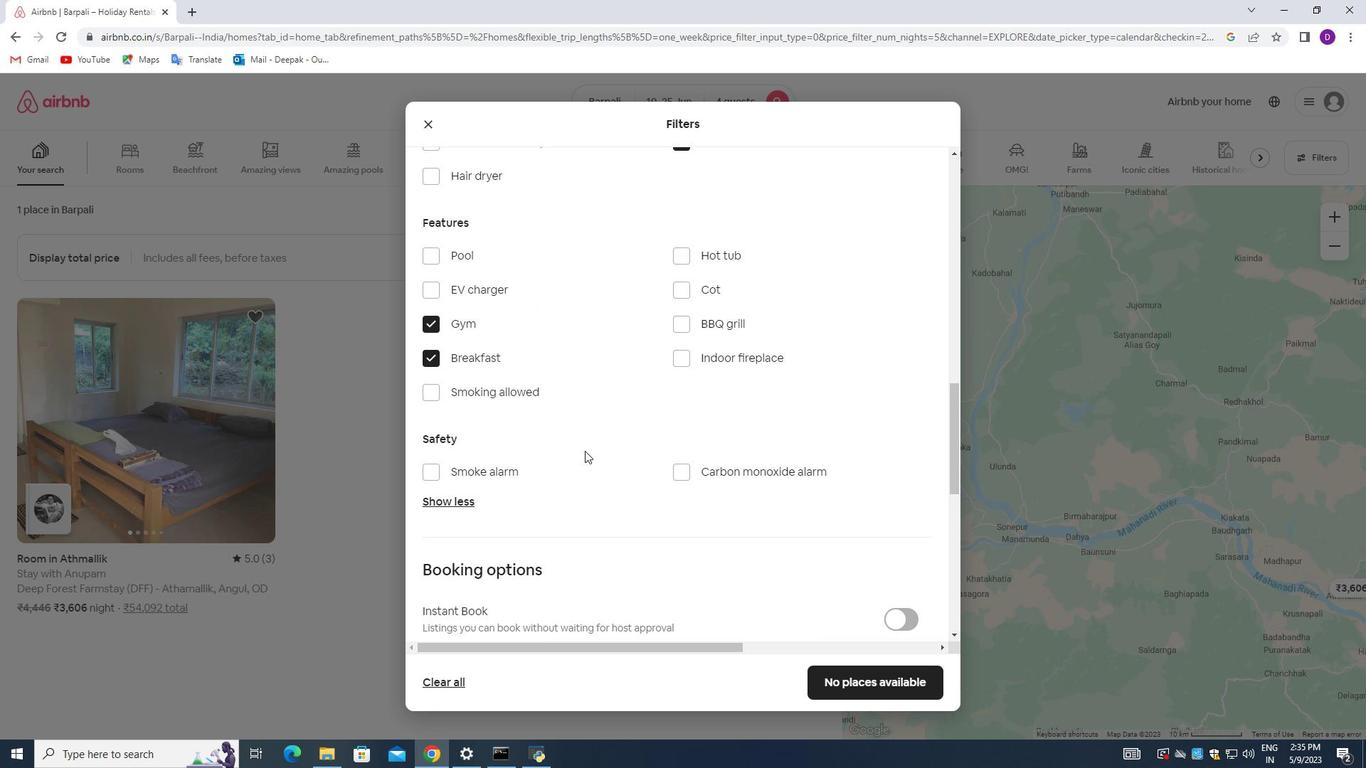 
Action: Mouse scrolled (585, 450) with delta (0, 0)
Screenshot: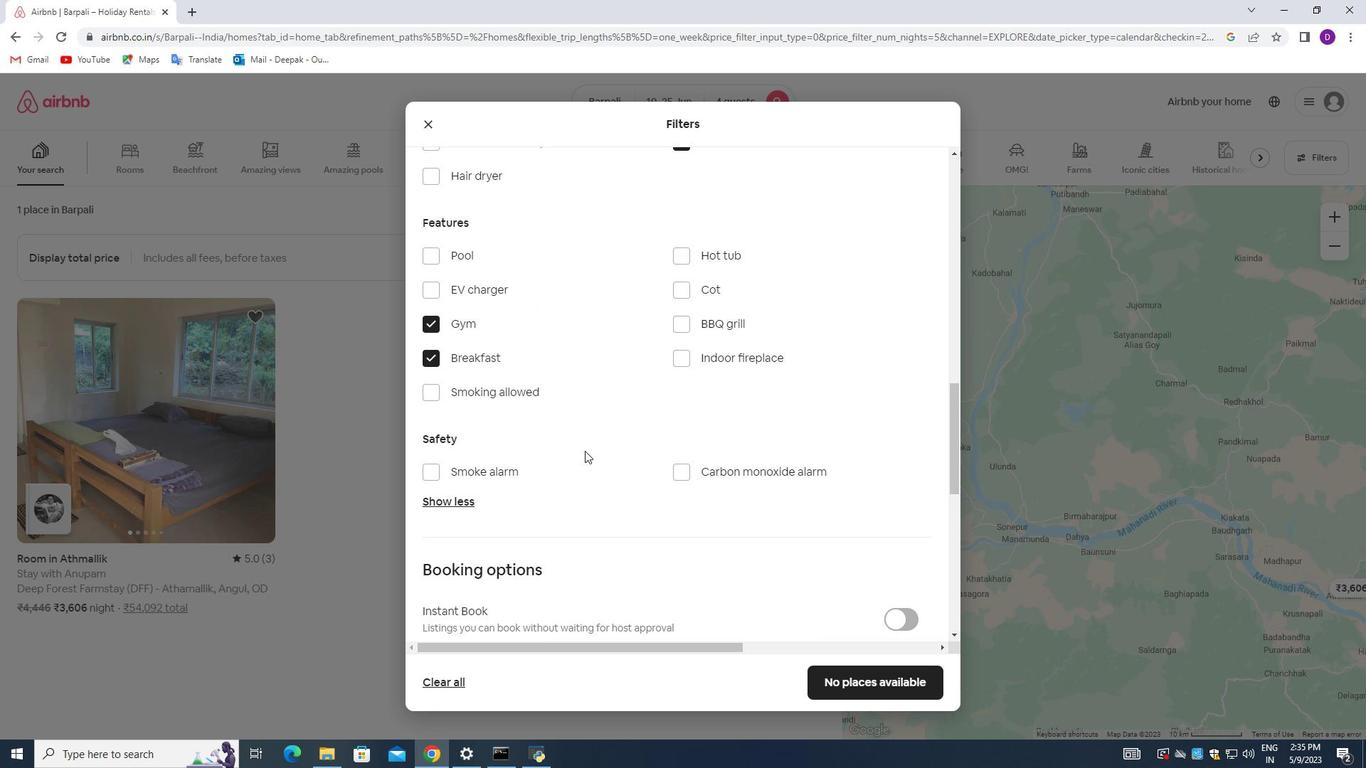 
Action: Mouse scrolled (585, 450) with delta (0, 0)
Screenshot: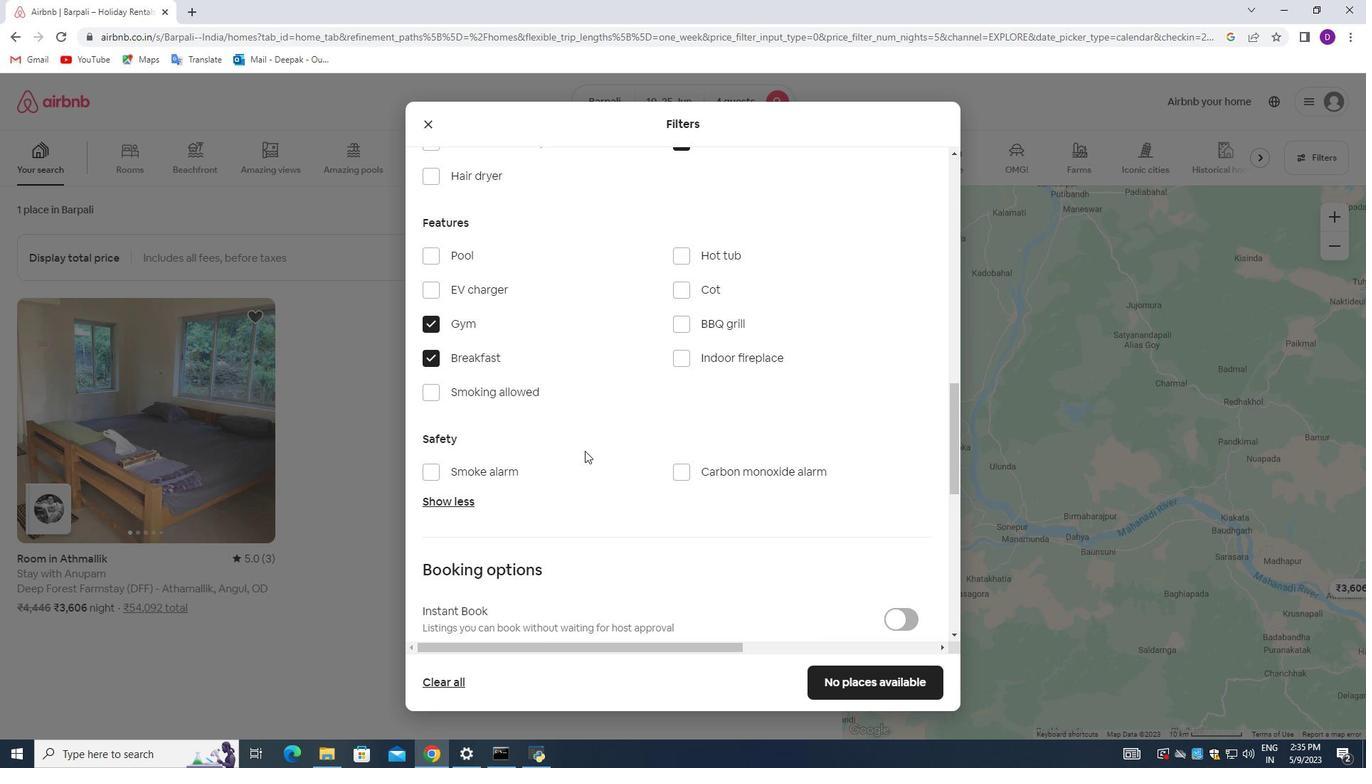 
Action: Mouse moved to (892, 454)
Screenshot: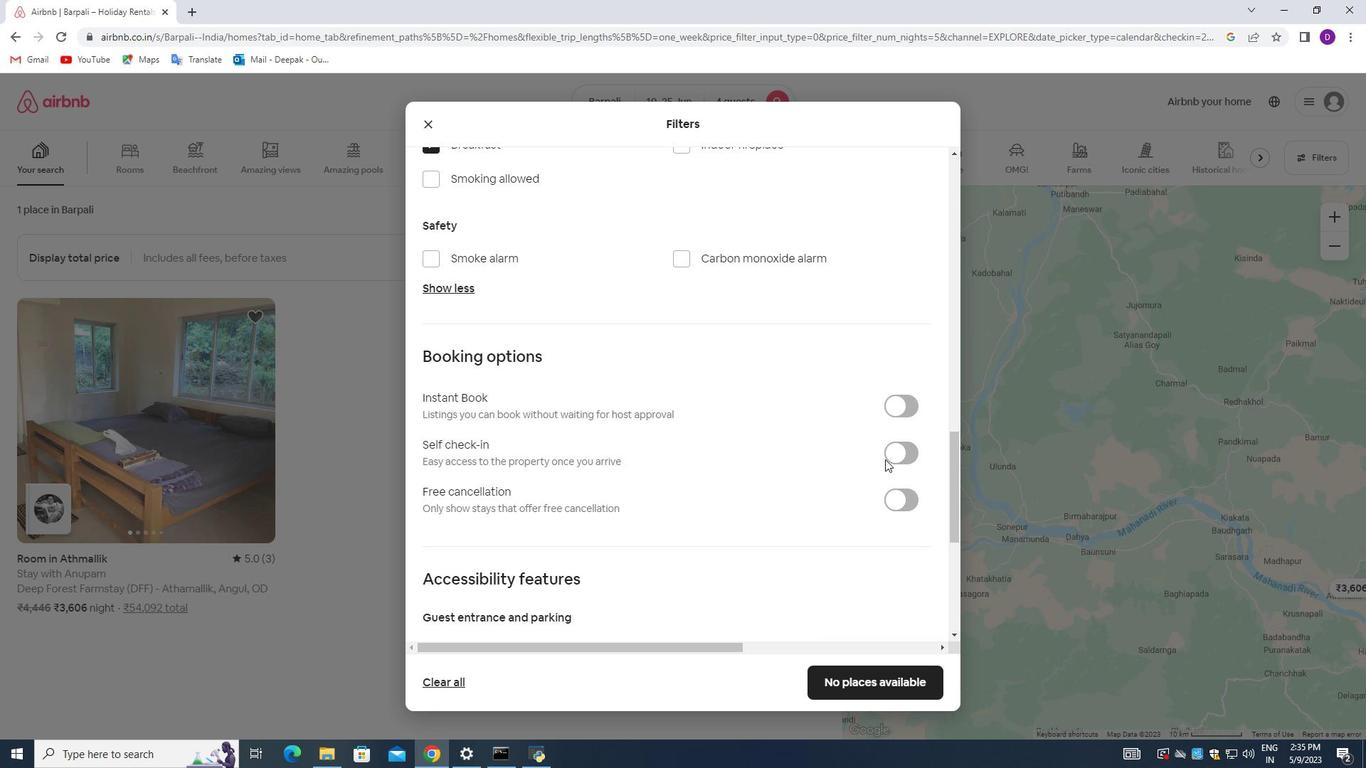 
Action: Mouse pressed left at (892, 454)
Screenshot: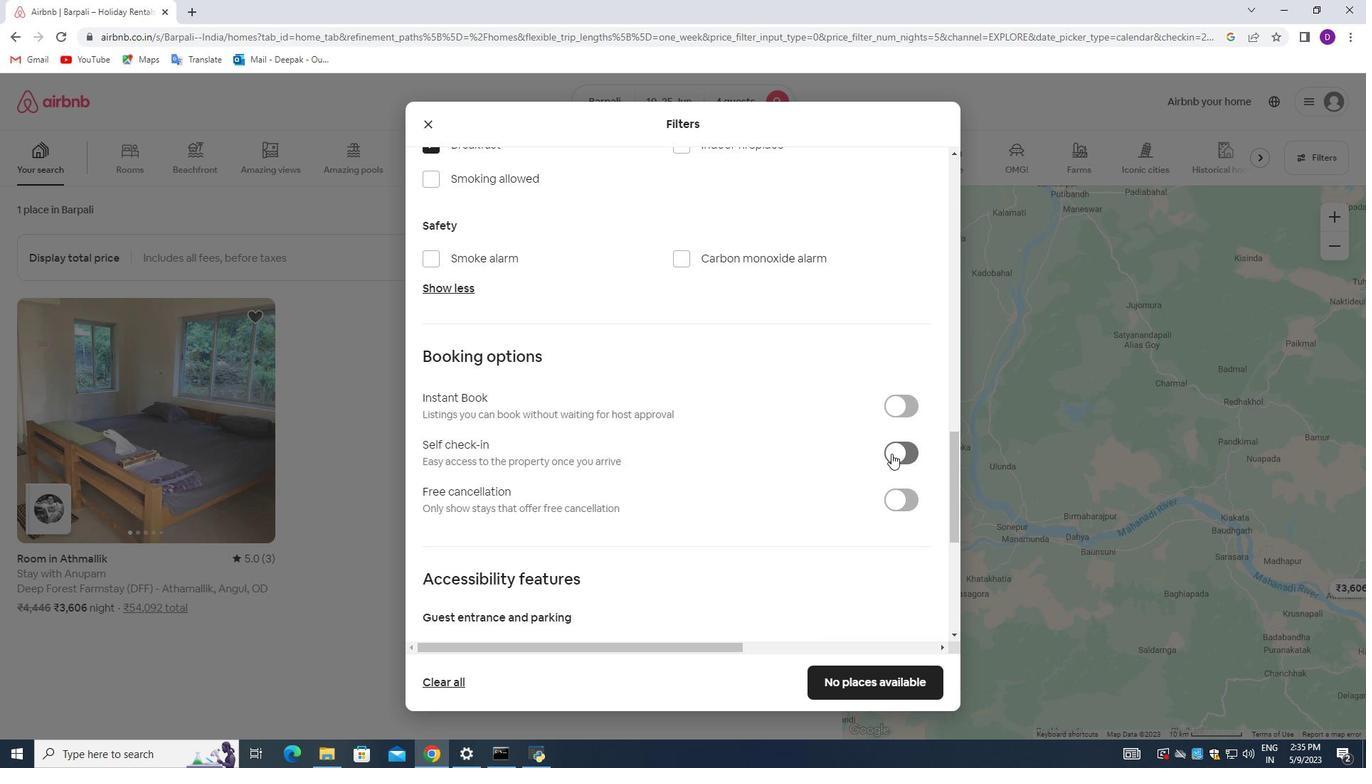 
Action: Mouse moved to (711, 469)
Screenshot: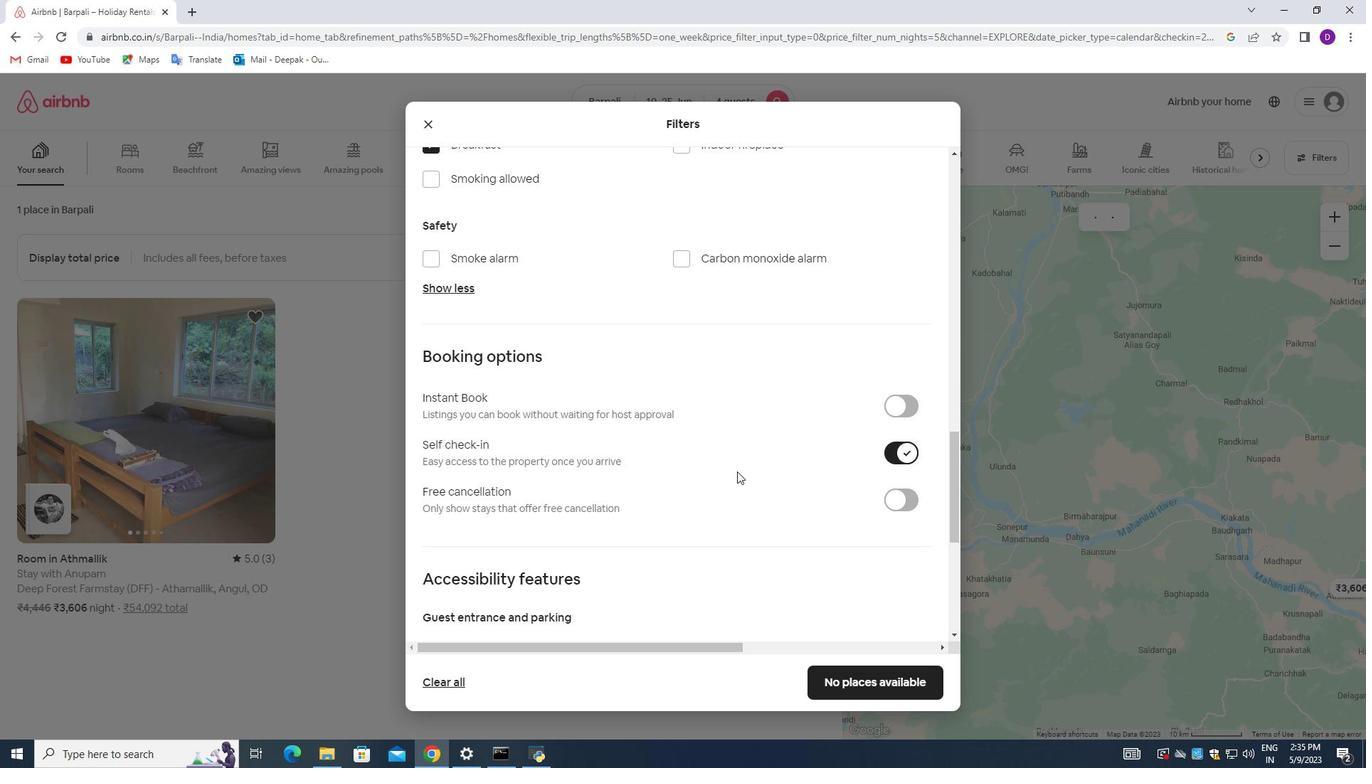 
Action: Mouse scrolled (711, 469) with delta (0, 0)
Screenshot: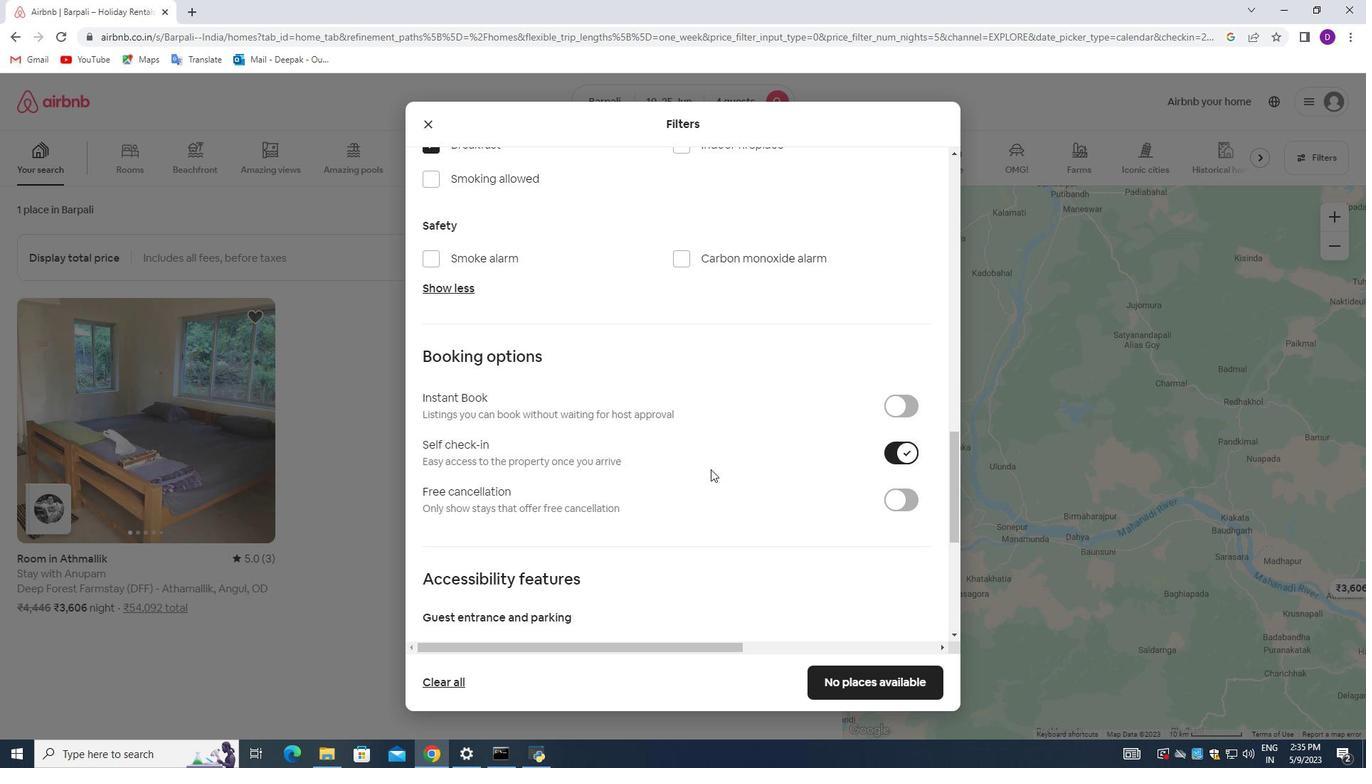 
Action: Mouse scrolled (711, 469) with delta (0, 0)
Screenshot: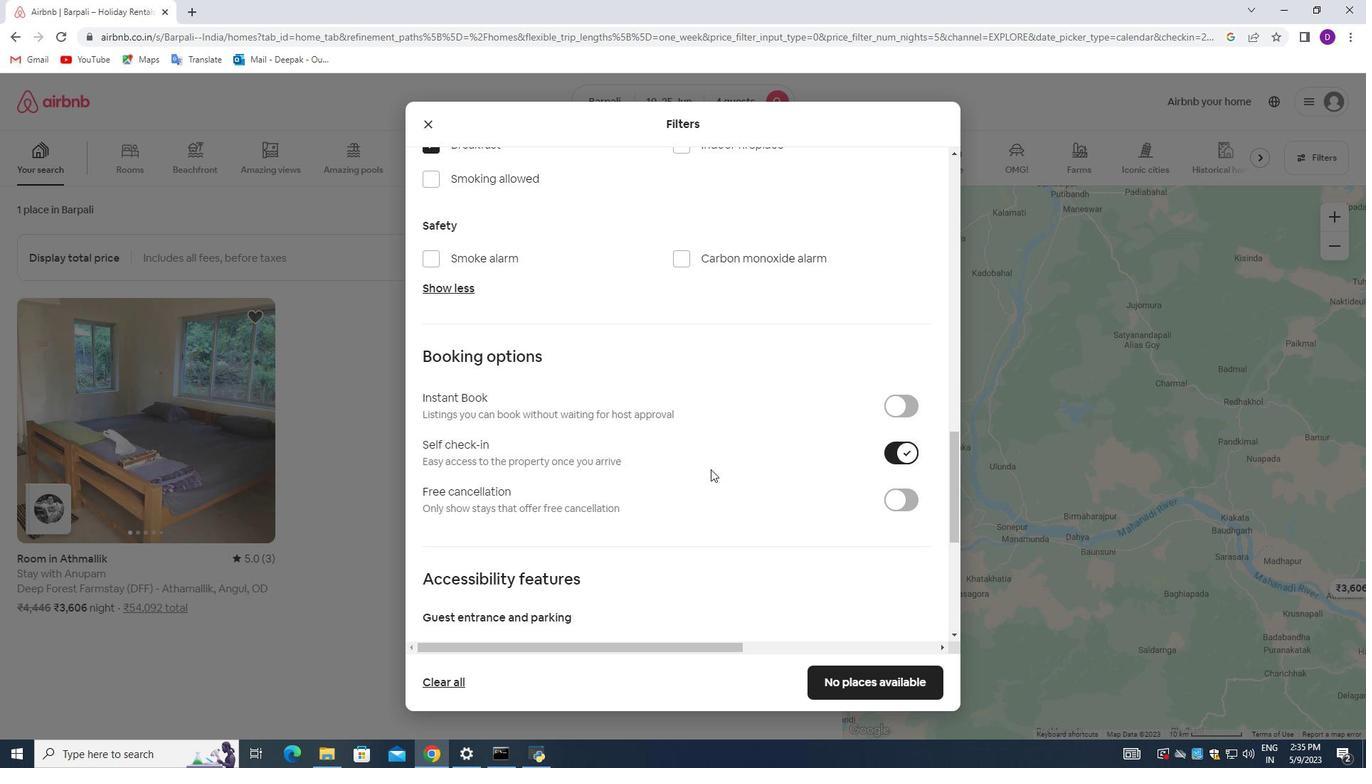 
Action: Mouse scrolled (711, 469) with delta (0, 0)
Screenshot: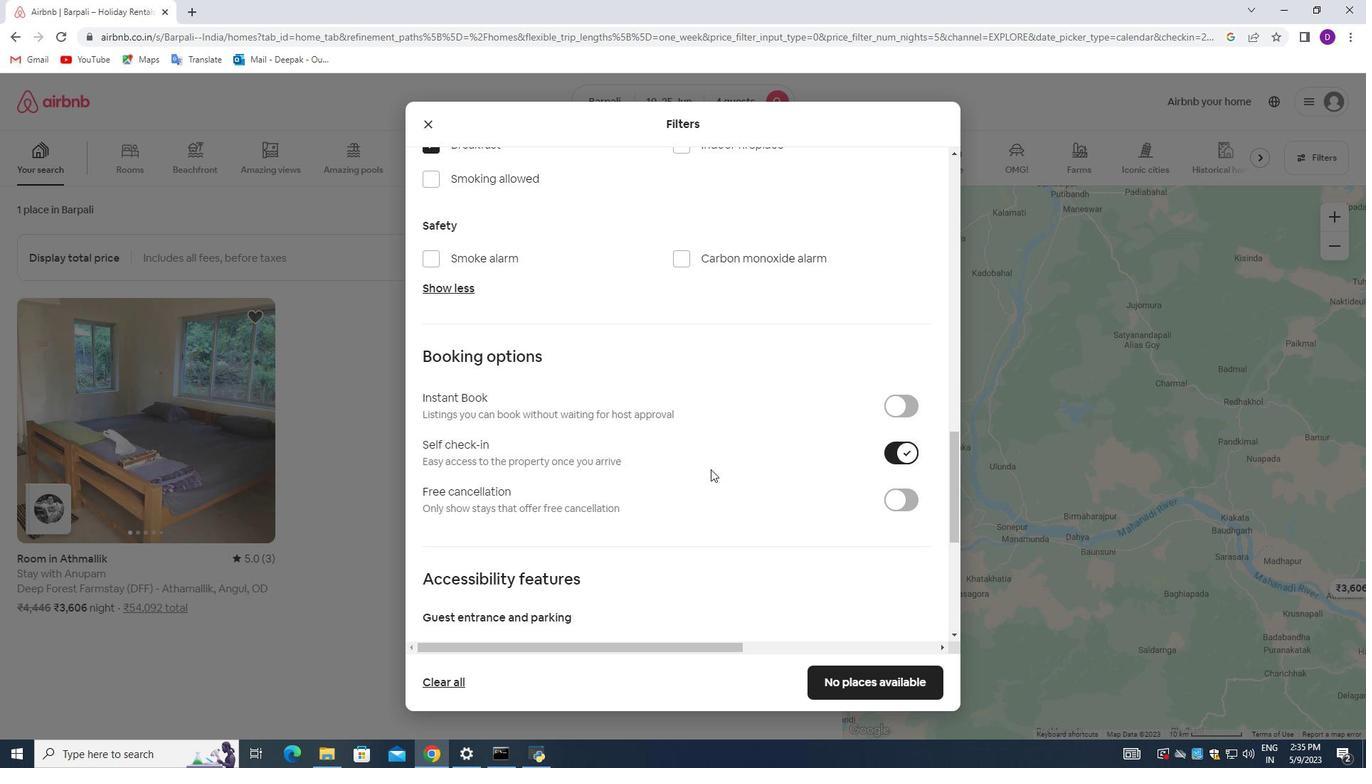 
Action: Mouse scrolled (711, 469) with delta (0, 0)
Screenshot: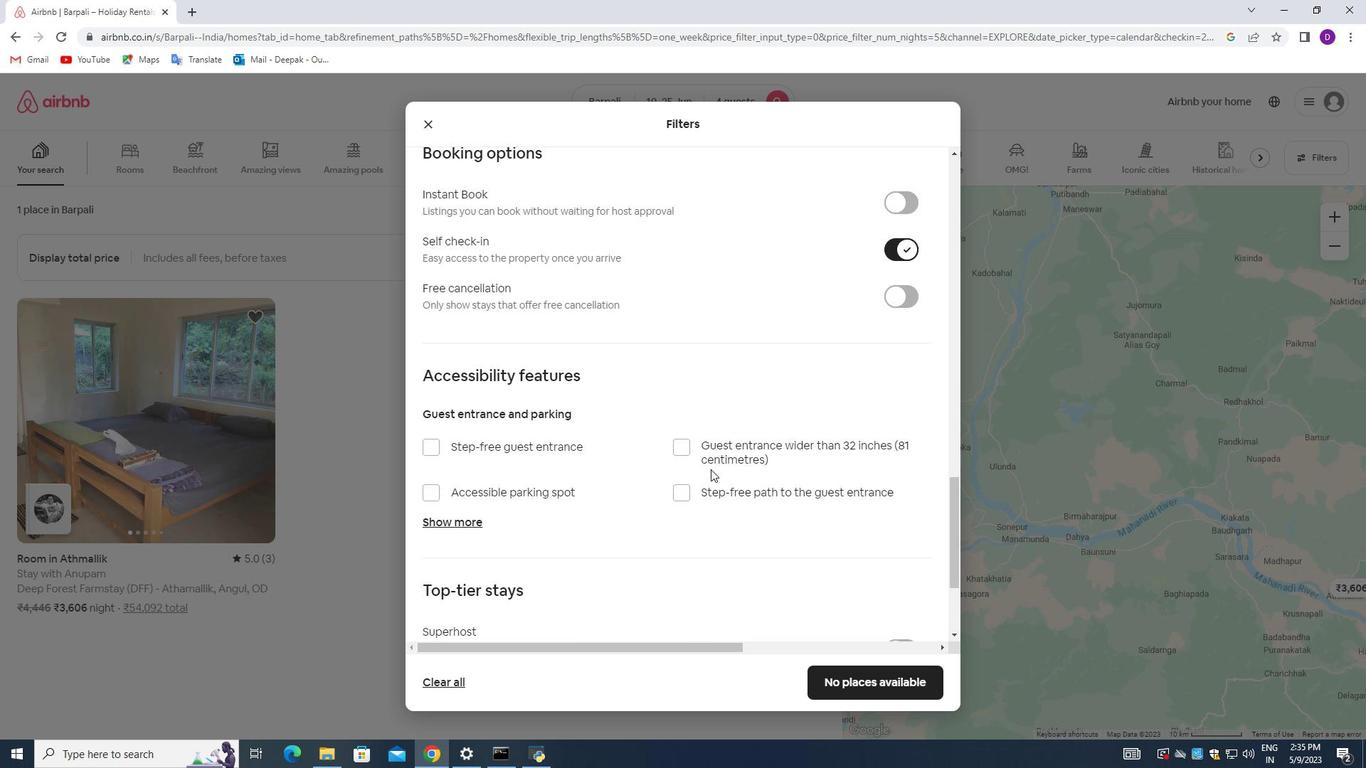 
Action: Mouse scrolled (711, 469) with delta (0, 0)
Screenshot: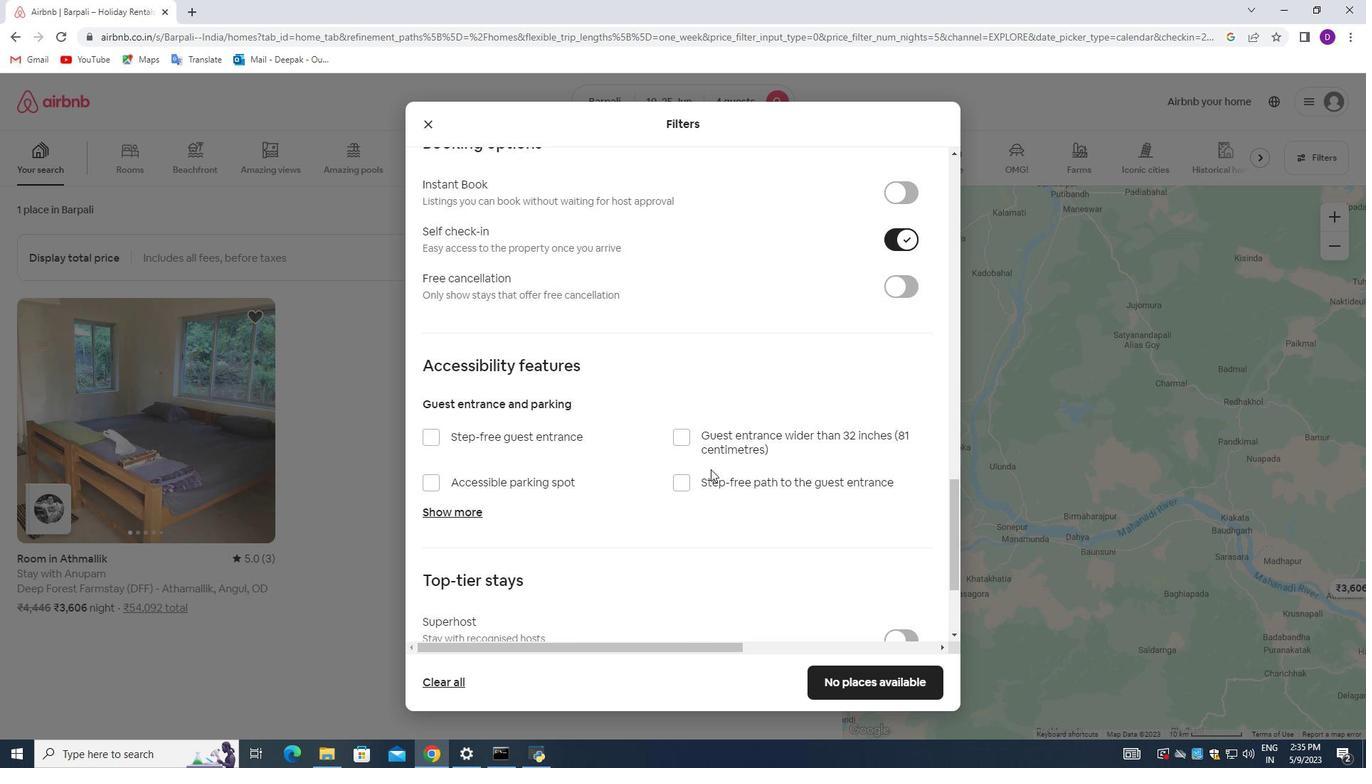 
Action: Mouse scrolled (711, 469) with delta (0, 0)
Screenshot: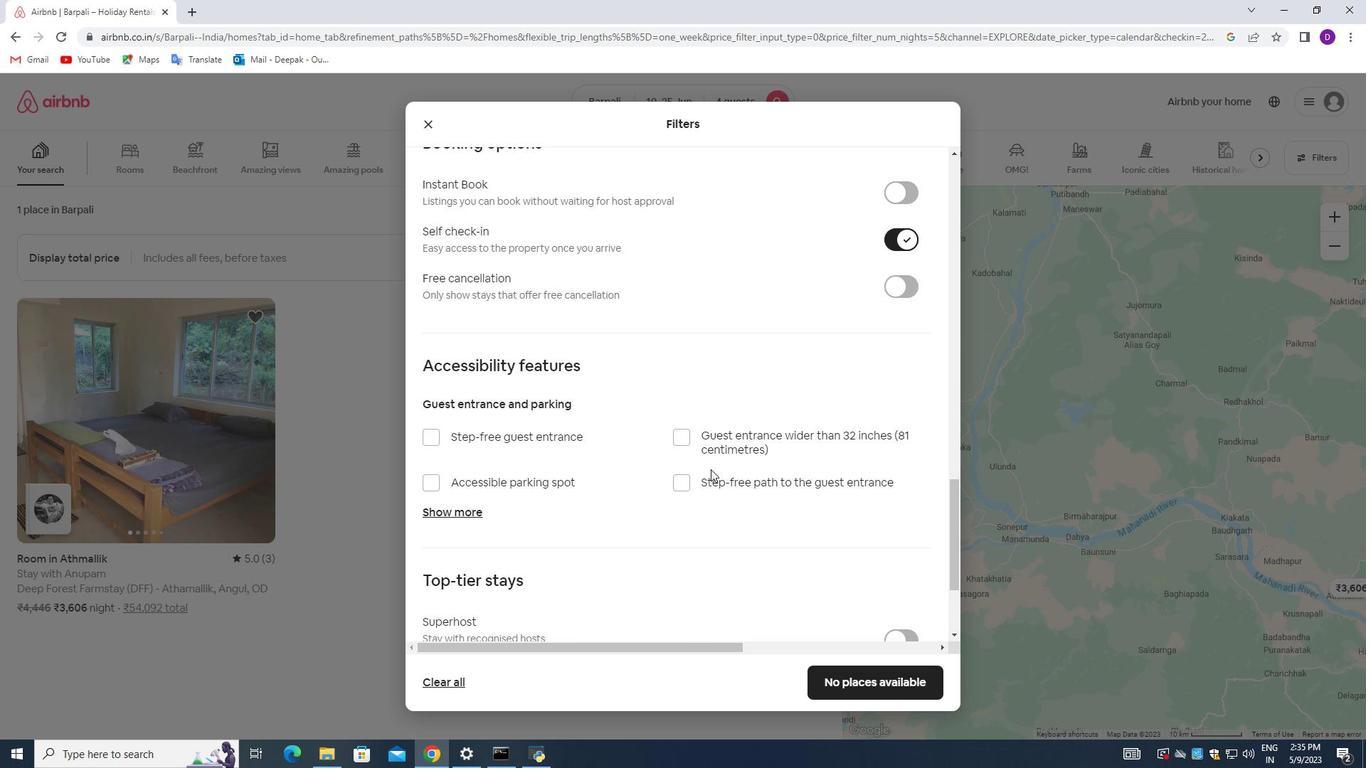 
Action: Mouse moved to (708, 470)
Screenshot: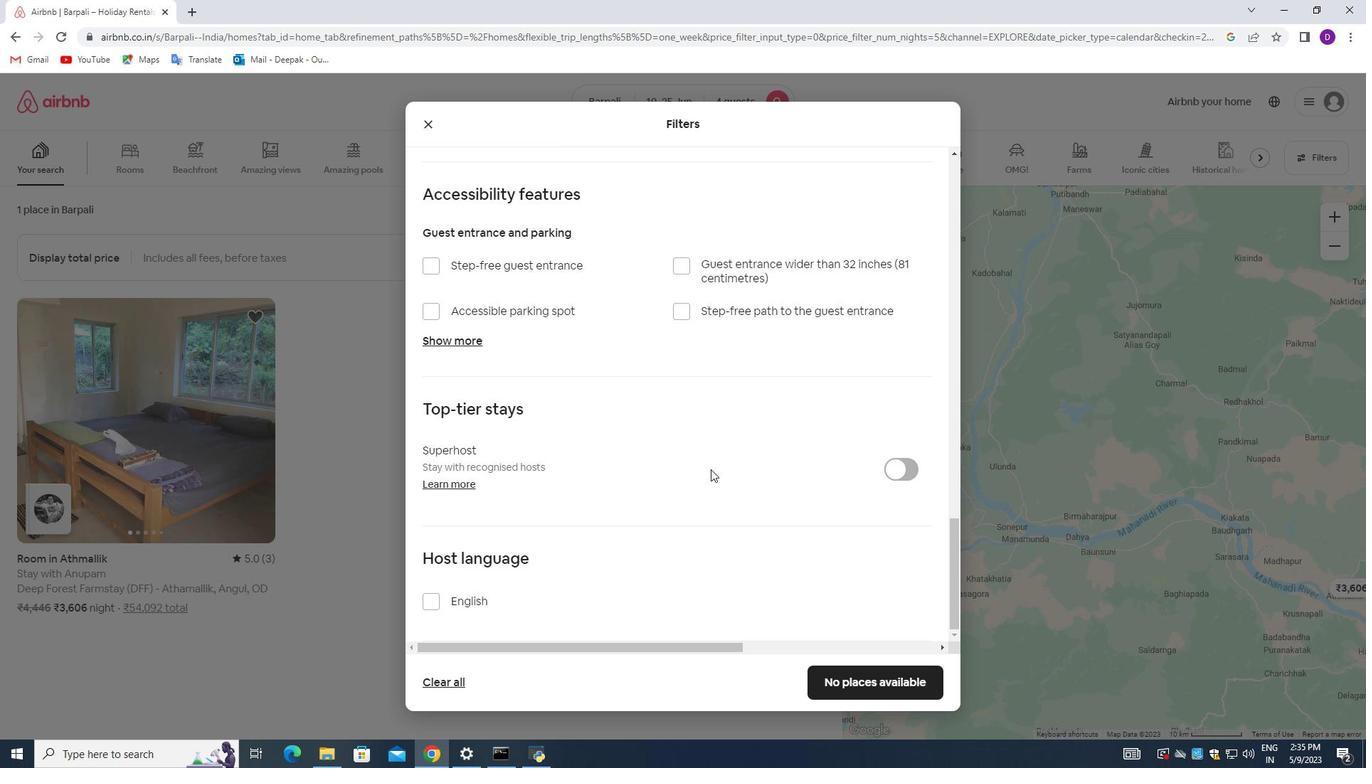 
Action: Mouse scrolled (709, 469) with delta (0, 0)
Screenshot: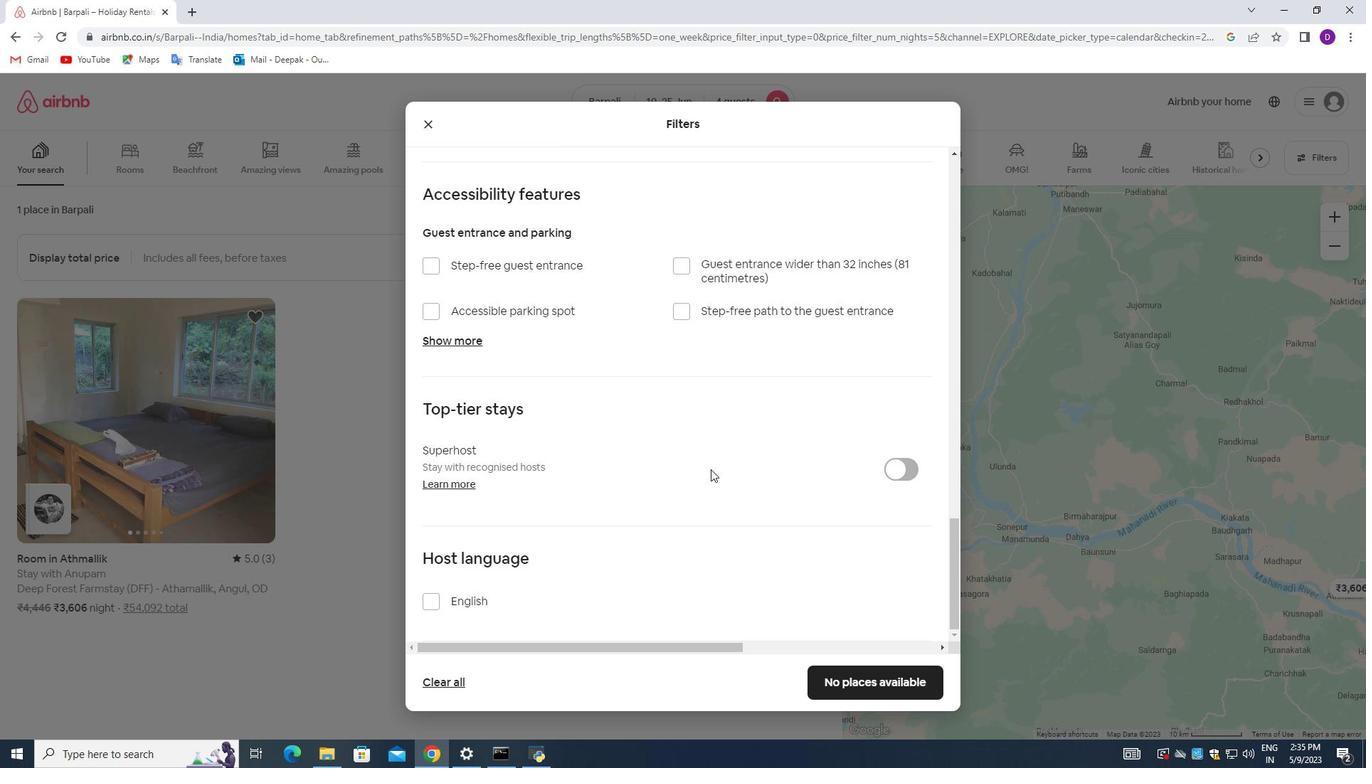 
Action: Mouse moved to (702, 479)
Screenshot: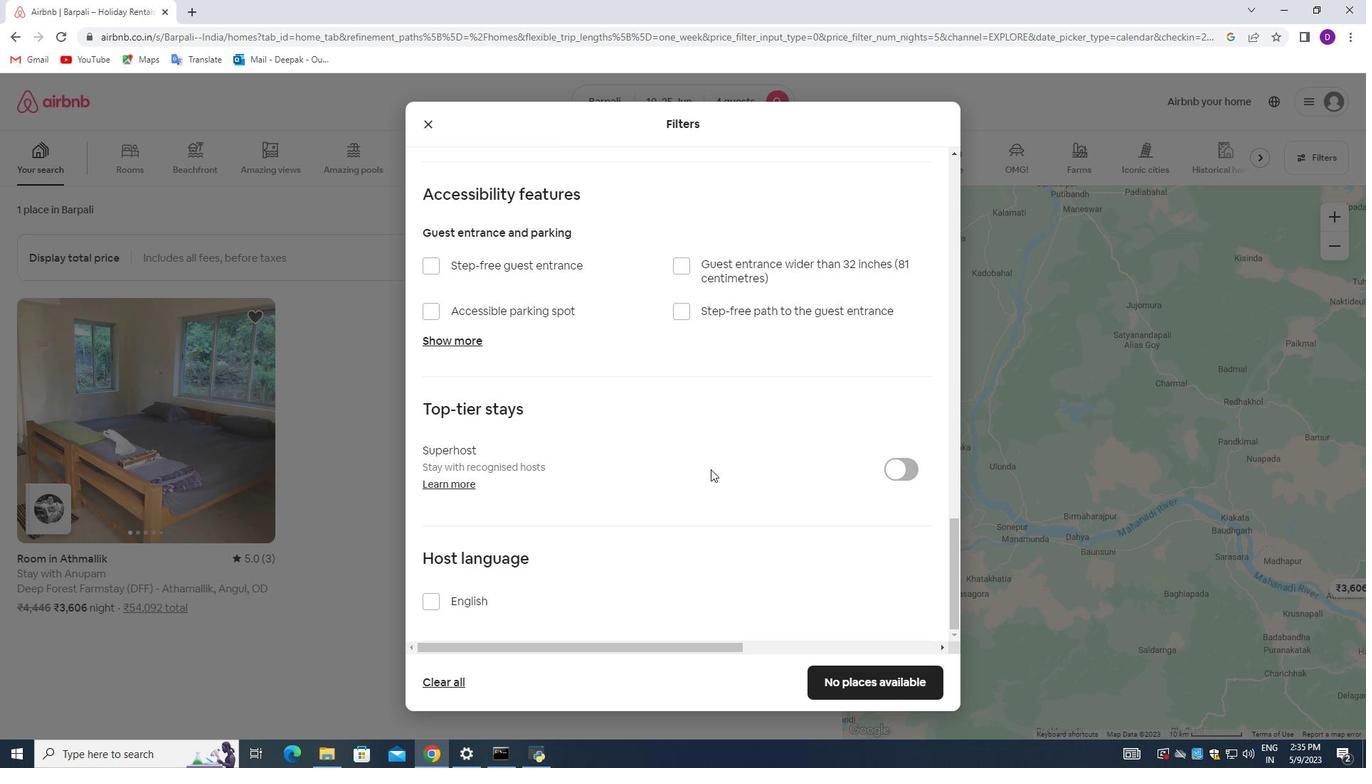 
Action: Mouse scrolled (702, 479) with delta (0, 0)
Screenshot: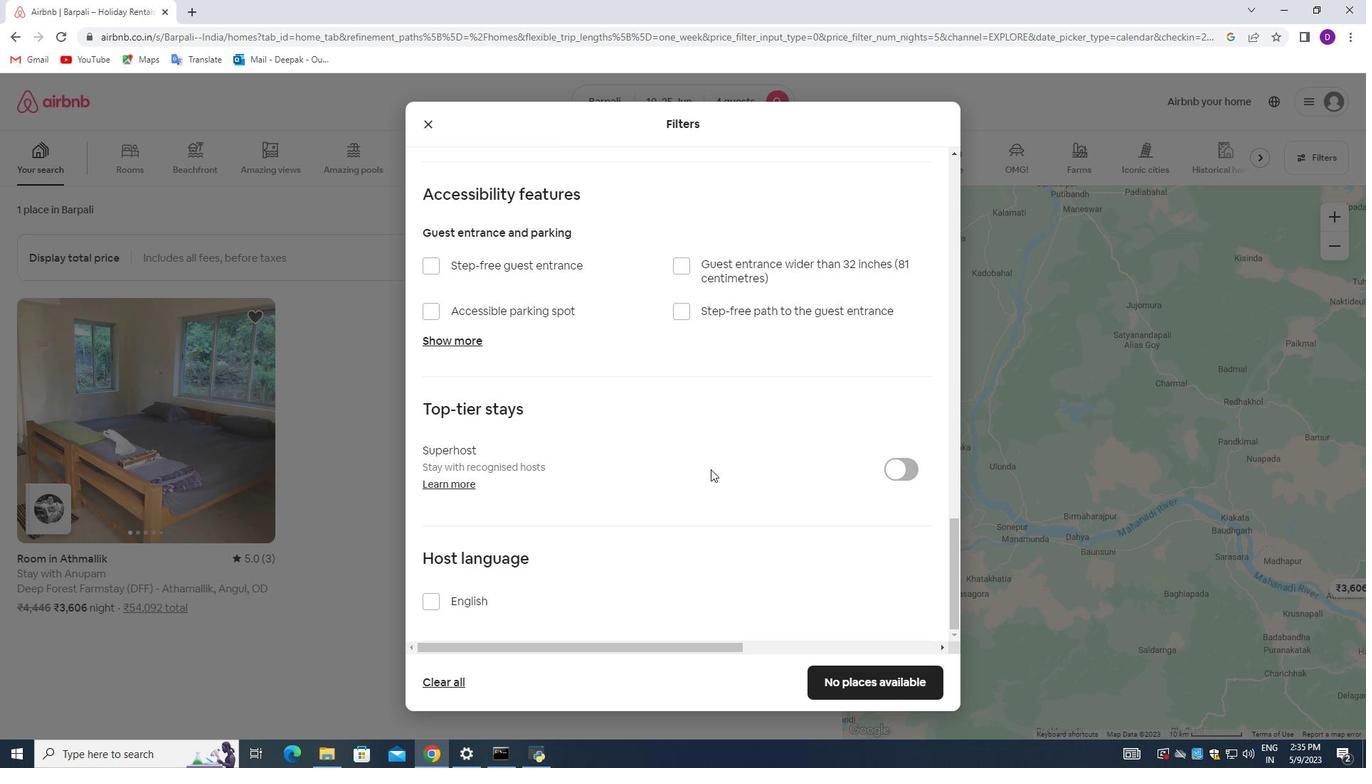 
Action: Mouse moved to (695, 489)
Screenshot: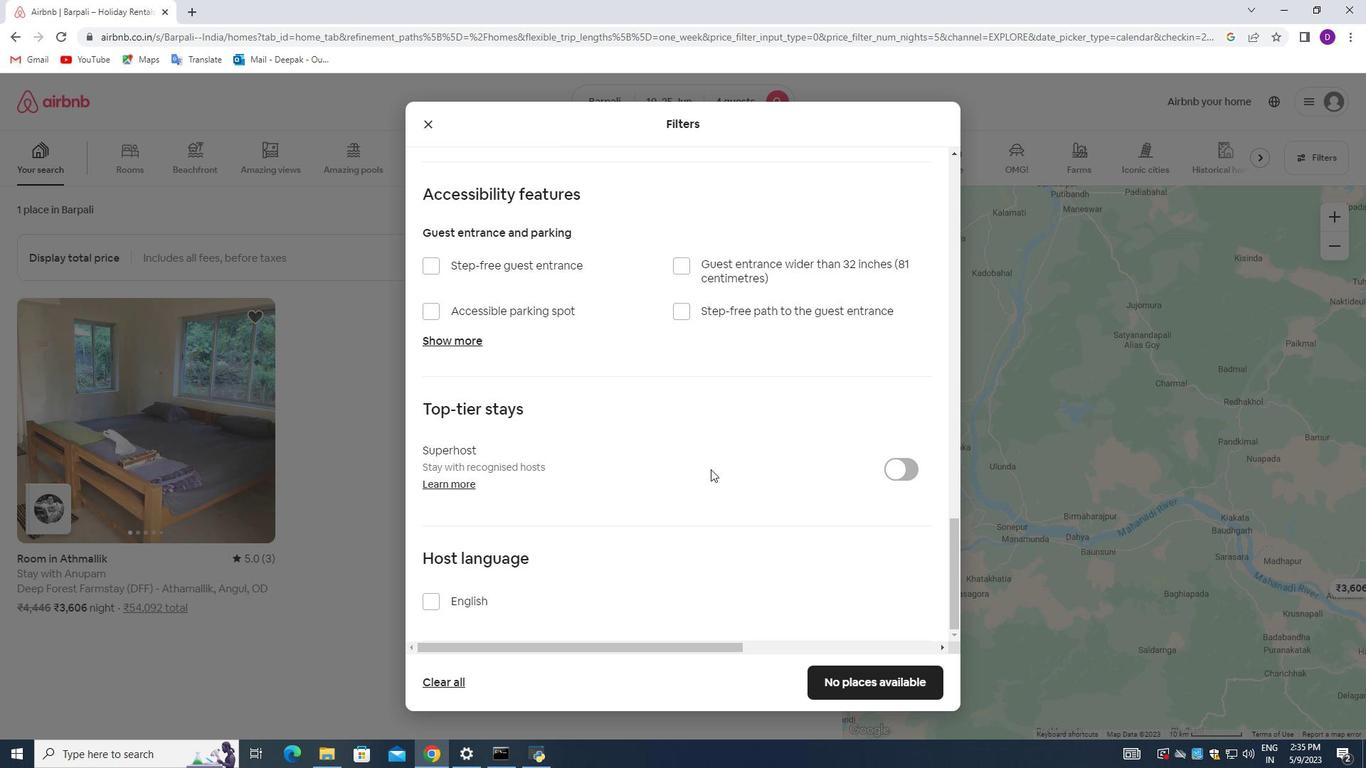 
Action: Mouse scrolled (695, 488) with delta (0, 0)
Screenshot: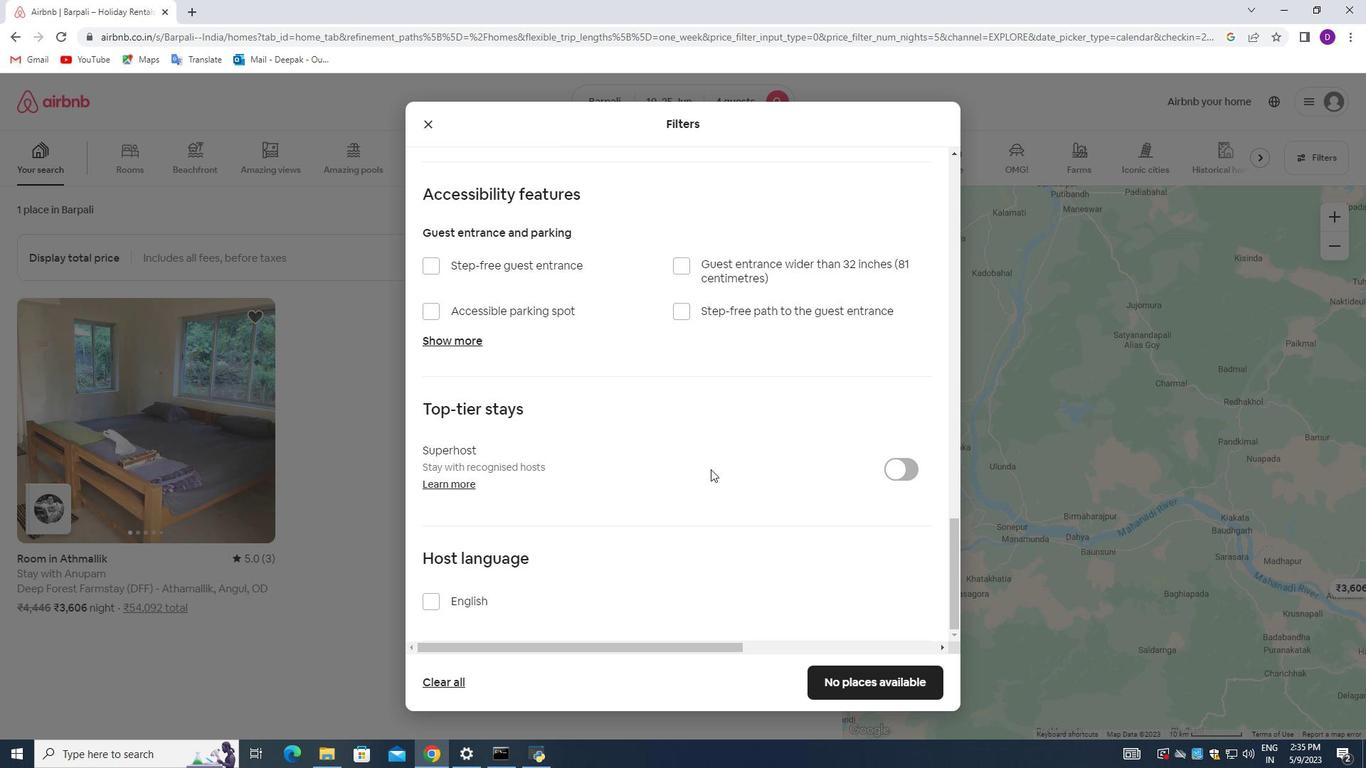 
Action: Mouse moved to (692, 491)
Screenshot: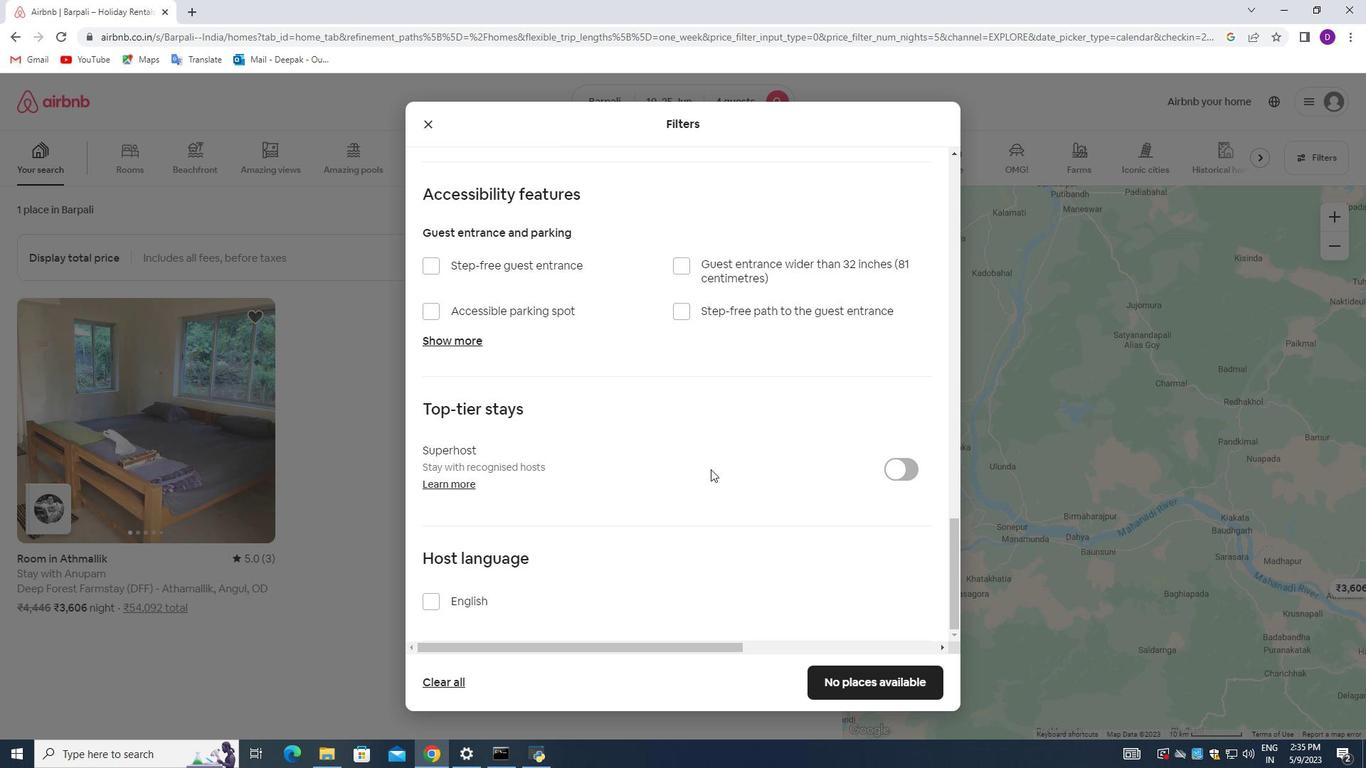 
Action: Mouse scrolled (692, 491) with delta (0, 0)
Screenshot: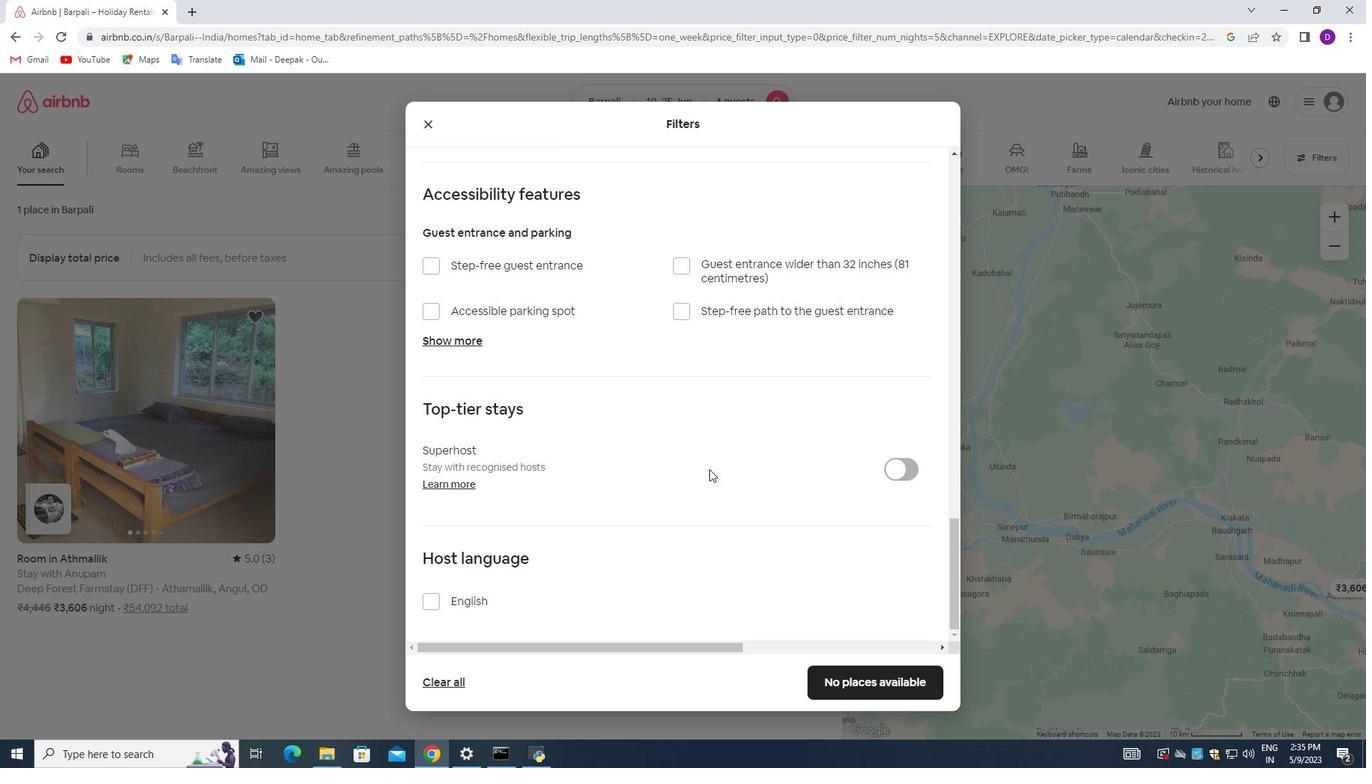 
Action: Mouse moved to (674, 512)
Screenshot: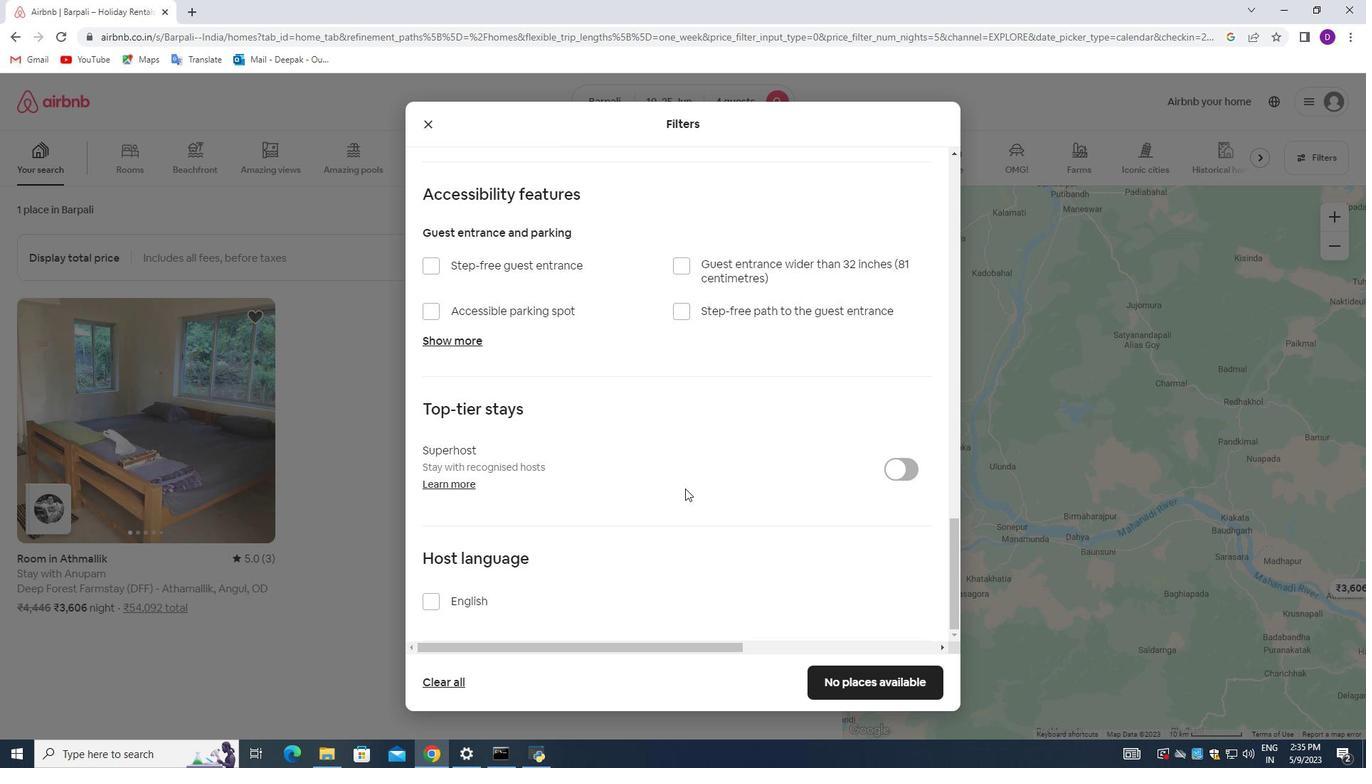
Action: Mouse scrolled (684, 494) with delta (0, 0)
Screenshot: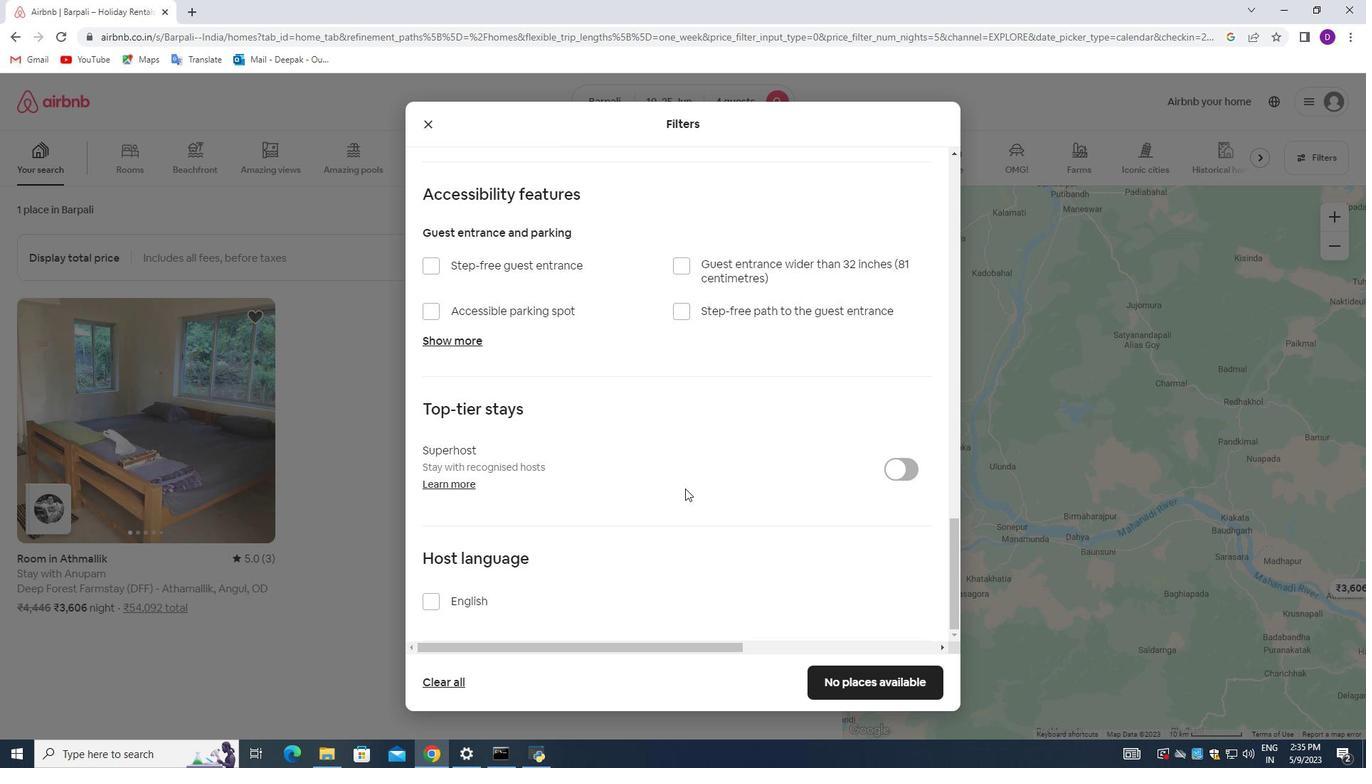 
Action: Mouse moved to (659, 535)
Screenshot: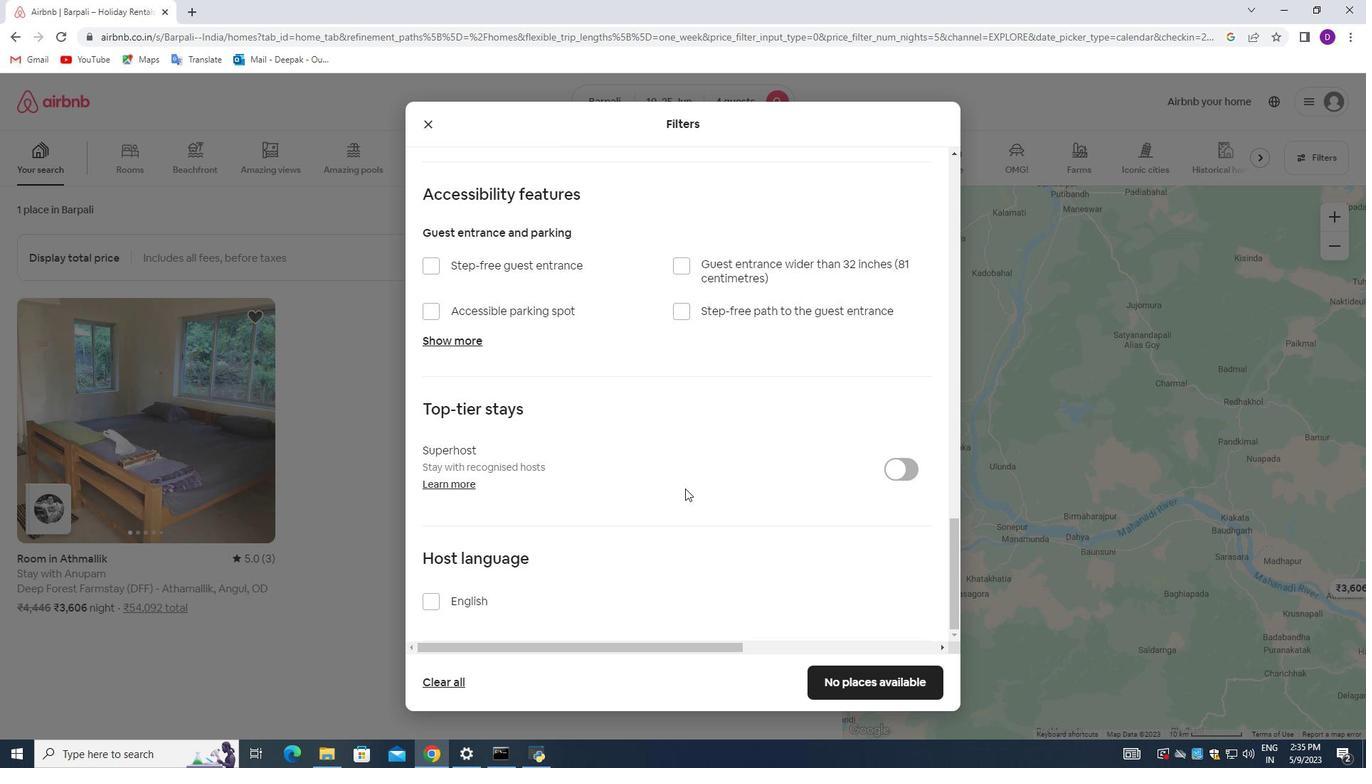 
Action: Mouse scrolled (672, 516) with delta (0, 0)
Screenshot: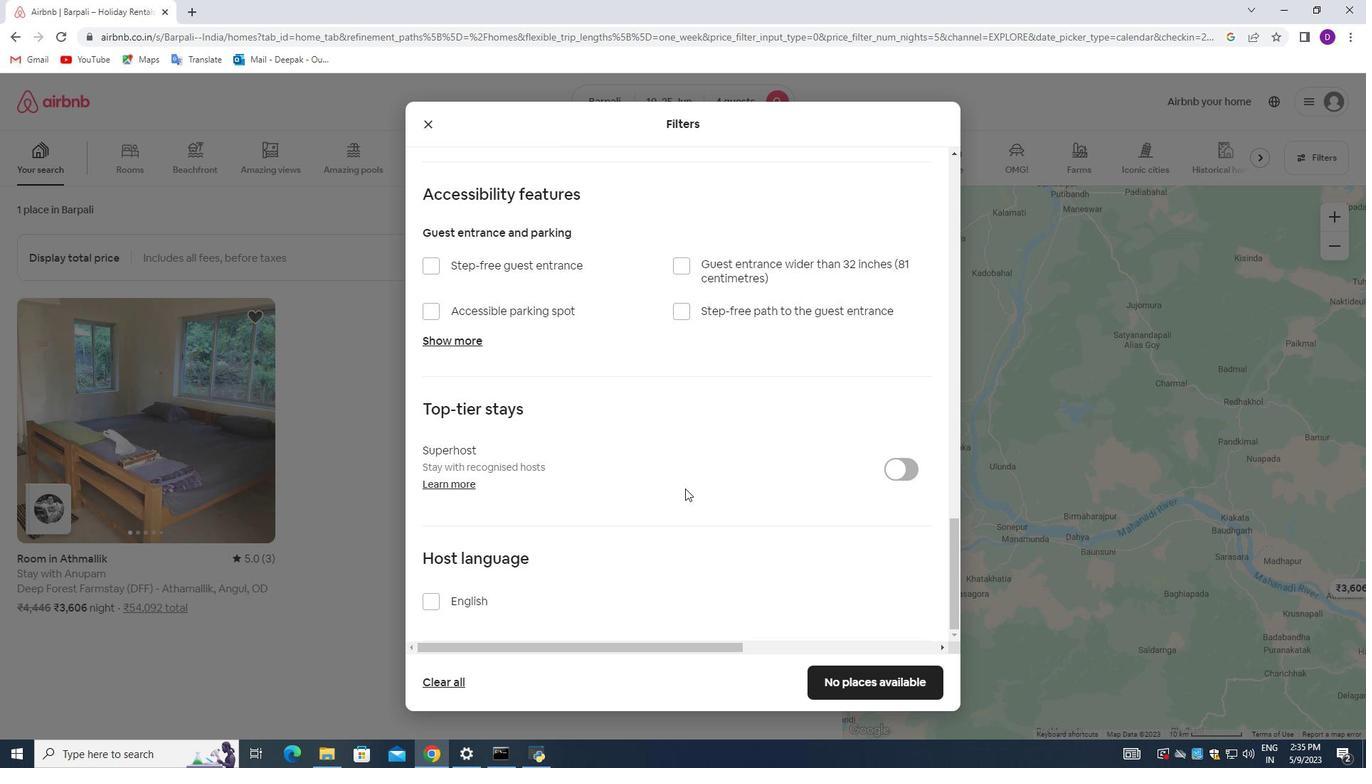 
Action: Mouse moved to (432, 601)
Screenshot: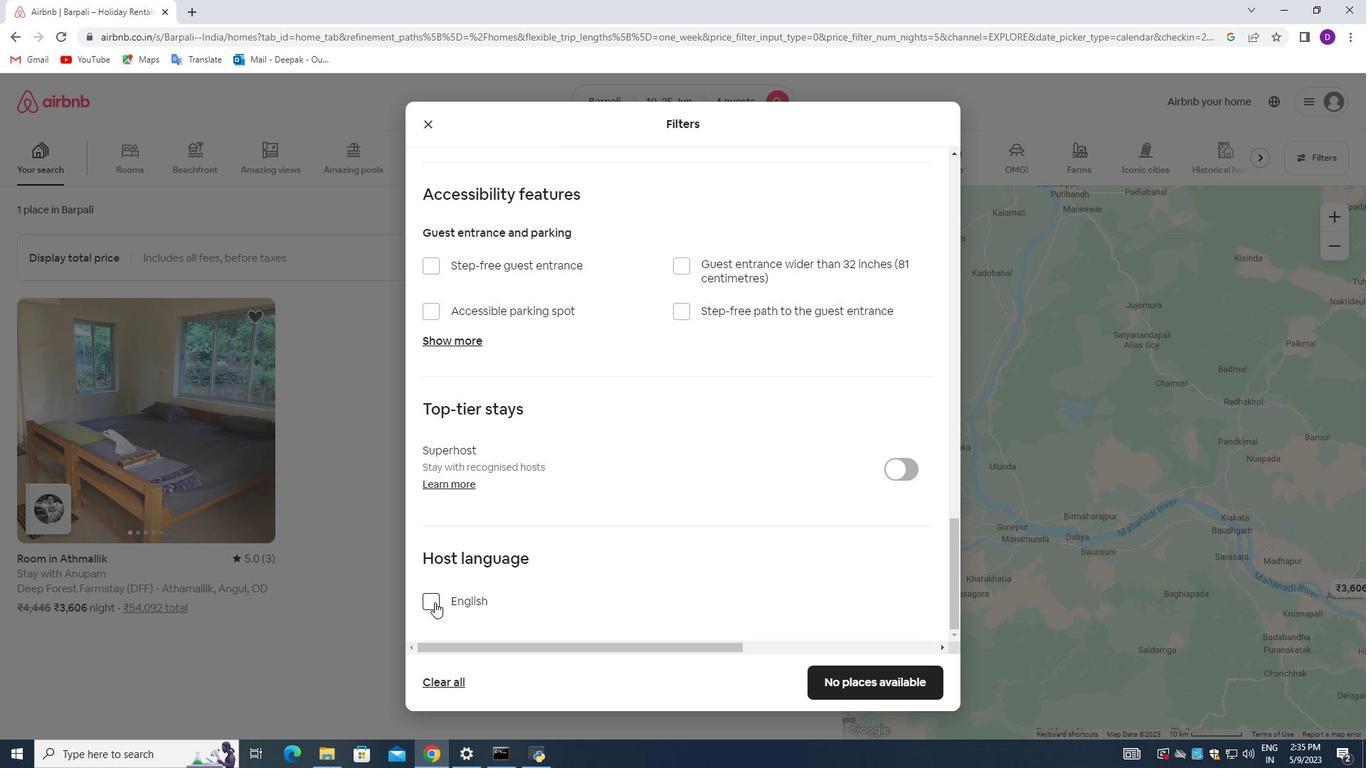 
Action: Mouse pressed left at (432, 601)
Screenshot: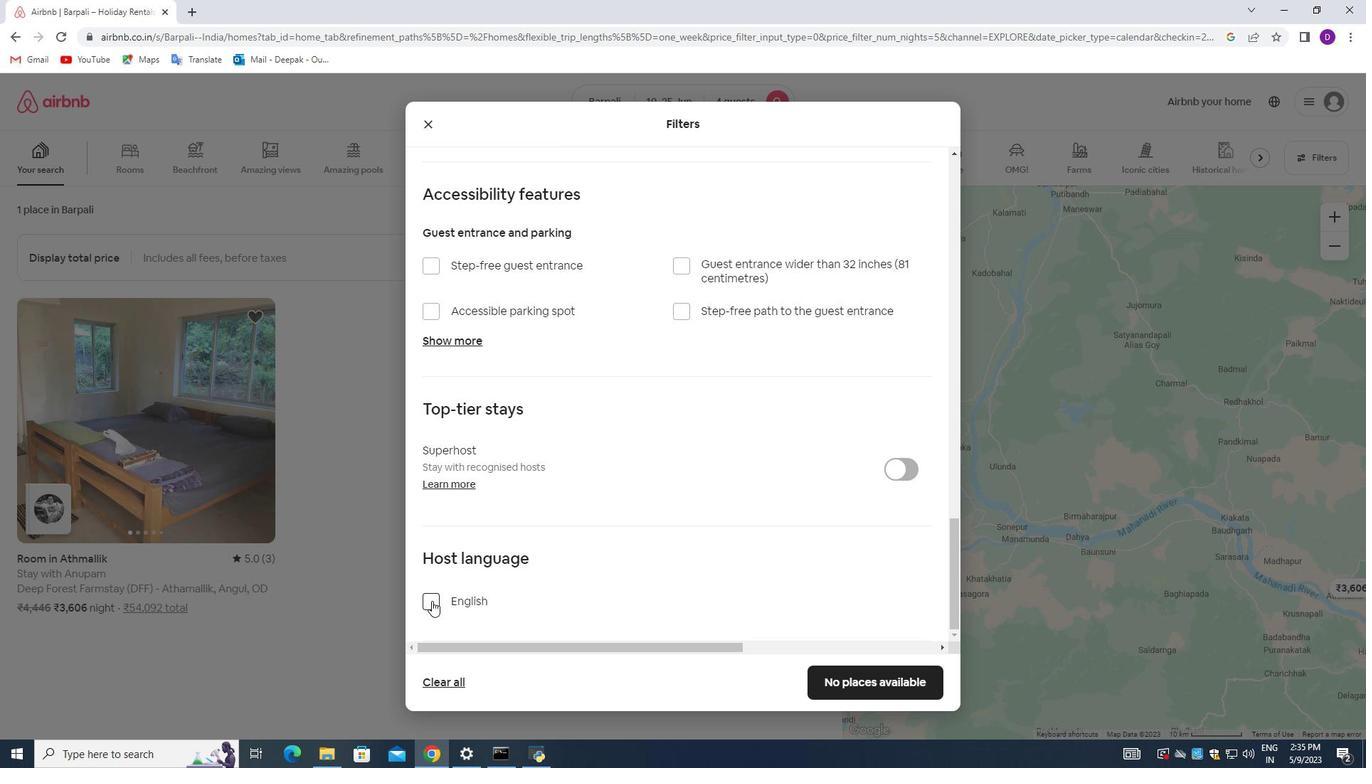 
Action: Mouse moved to (816, 677)
Screenshot: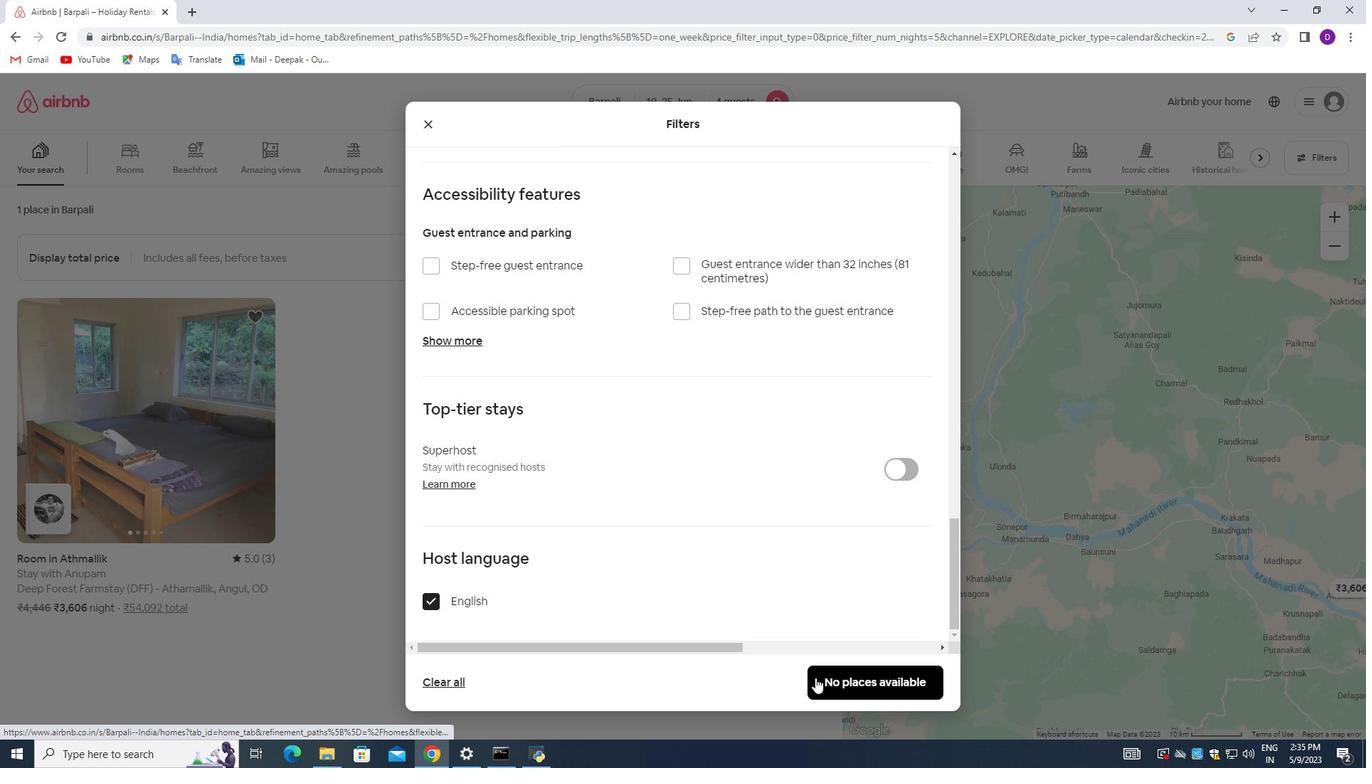 
Action: Mouse pressed left at (816, 677)
Screenshot: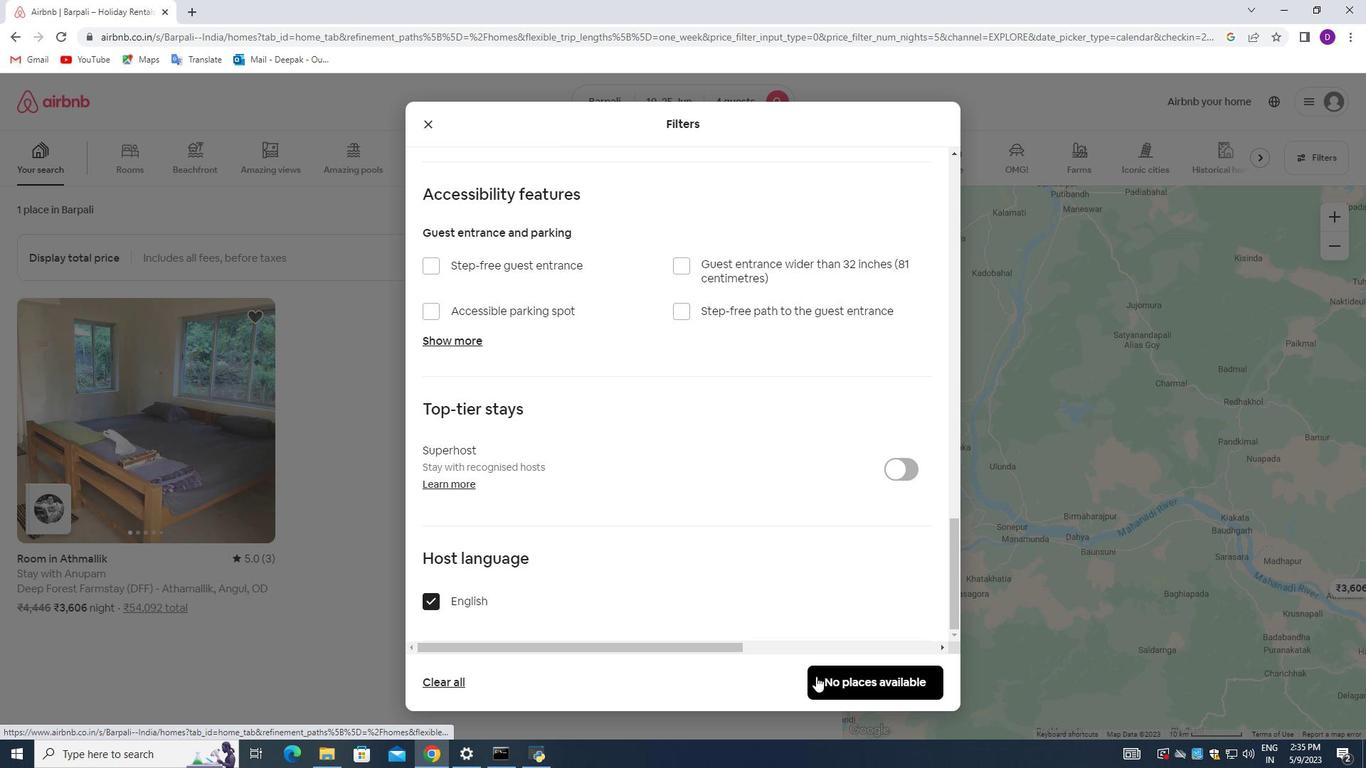 
Action: Mouse moved to (811, 545)
Screenshot: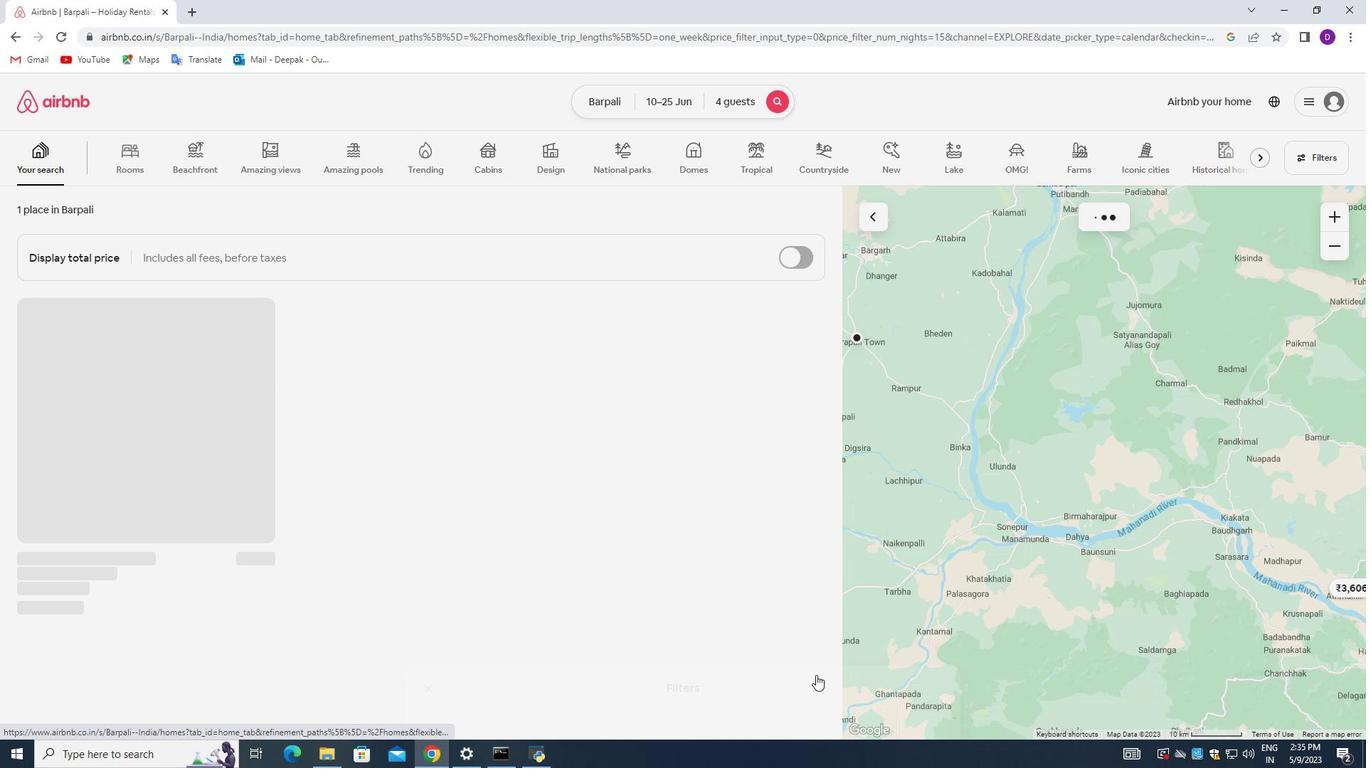 
